 Task: Open Card Fashion Review in Board Sales Performance Improvement to Workspace Human Resources Consulting and add a team member Softage.2@softage.net, a label Purple, a checklist Calligraphy, an attachment from your onedrive, a color Purple and finally, add a card description 'Review and update company policies and procedures' and a comment 'This task presents an opportunity to build strong relationships with our stakeholders and earn their trust.'. Add a start date 'Jan 02, 1900' with a due date 'Jan 09, 1900'
Action: Mouse moved to (647, 535)
Screenshot: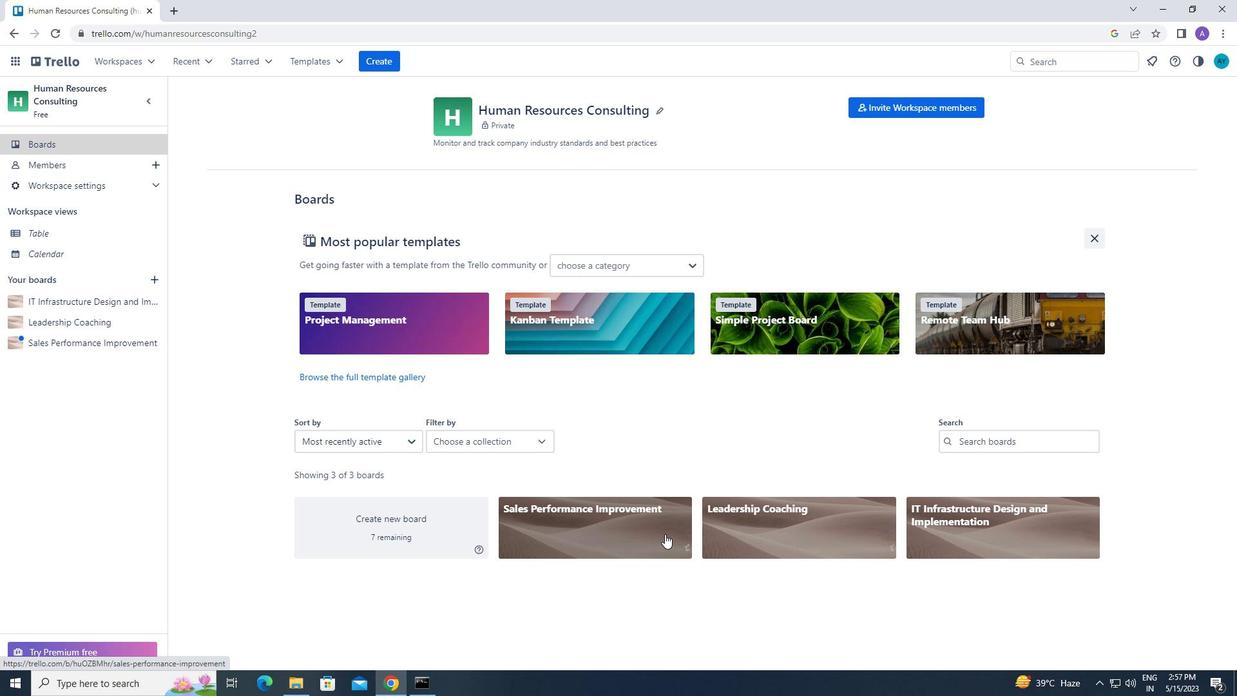
Action: Mouse pressed left at (647, 535)
Screenshot: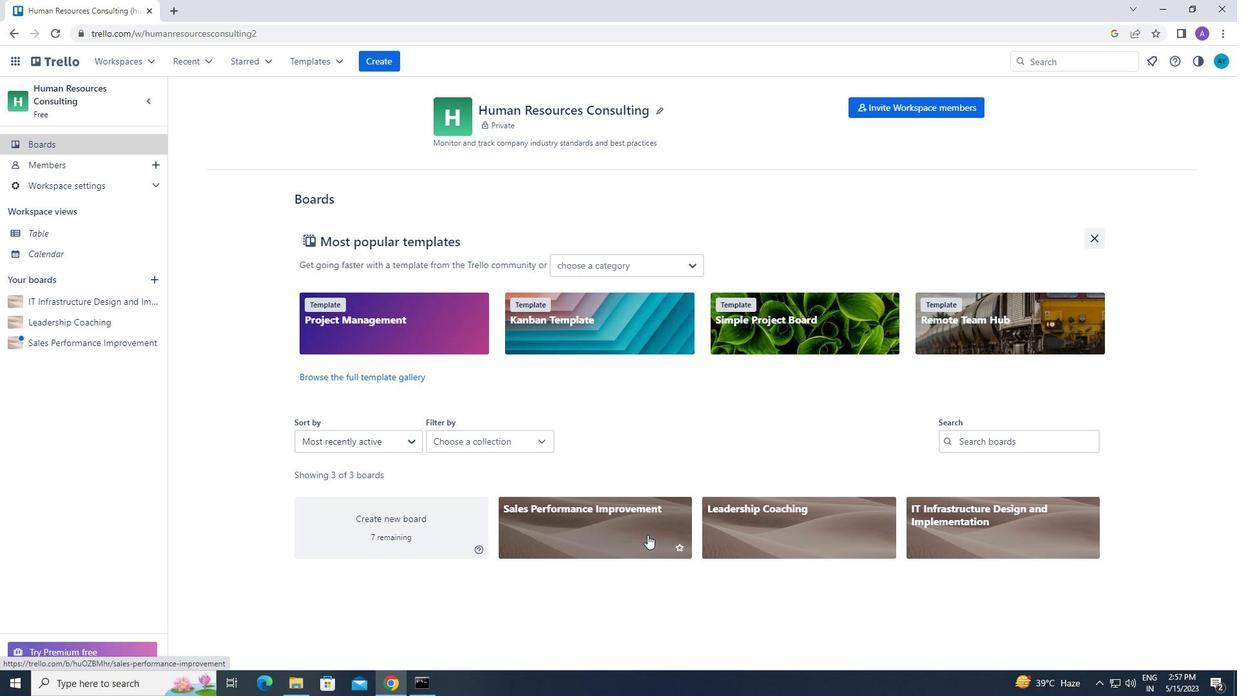 
Action: Mouse moved to (248, 160)
Screenshot: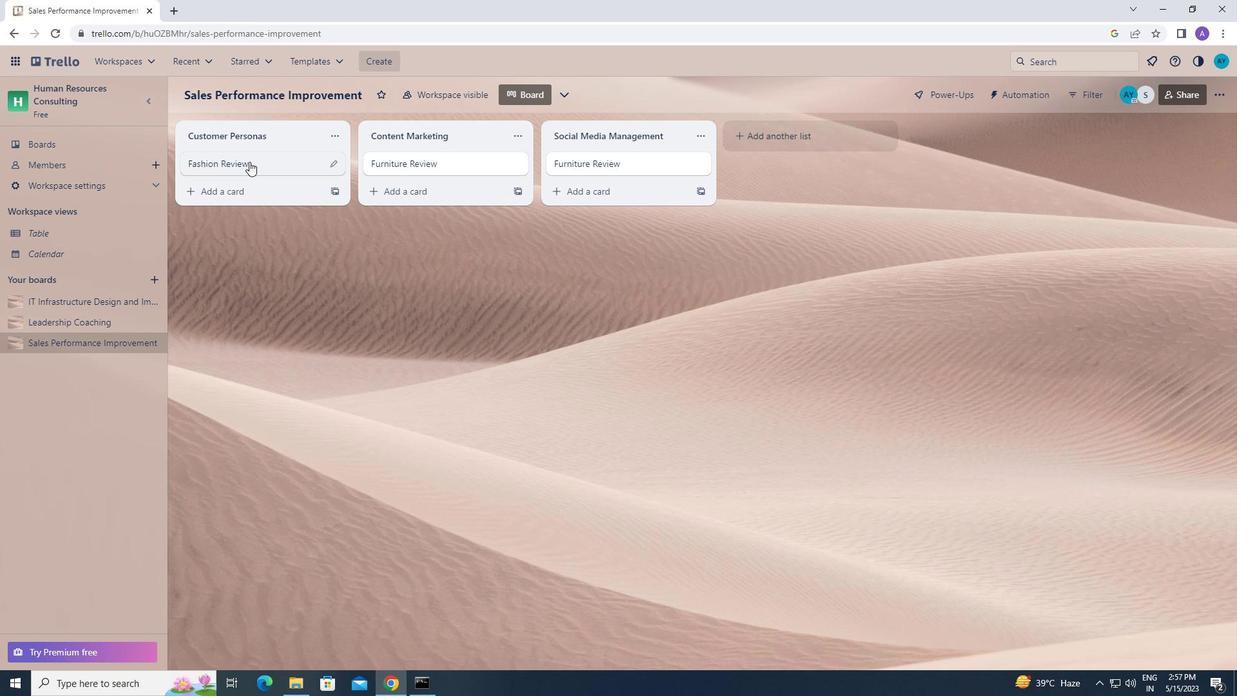 
Action: Mouse pressed left at (248, 160)
Screenshot: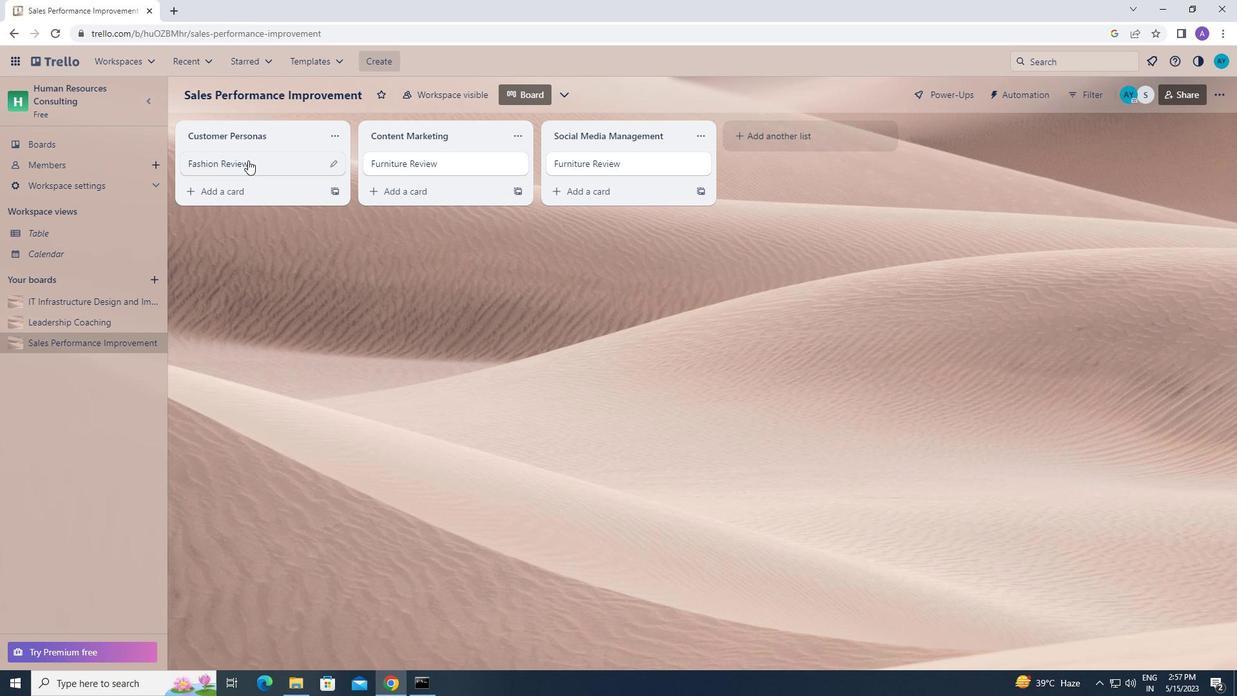 
Action: Mouse moved to (767, 207)
Screenshot: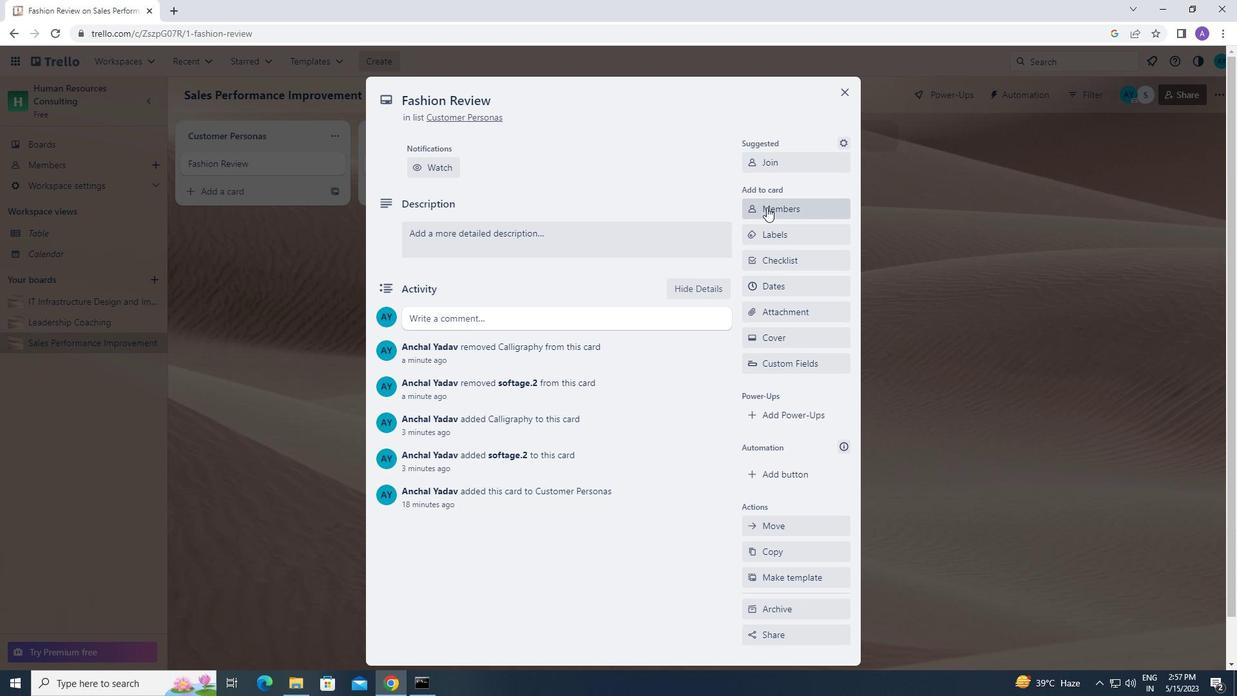 
Action: Mouse pressed left at (767, 207)
Screenshot: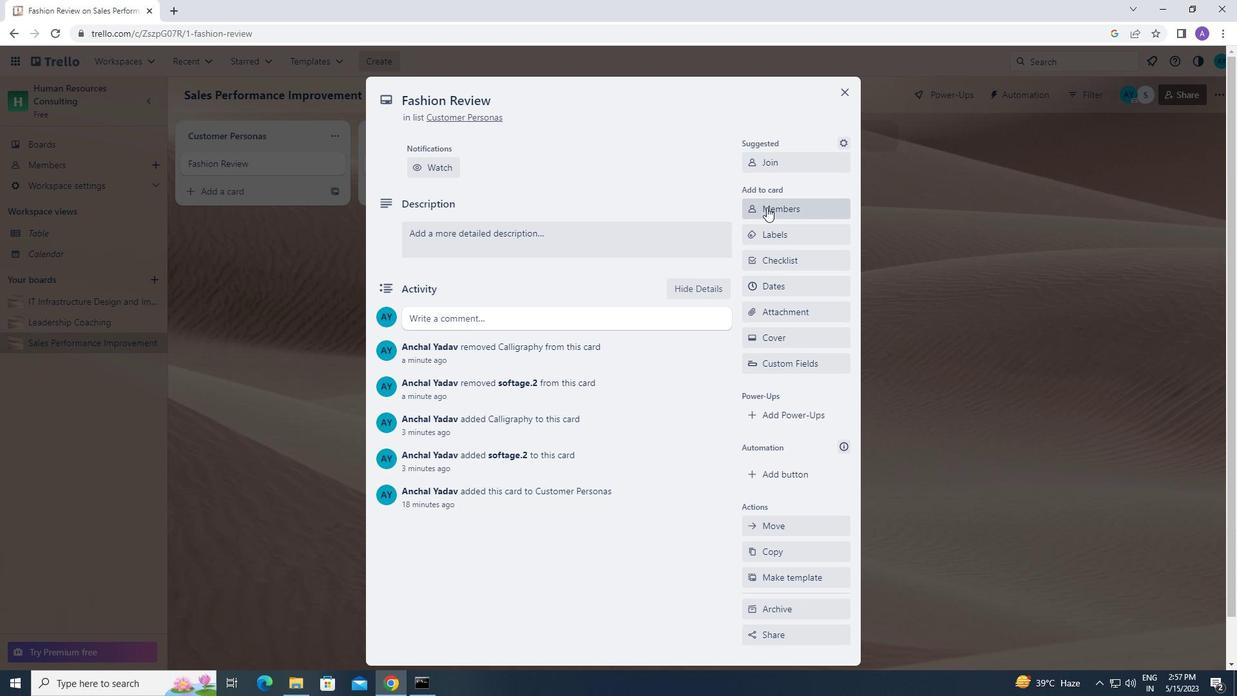 
Action: Mouse moved to (778, 263)
Screenshot: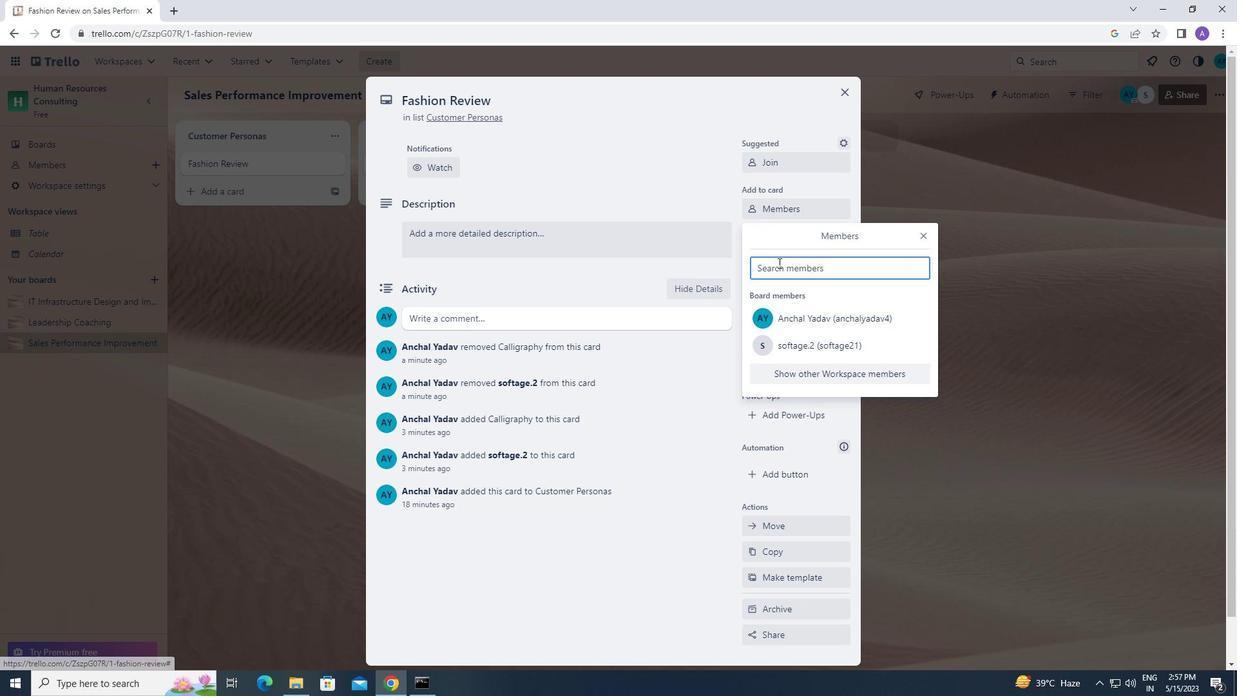 
Action: Mouse pressed left at (778, 263)
Screenshot: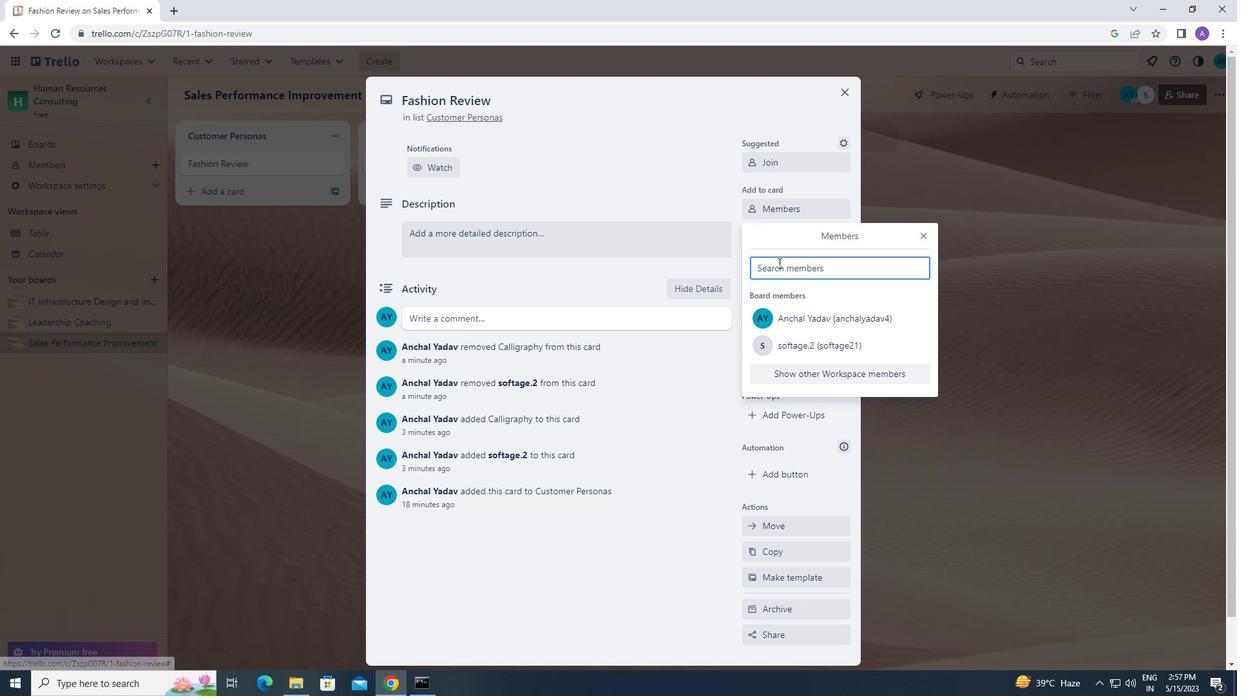
Action: Key pressed <Key.caps_lock>s<Key.caps_lock>oftage.2<Key.shift_r>@softage.net
Screenshot: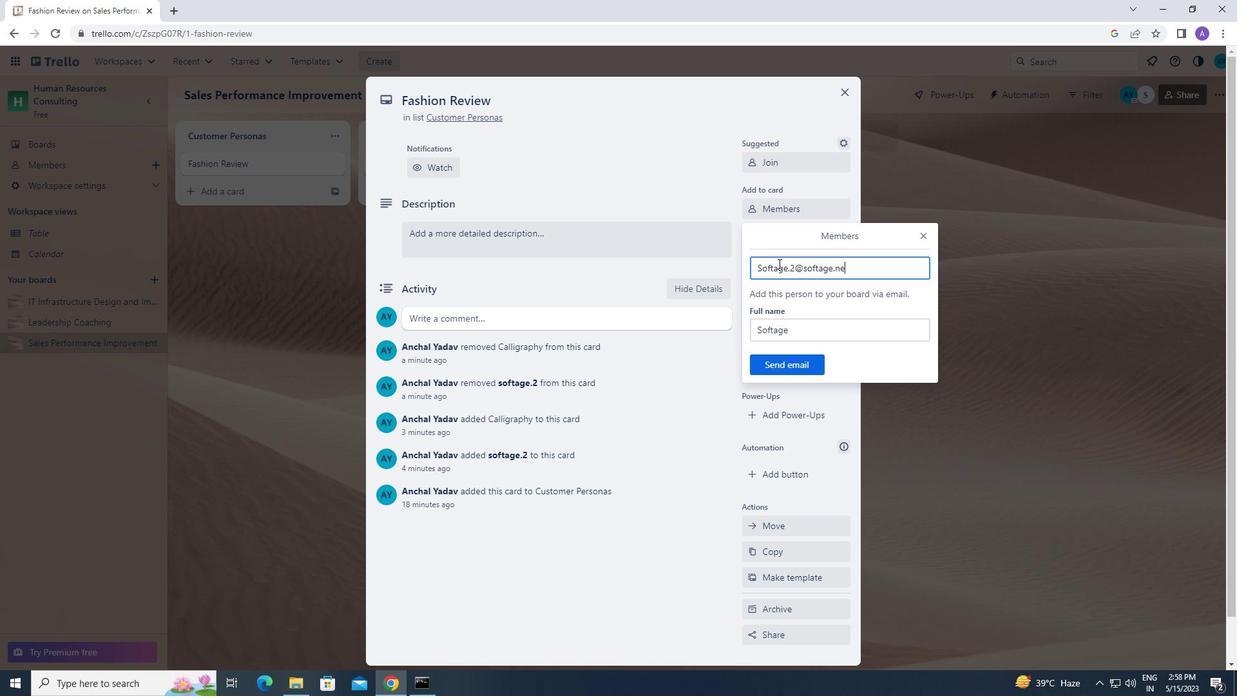 
Action: Mouse moved to (778, 365)
Screenshot: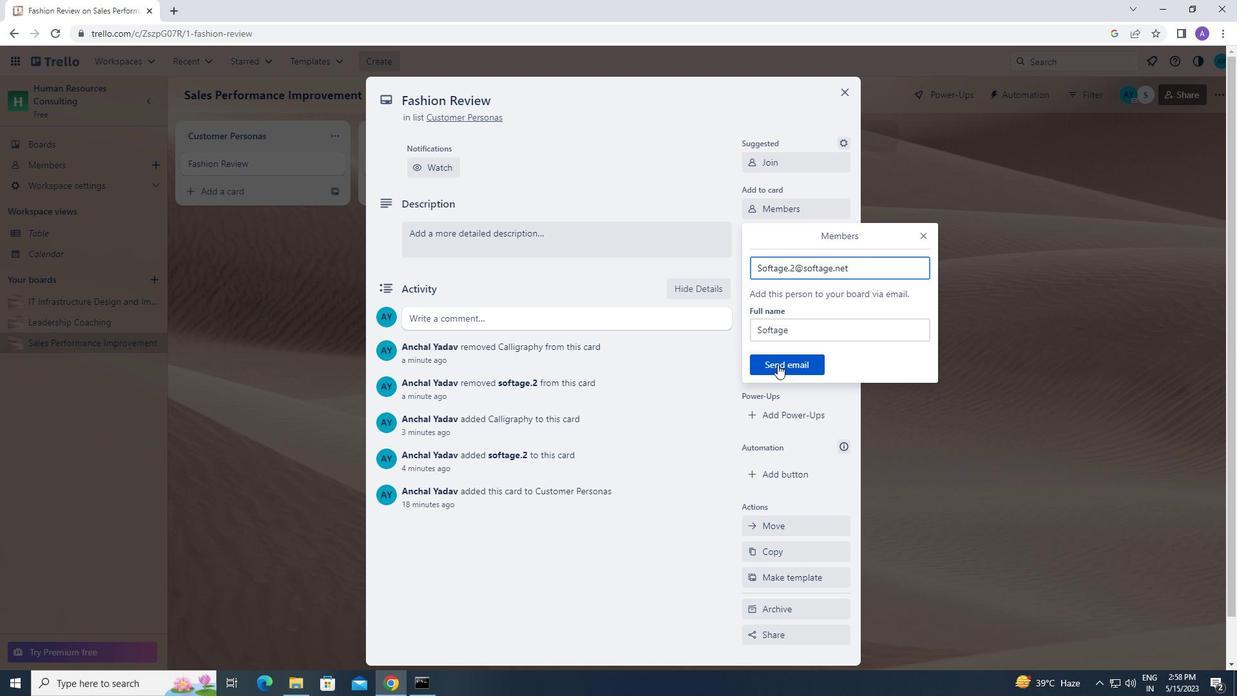 
Action: Mouse pressed left at (778, 365)
Screenshot: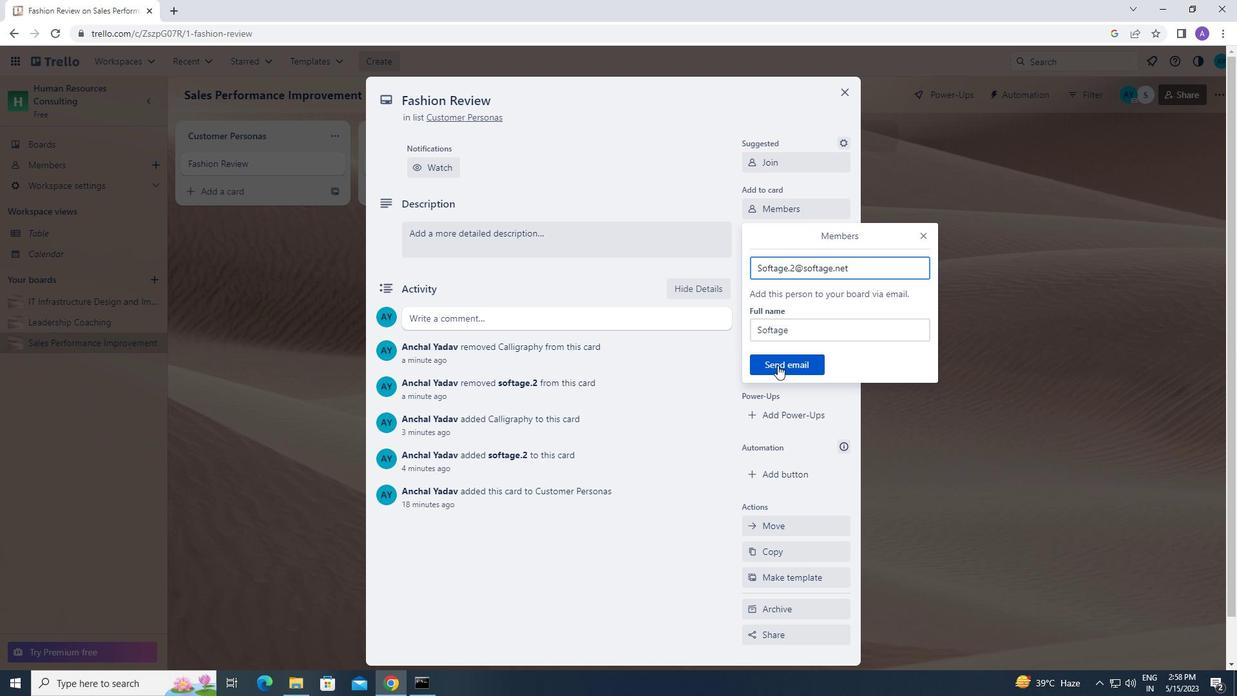 
Action: Mouse moved to (779, 230)
Screenshot: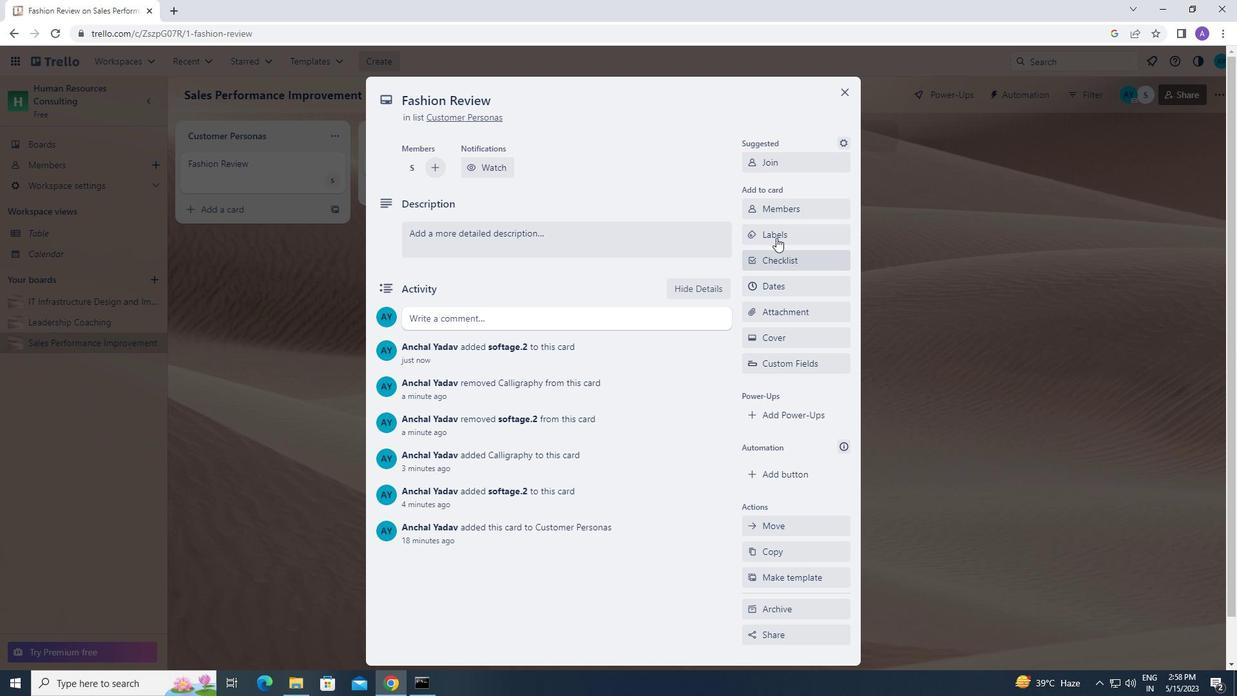 
Action: Mouse pressed left at (779, 230)
Screenshot: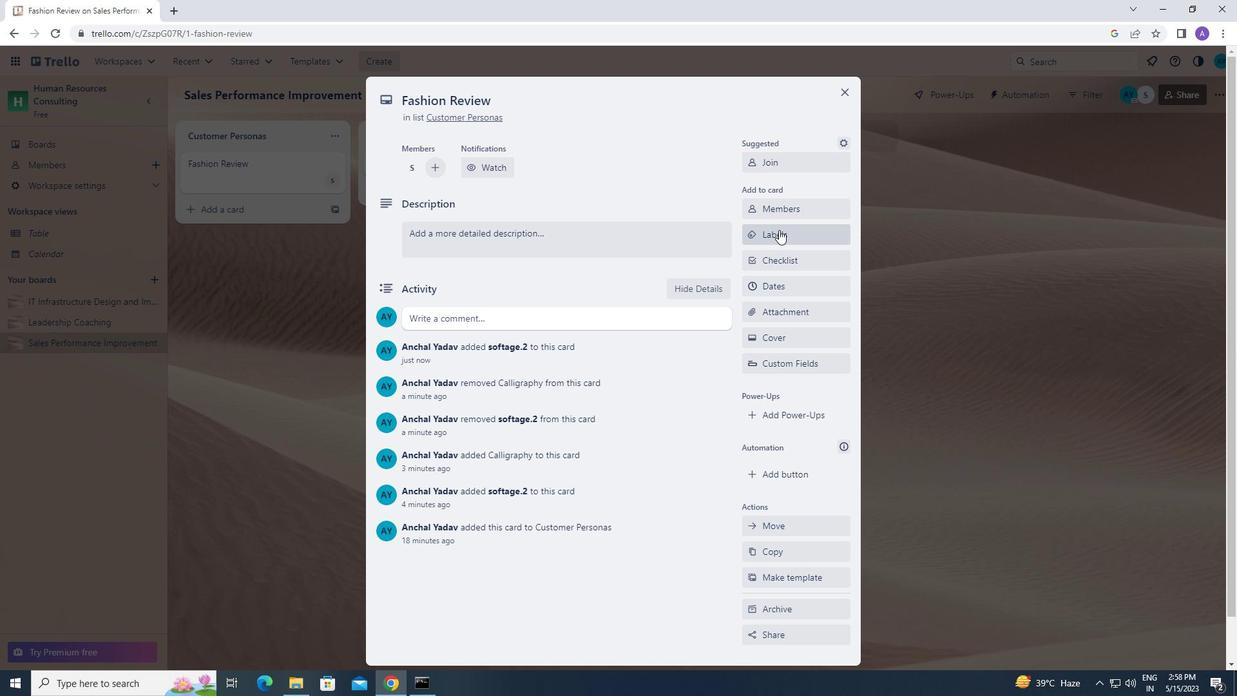 
Action: Mouse moved to (820, 483)
Screenshot: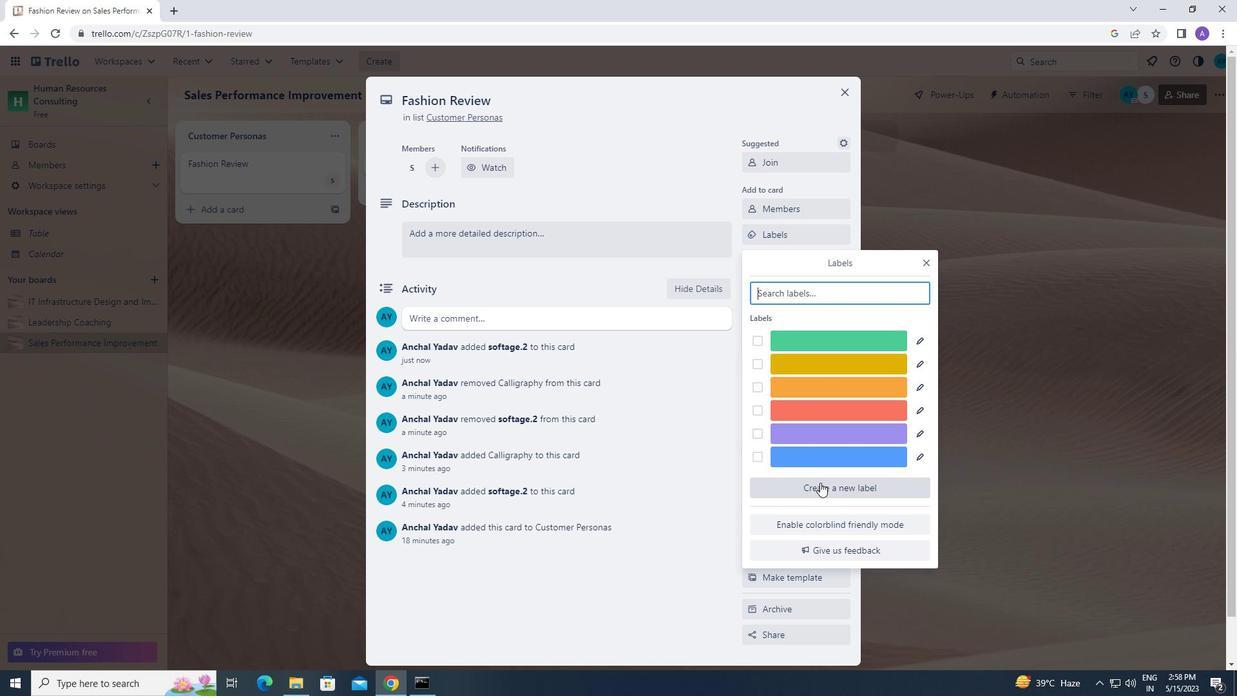 
Action: Mouse pressed left at (820, 483)
Screenshot: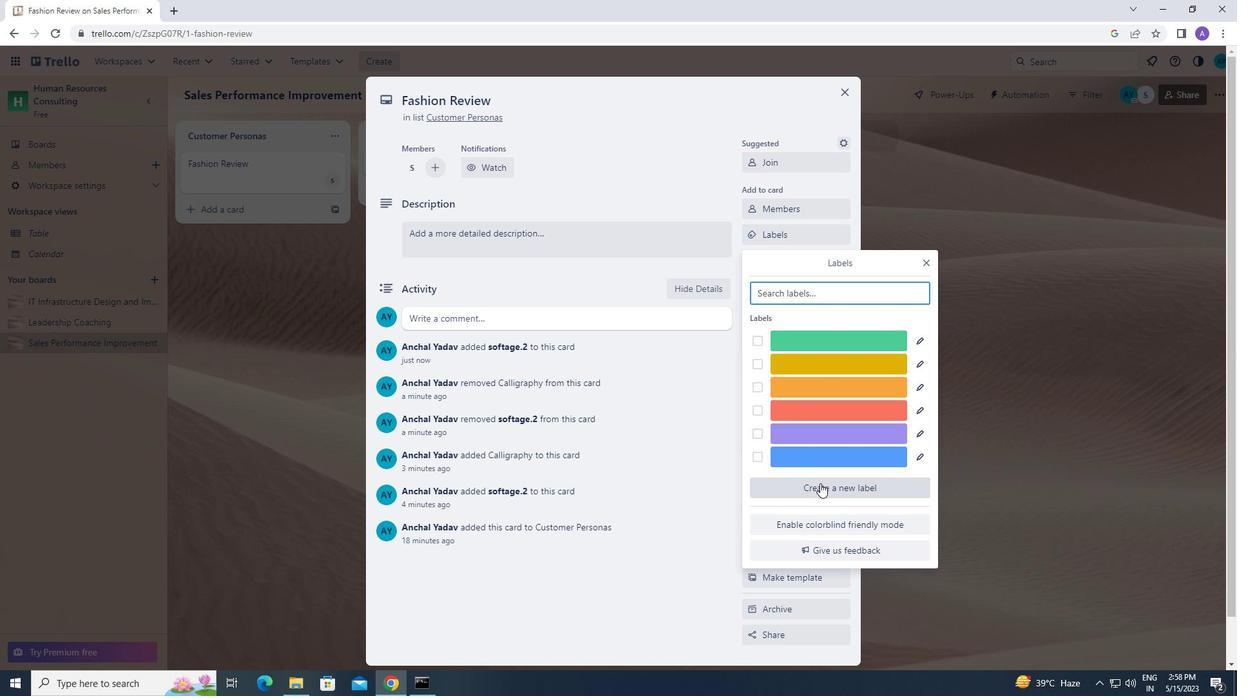 
Action: Mouse moved to (914, 450)
Screenshot: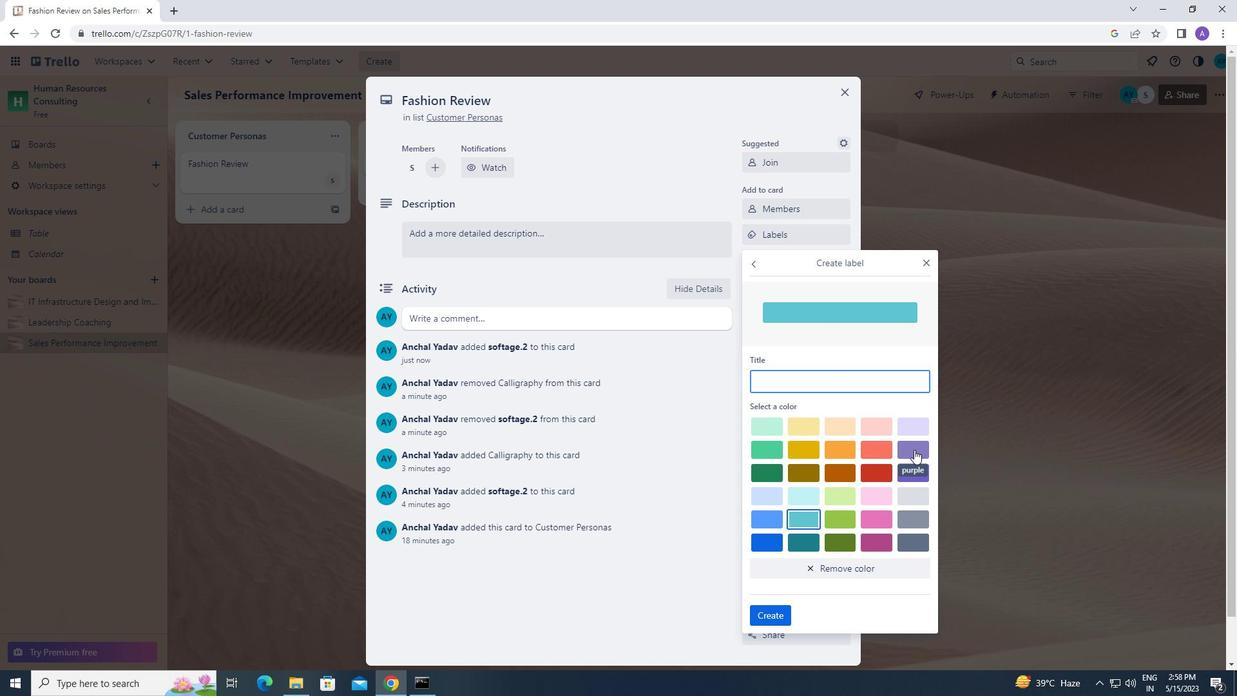 
Action: Mouse pressed left at (914, 450)
Screenshot: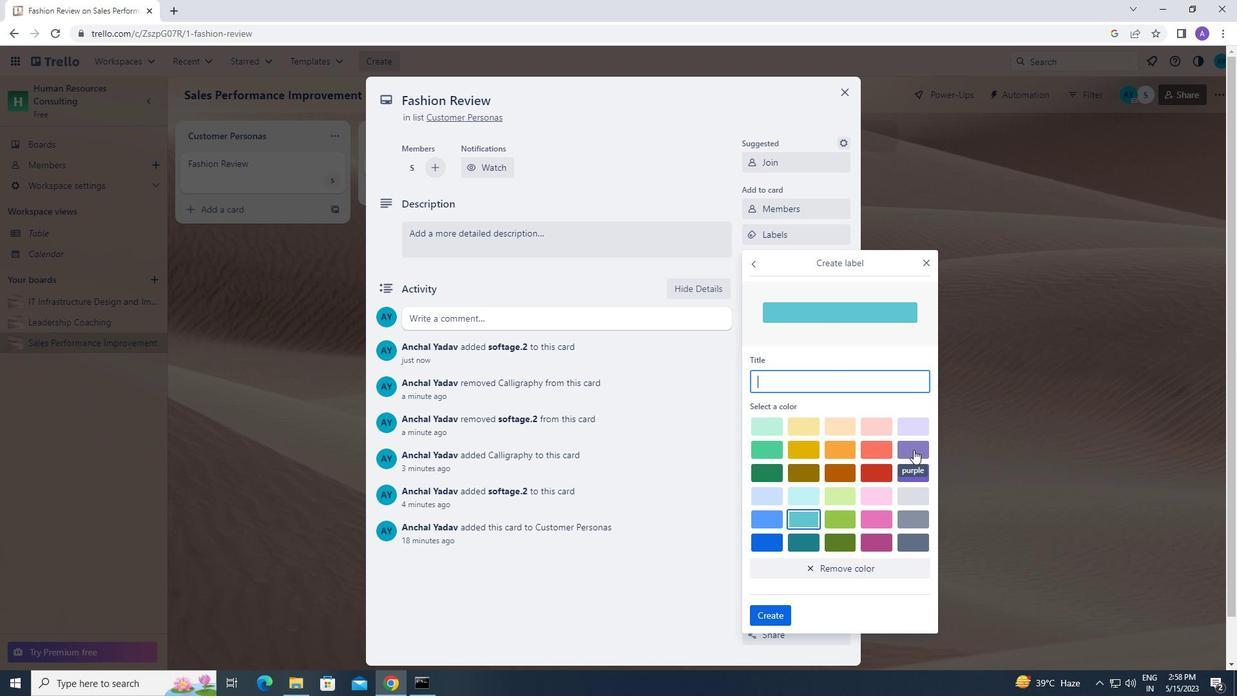 
Action: Mouse moved to (770, 611)
Screenshot: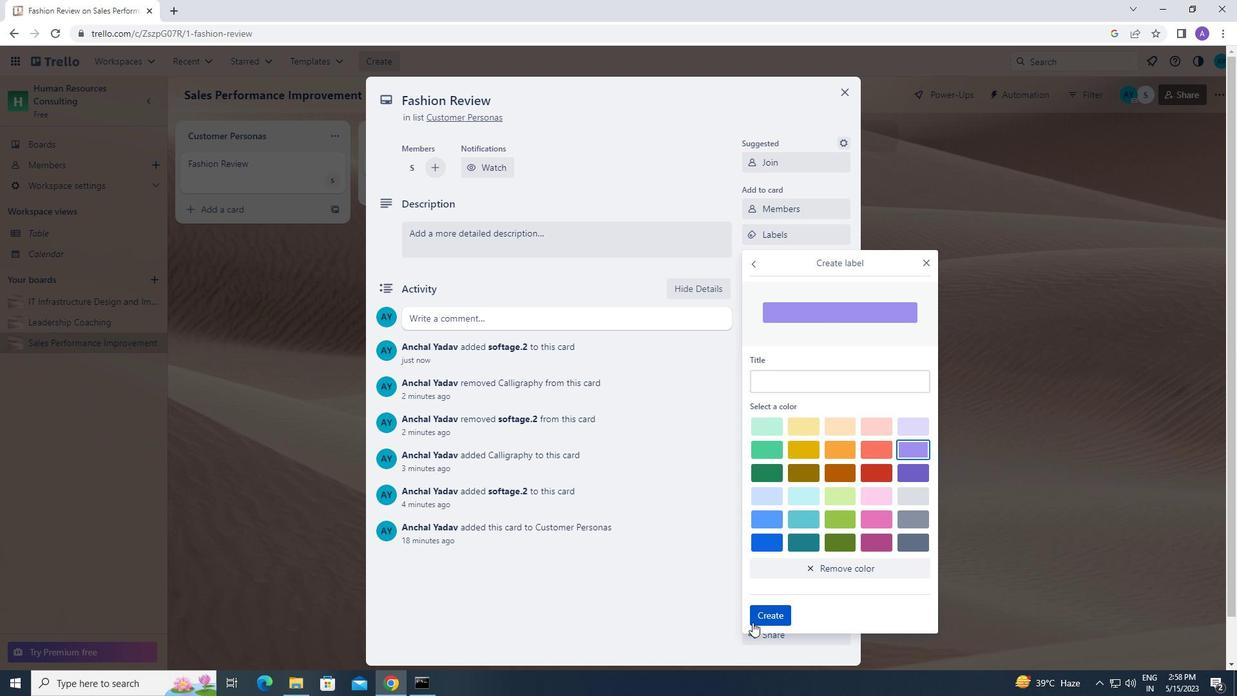 
Action: Mouse pressed left at (770, 611)
Screenshot: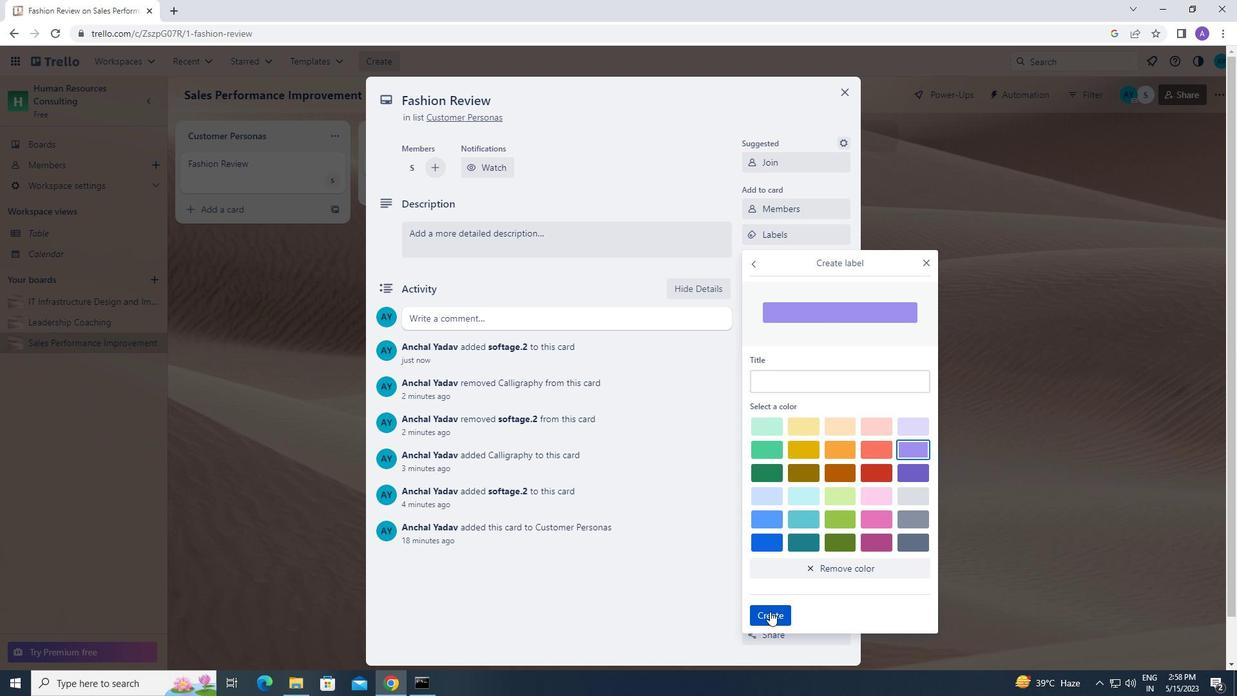 
Action: Mouse moved to (924, 256)
Screenshot: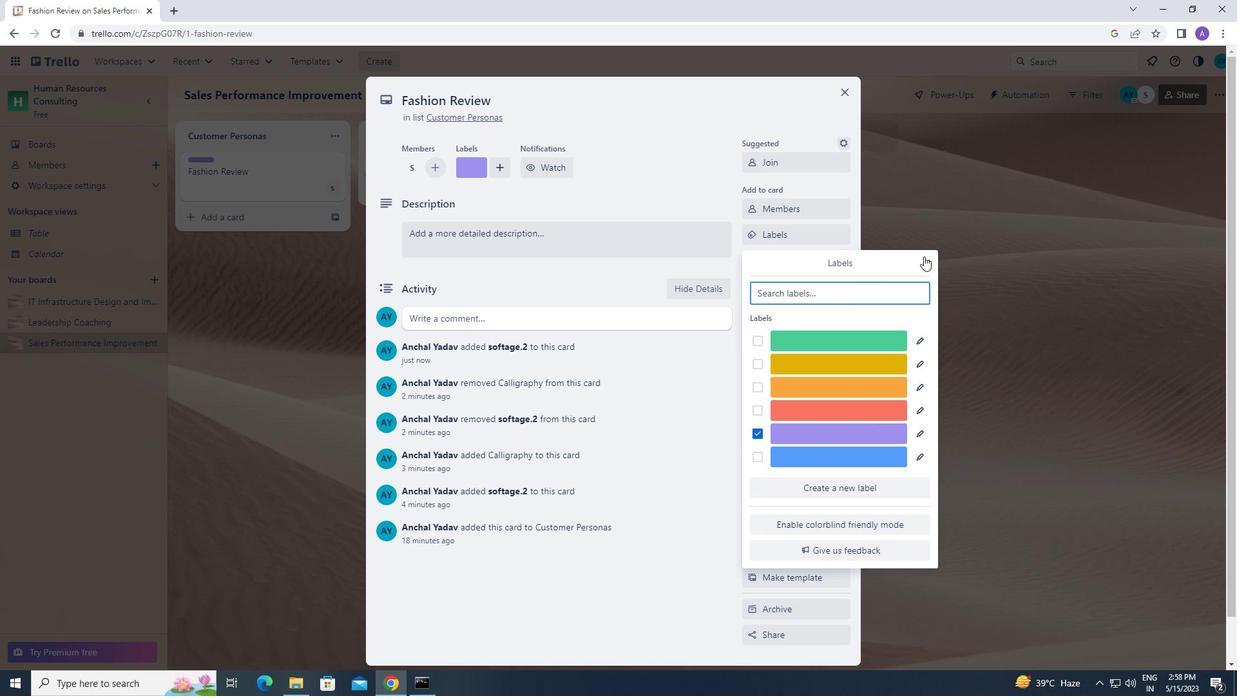 
Action: Mouse pressed left at (924, 256)
Screenshot: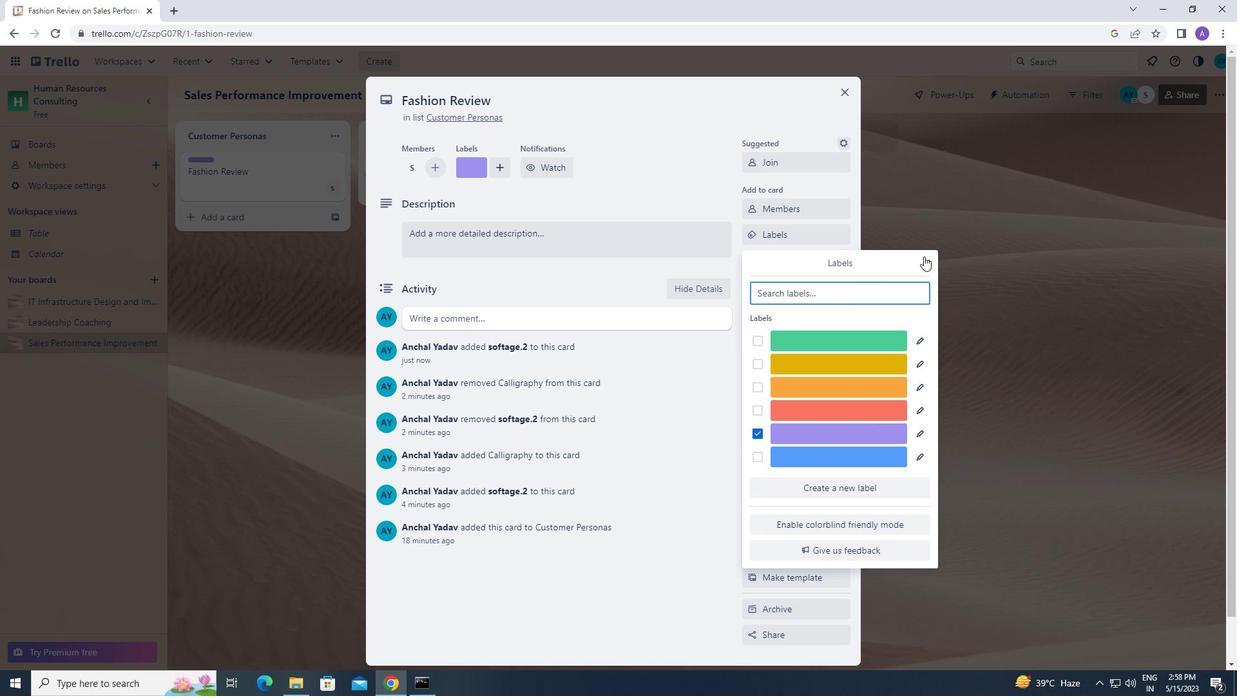 
Action: Mouse moved to (807, 256)
Screenshot: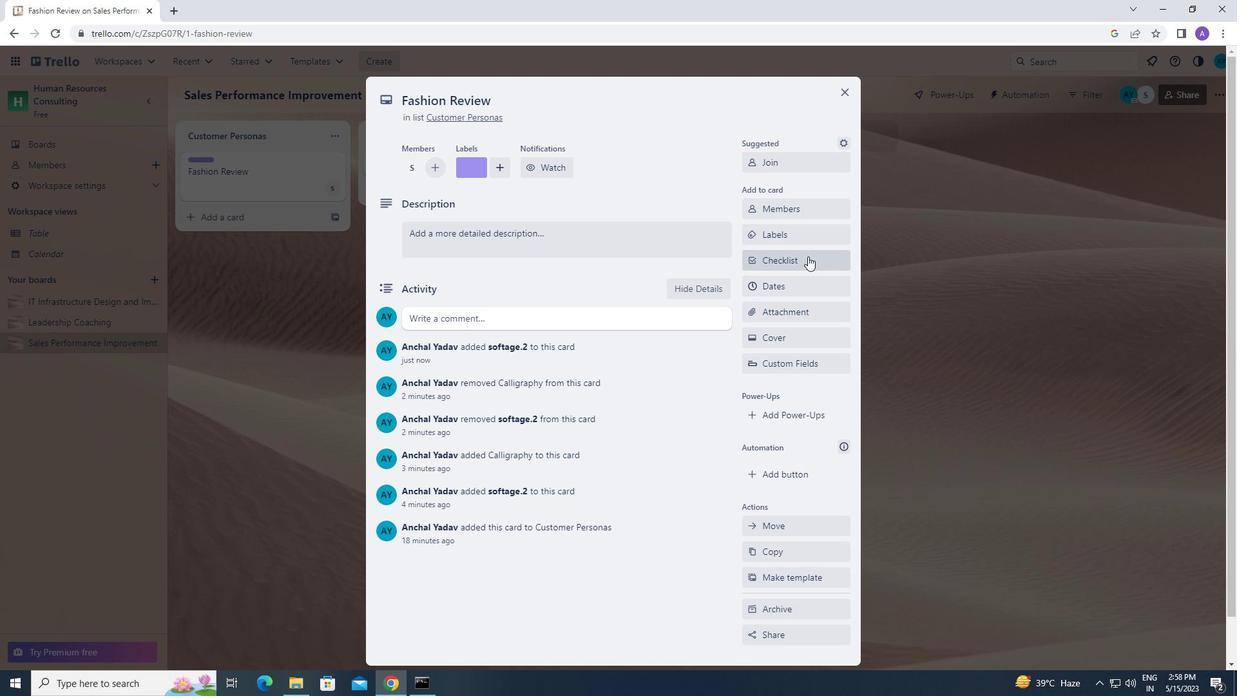 
Action: Mouse pressed left at (807, 256)
Screenshot: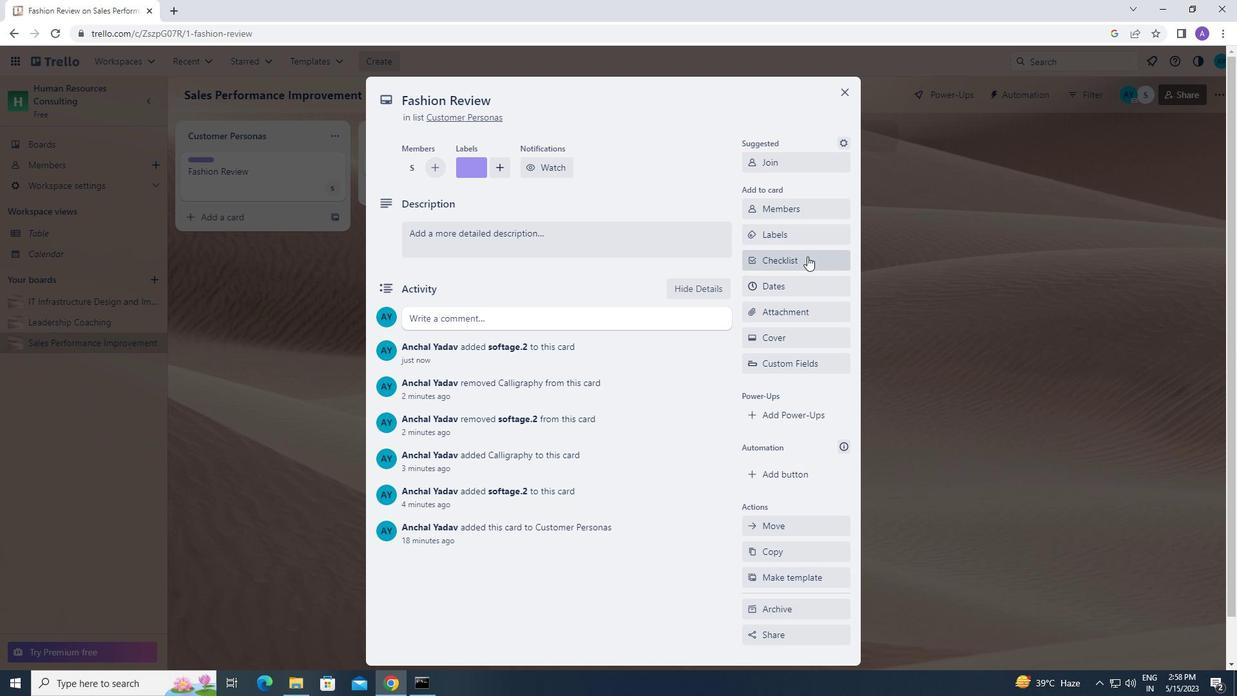 
Action: Mouse moved to (802, 275)
Screenshot: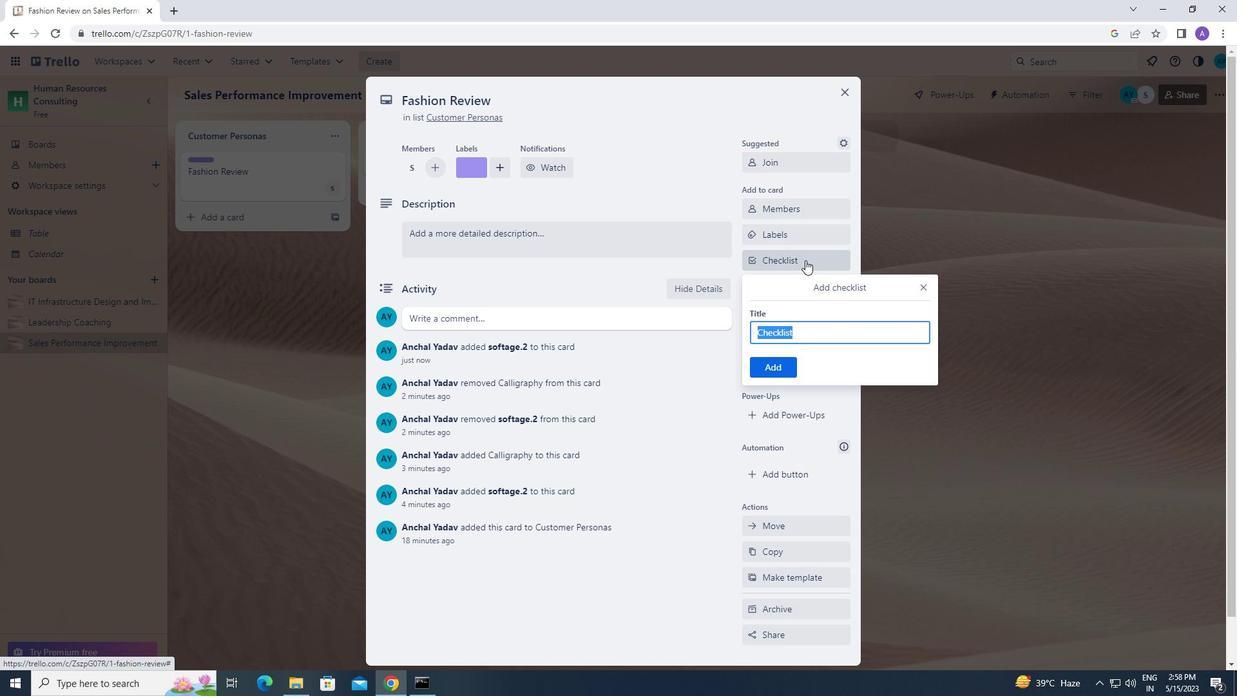 
Action: Key pressed <Key.caps_lock>c<Key.caps_lock>alligraphy
Screenshot: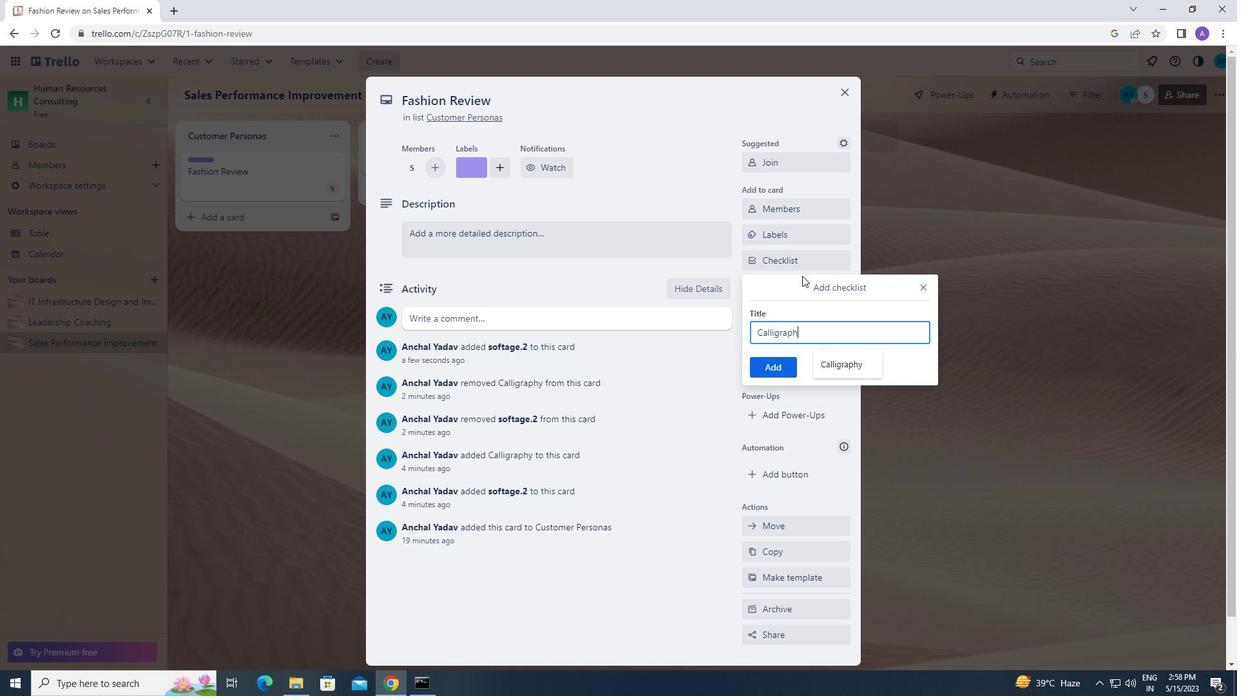 
Action: Mouse moved to (776, 361)
Screenshot: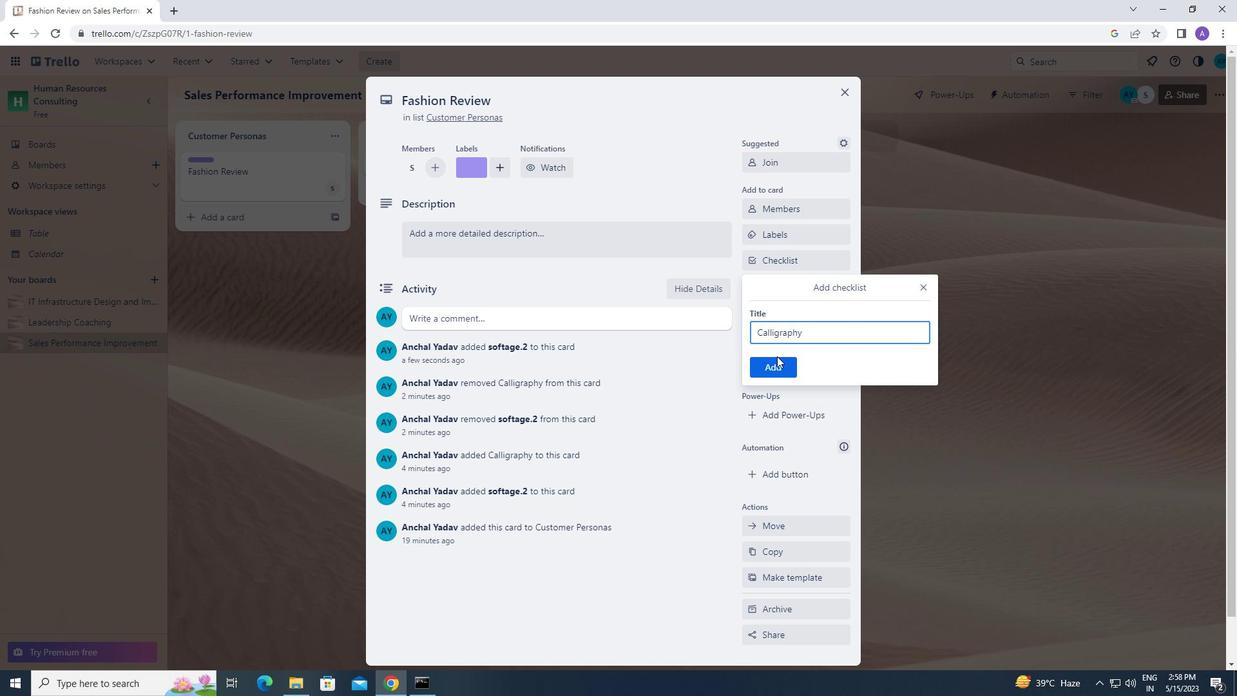 
Action: Mouse pressed left at (776, 361)
Screenshot: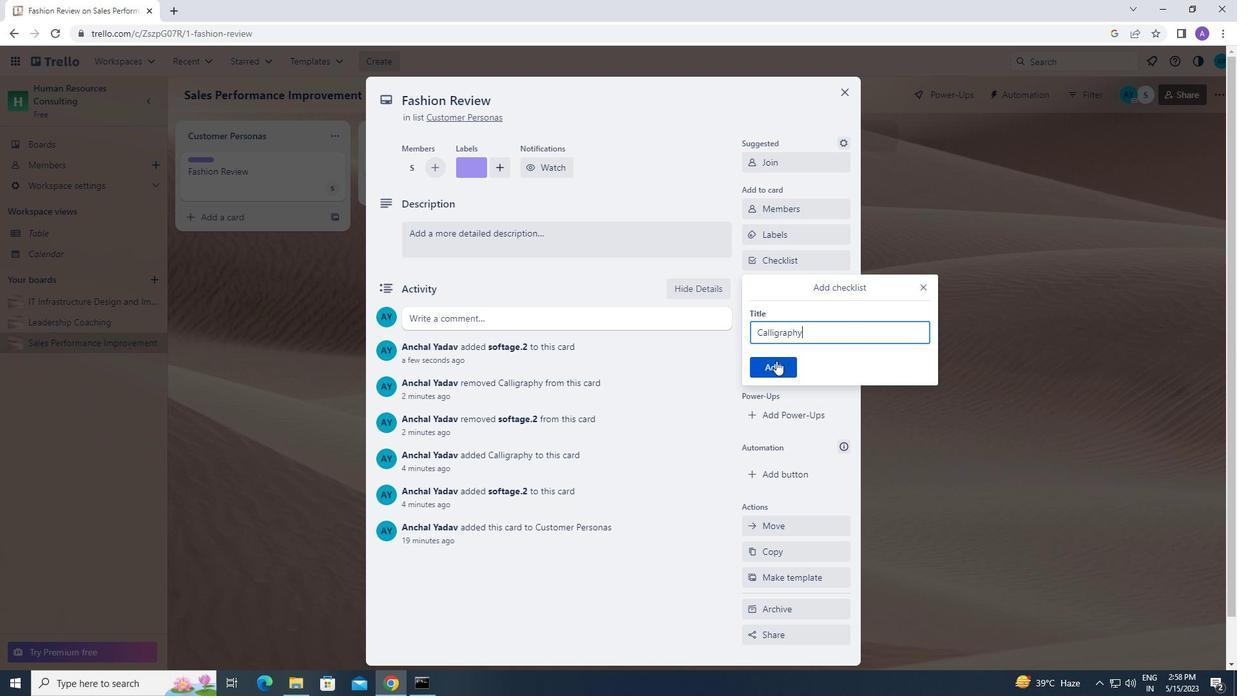 
Action: Mouse moved to (771, 313)
Screenshot: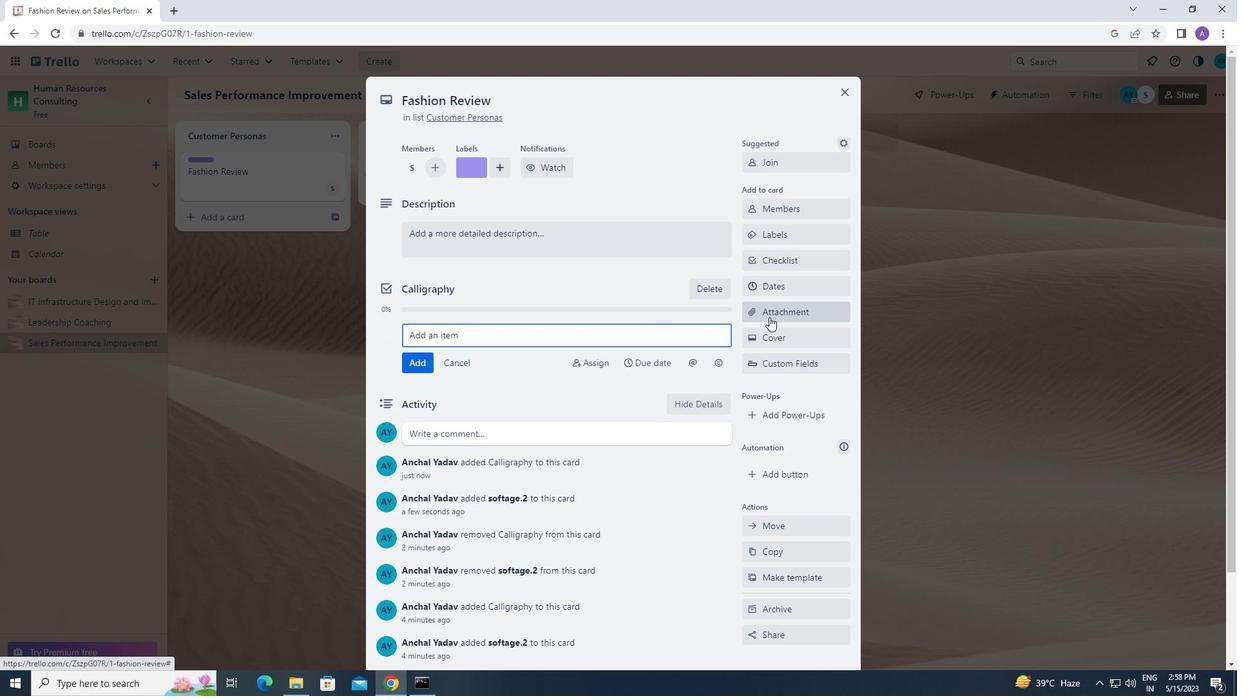 
Action: Mouse pressed left at (771, 313)
Screenshot: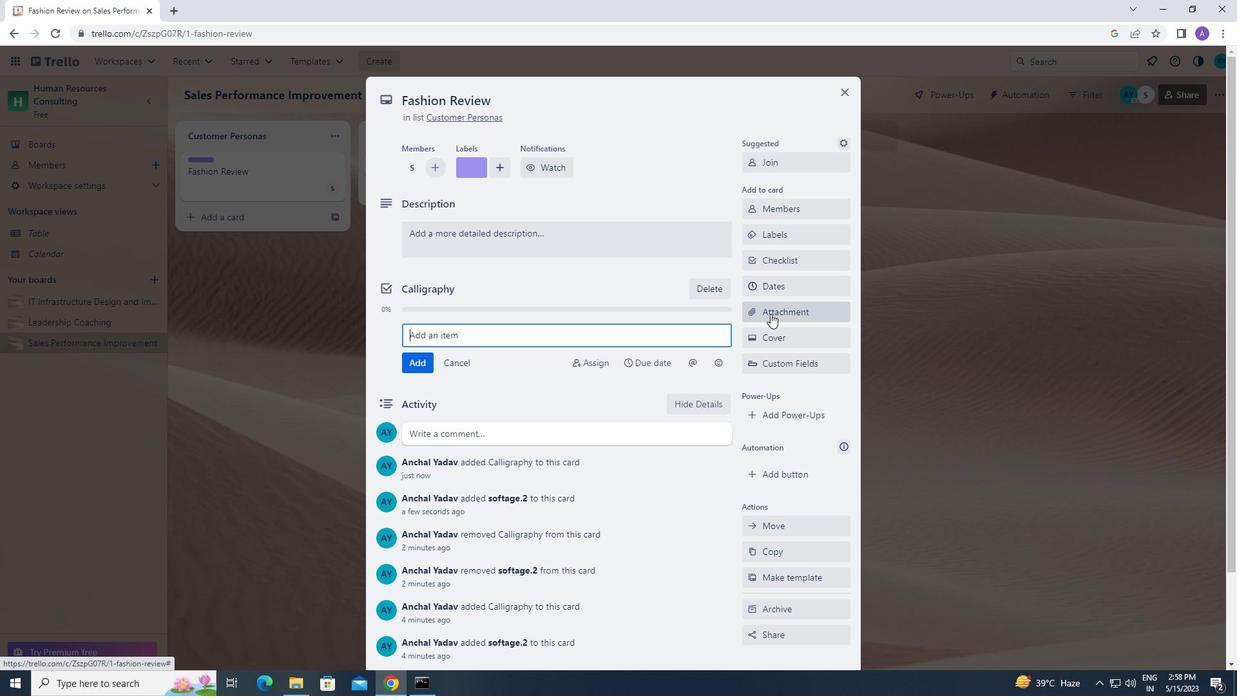 
Action: Mouse moved to (785, 470)
Screenshot: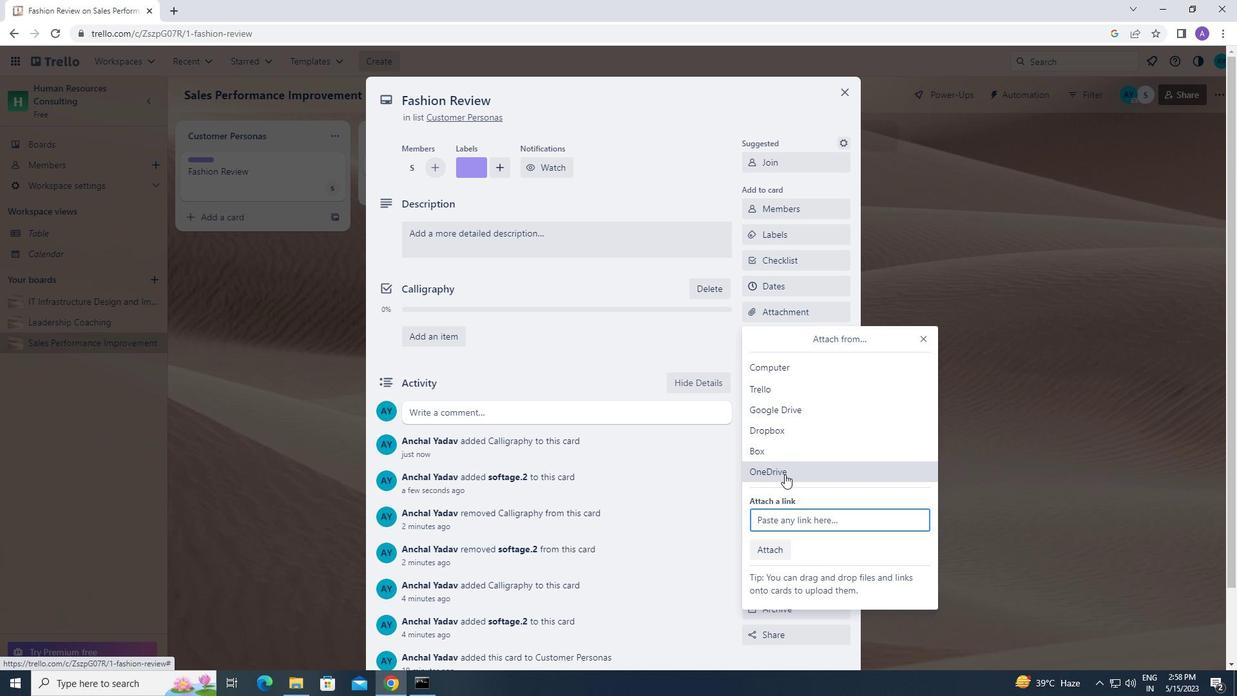 
Action: Mouse pressed left at (785, 470)
Screenshot: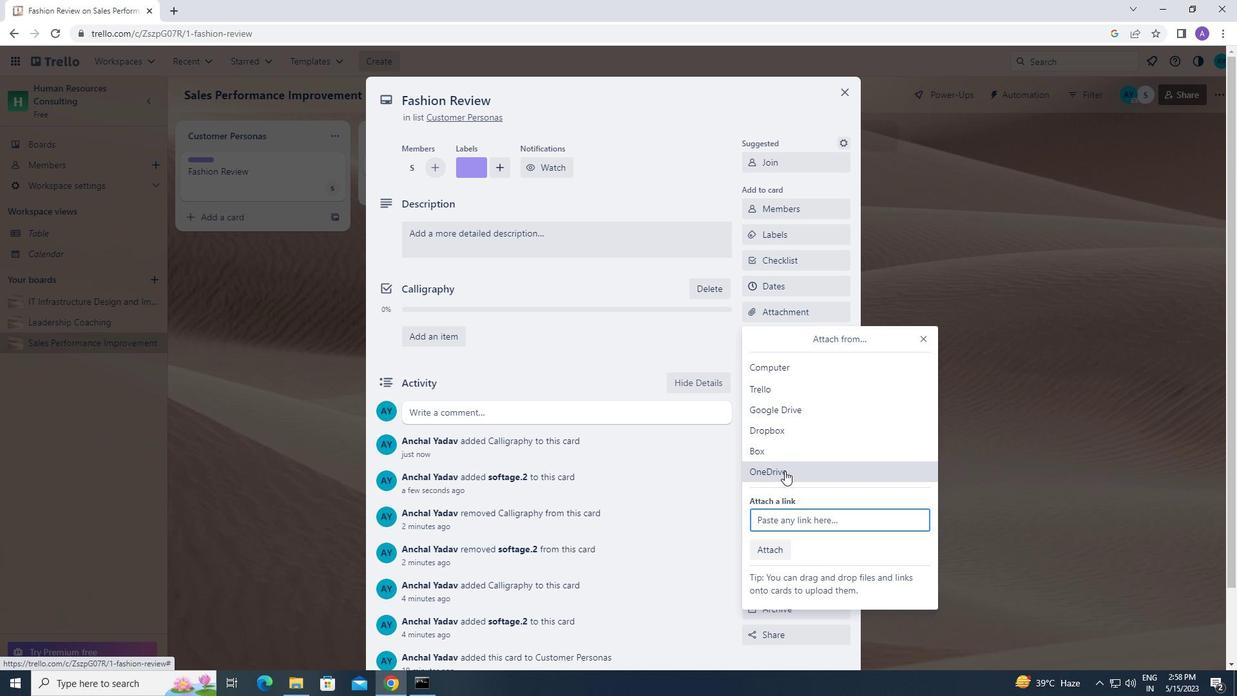
Action: Mouse moved to (539, 302)
Screenshot: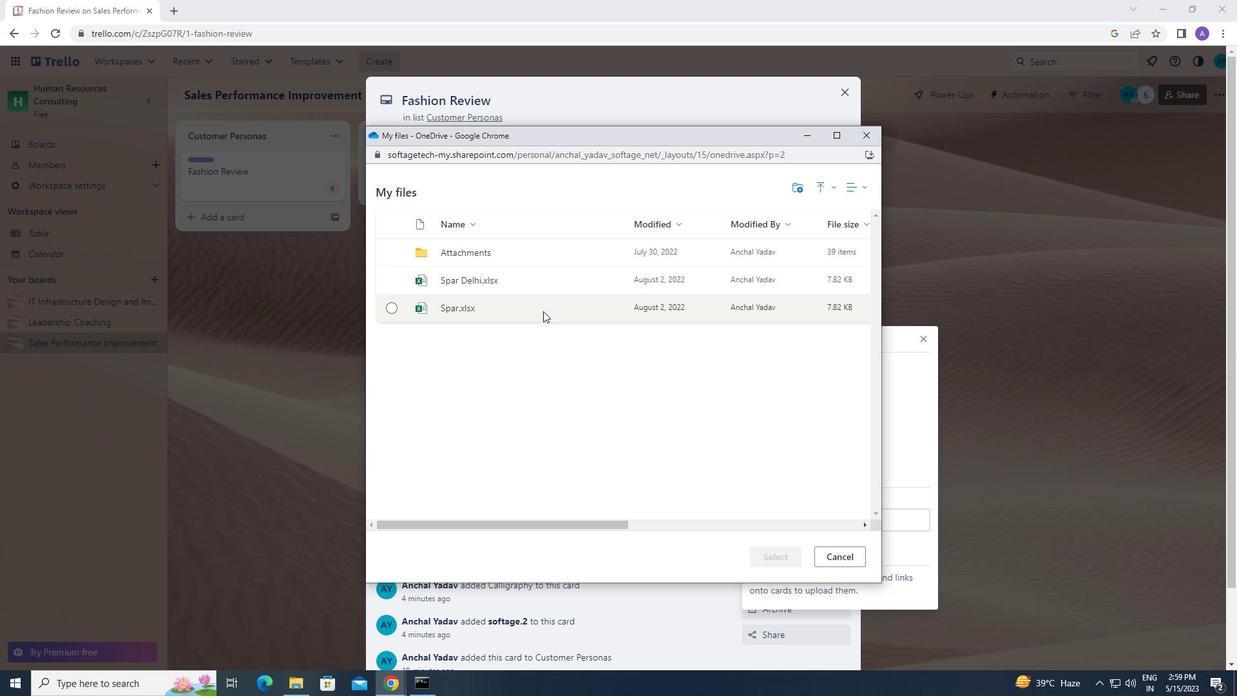 
Action: Mouse pressed left at (539, 302)
Screenshot: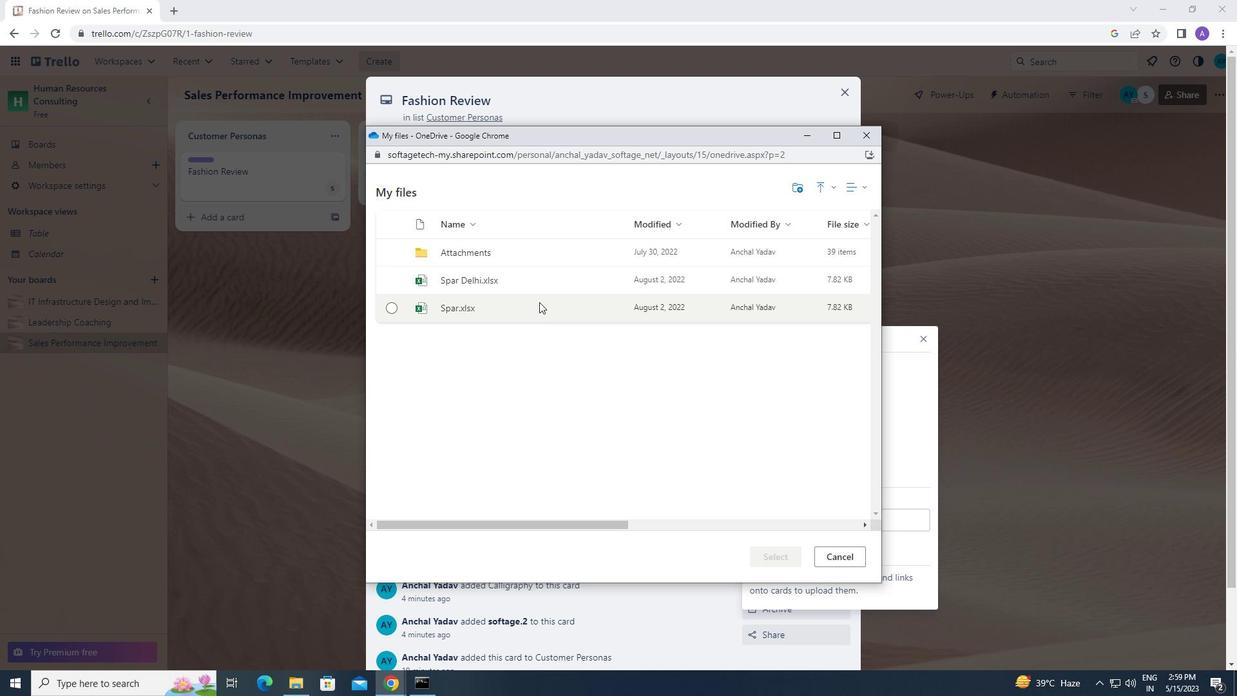 
Action: Mouse moved to (778, 554)
Screenshot: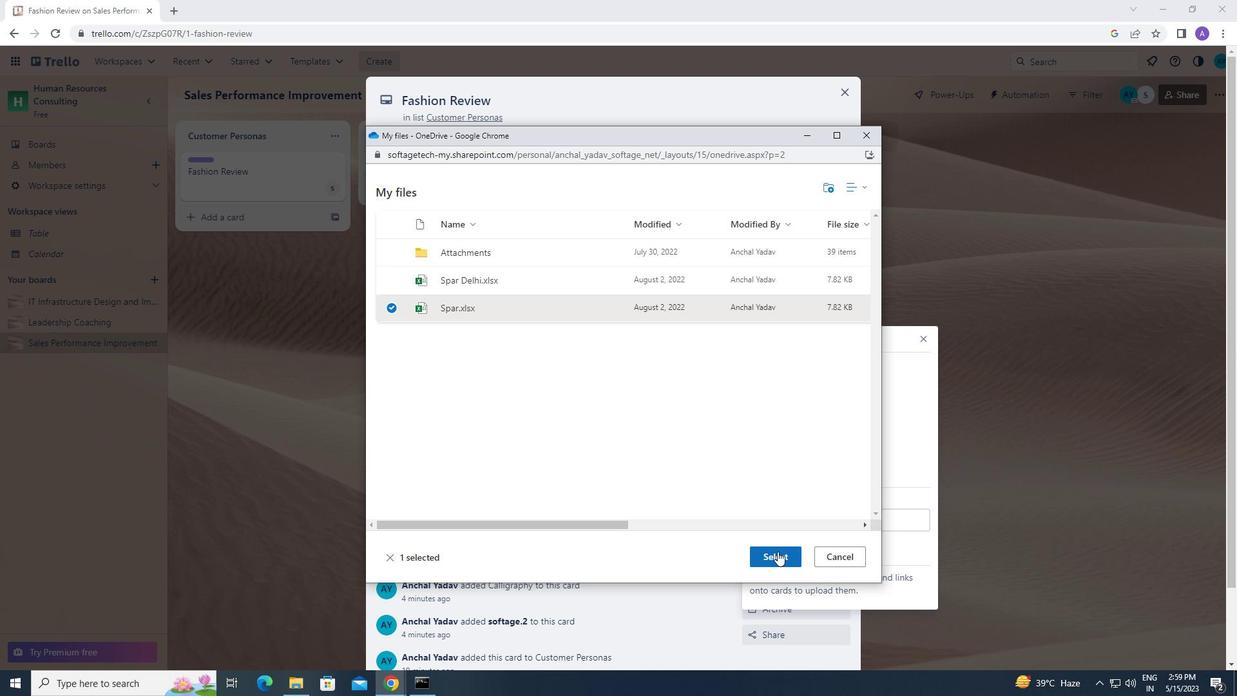 
Action: Mouse pressed left at (778, 554)
Screenshot: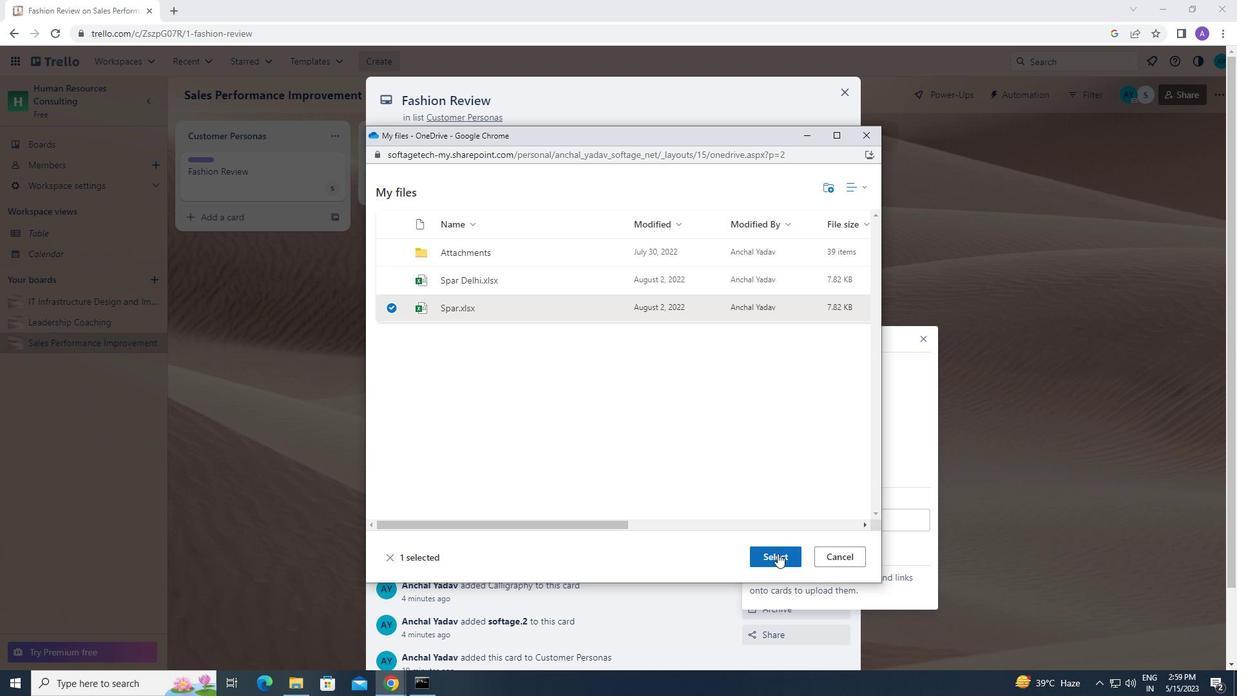 
Action: Mouse moved to (772, 342)
Screenshot: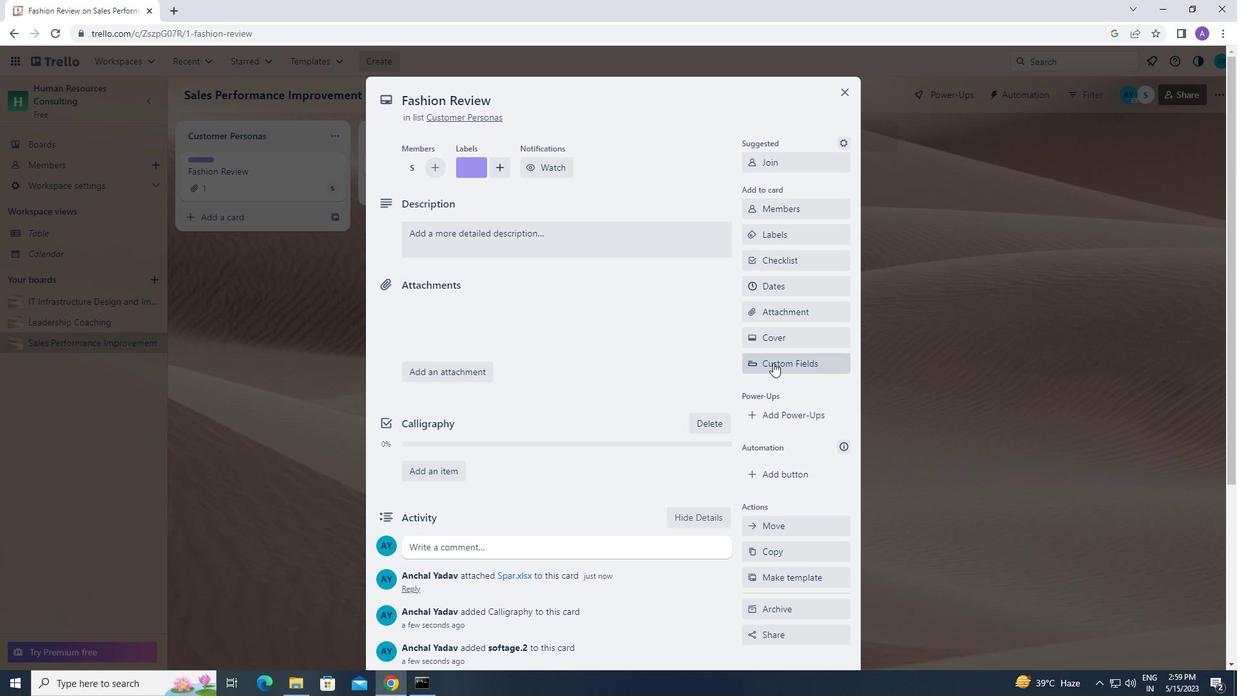 
Action: Mouse pressed left at (772, 342)
Screenshot: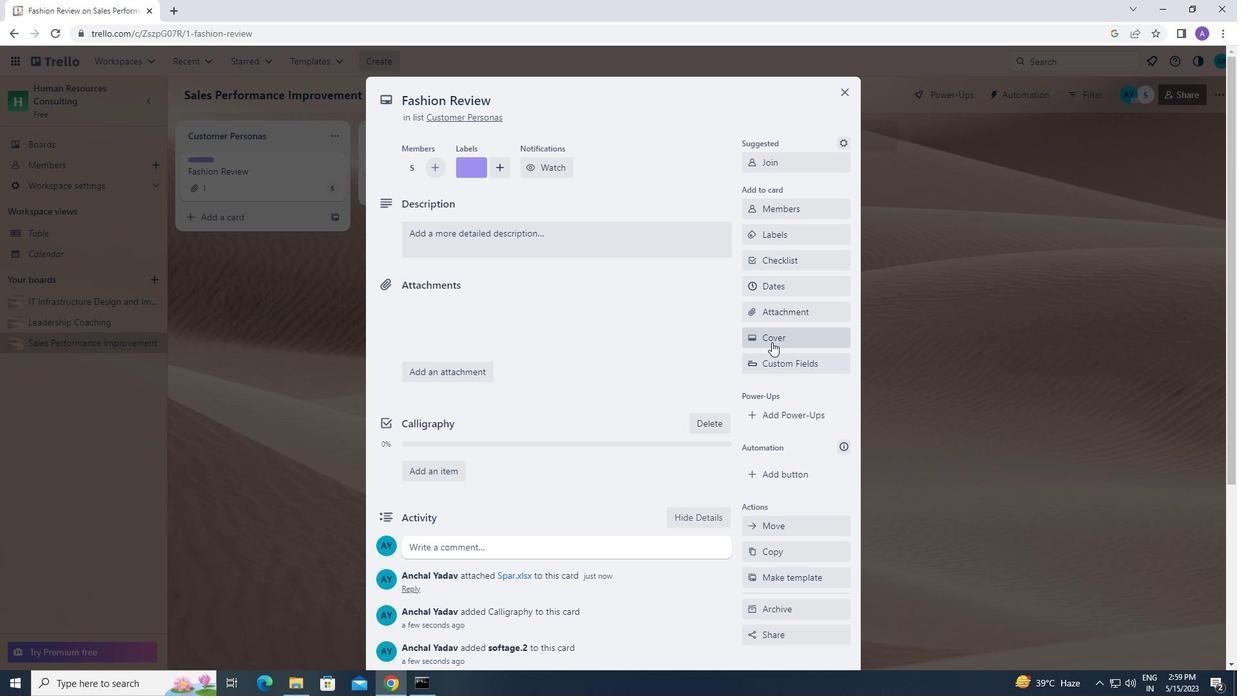 
Action: Mouse moved to (910, 407)
Screenshot: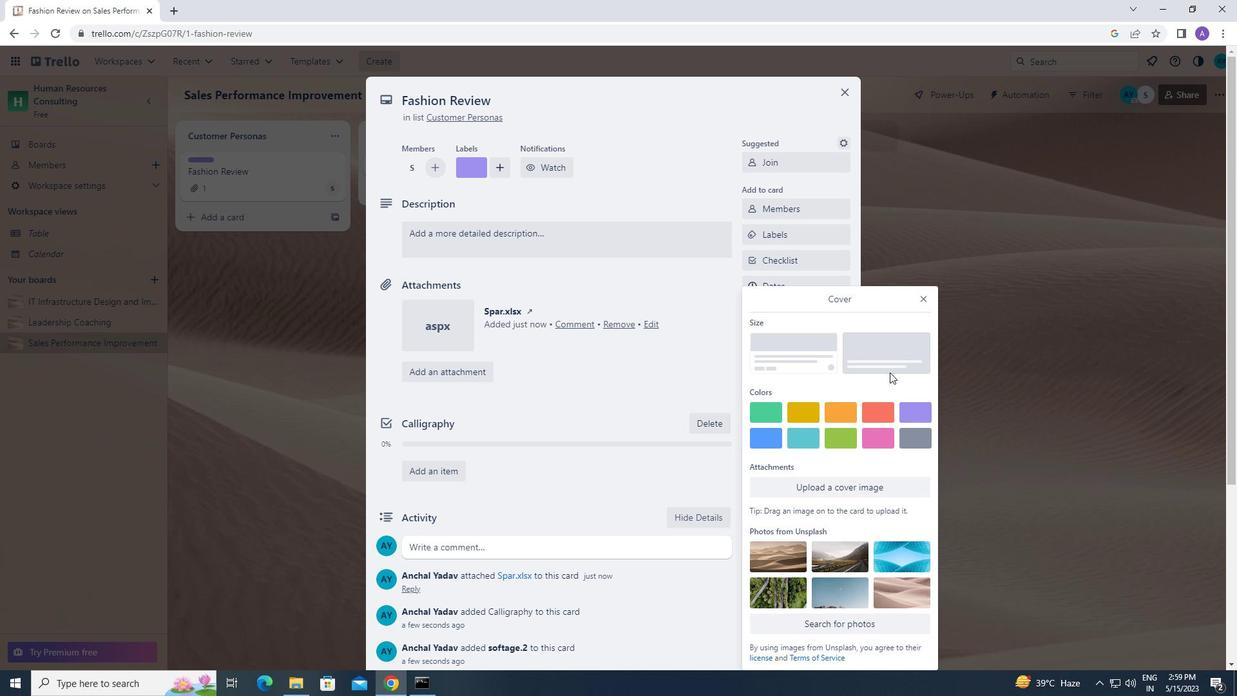 
Action: Mouse pressed left at (910, 407)
Screenshot: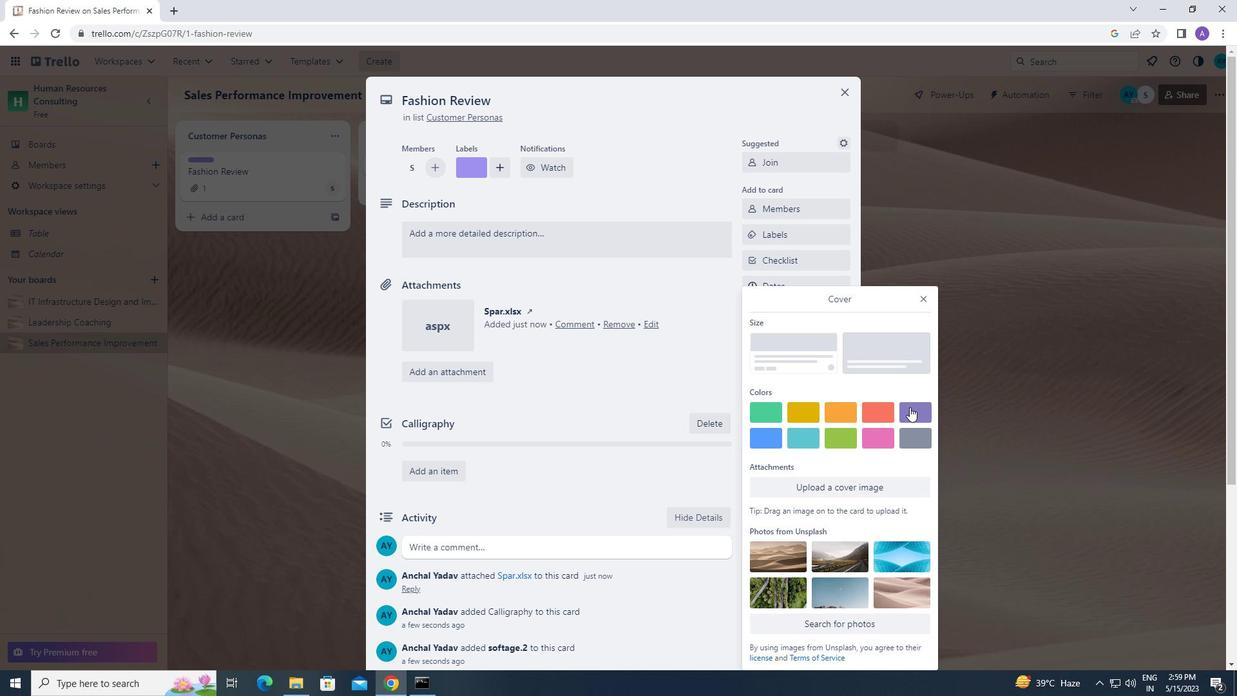 
Action: Mouse moved to (924, 269)
Screenshot: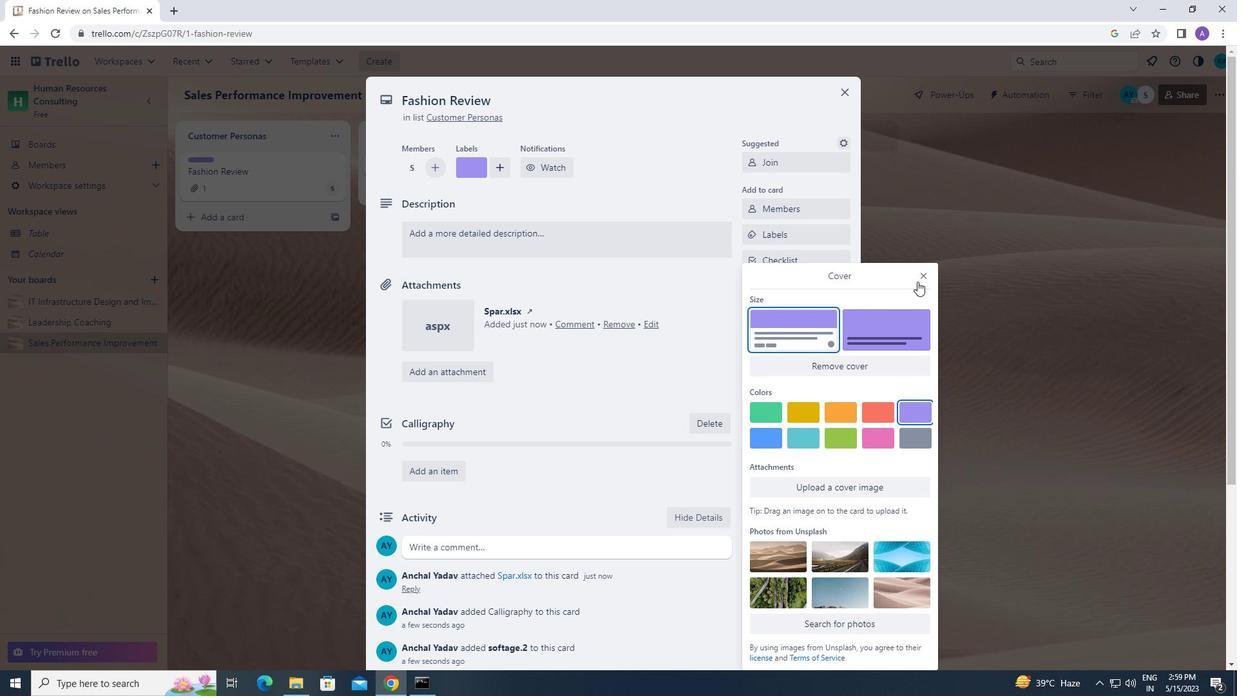 
Action: Mouse pressed left at (924, 269)
Screenshot: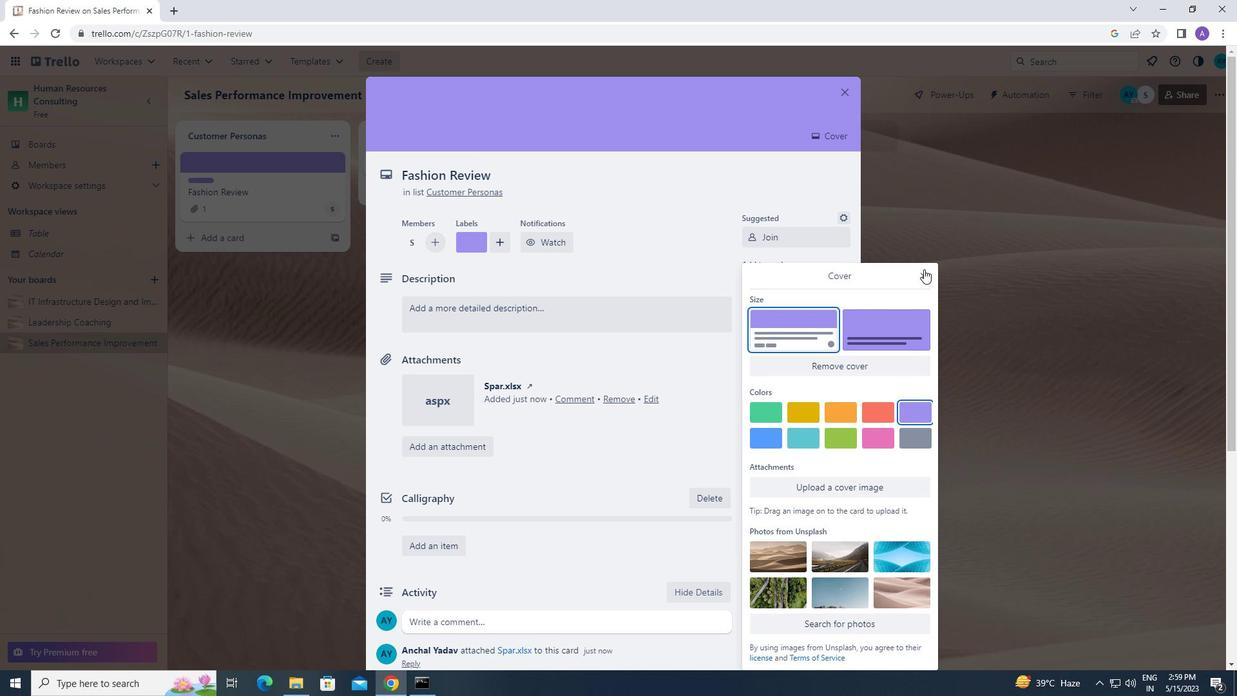 
Action: Mouse moved to (584, 312)
Screenshot: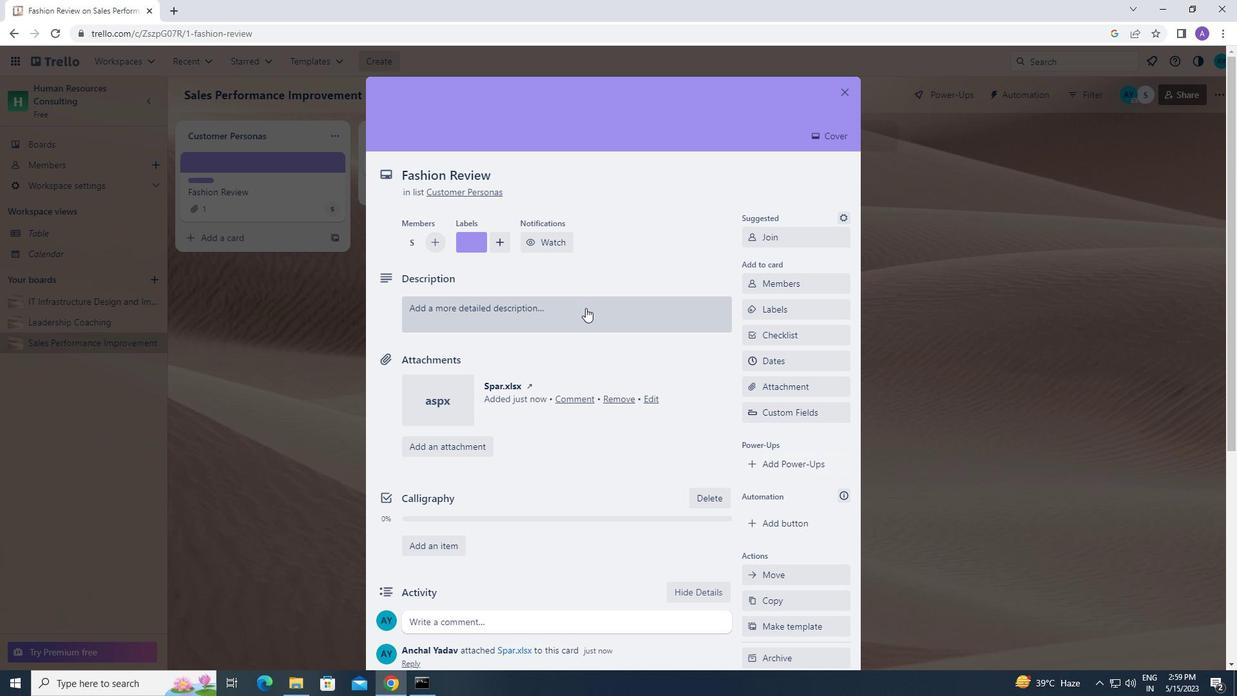 
Action: Mouse pressed left at (584, 312)
Screenshot: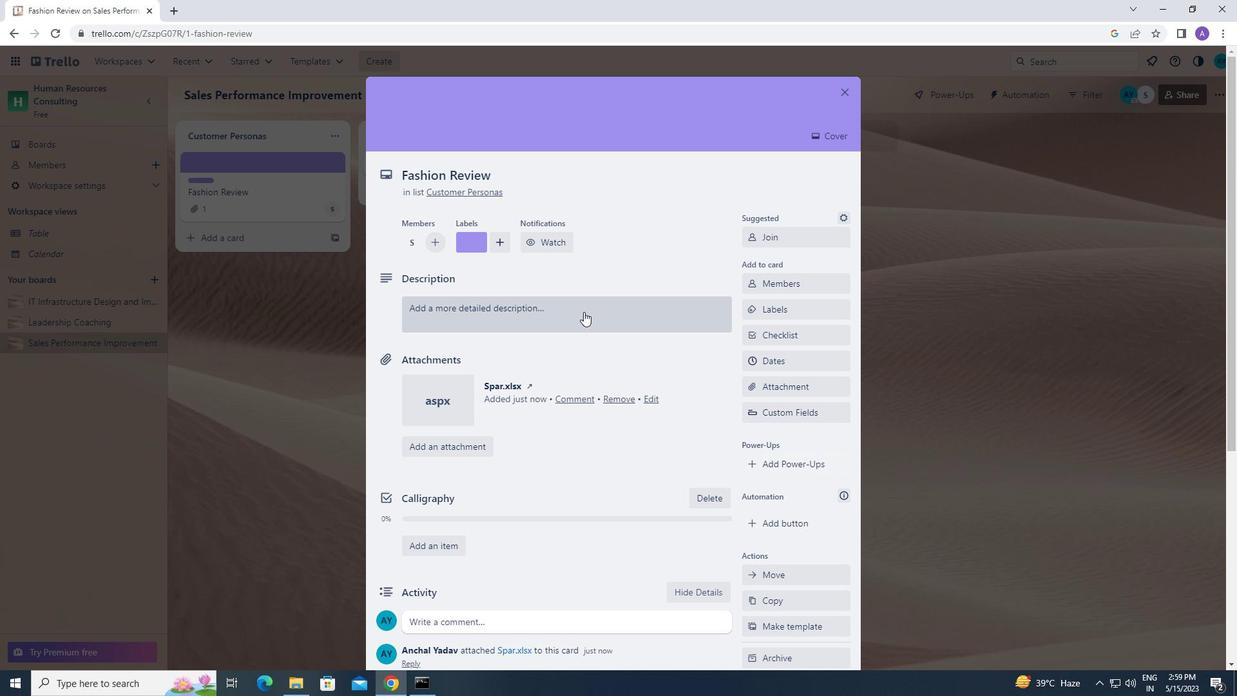
Action: Mouse moved to (540, 361)
Screenshot: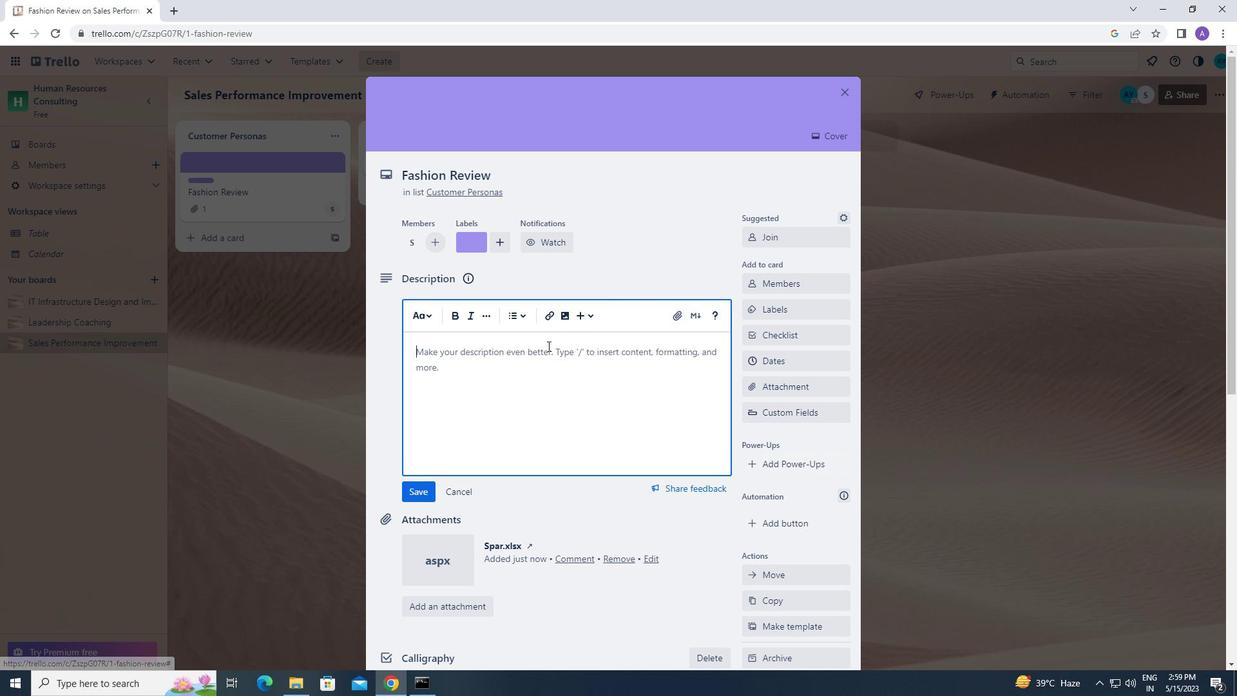 
Action: Mouse pressed left at (540, 361)
Screenshot: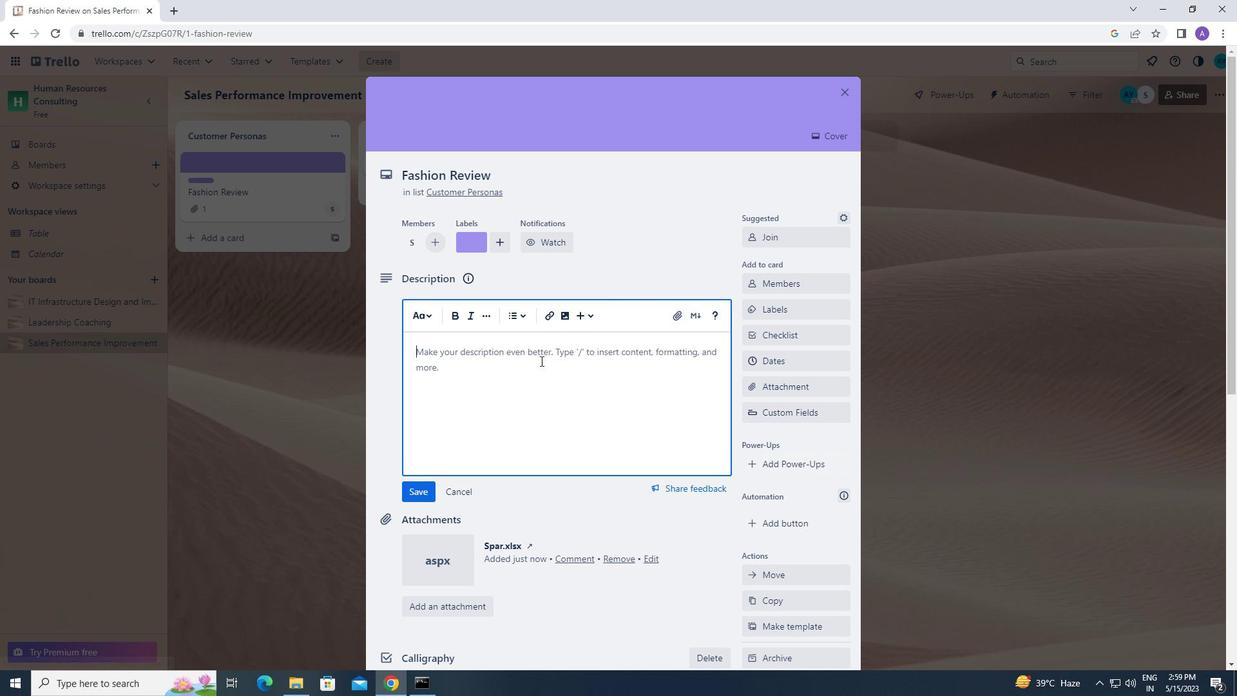 
Action: Mouse moved to (546, 362)
Screenshot: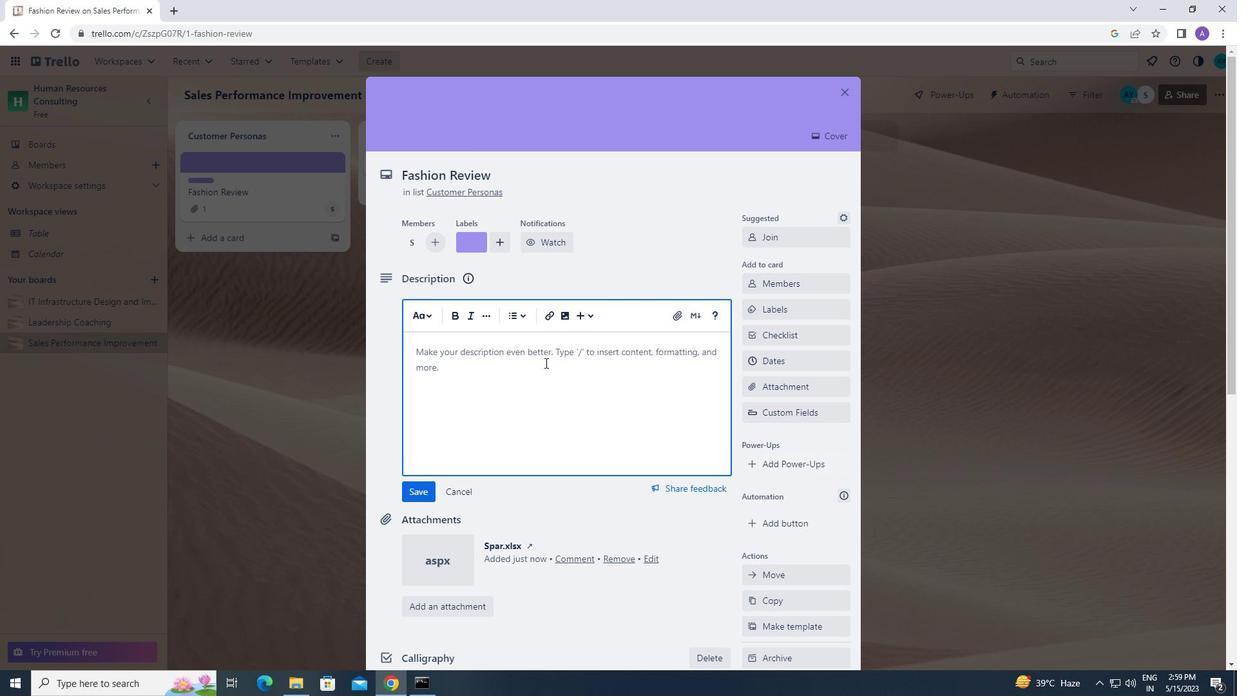 
Action: Key pressed <Key.caps_lock>r<Key.caps_lock>eview<Key.space>and<Key.space>update<Key.space>company<Key.space>policies<Key.space>and<Key.space>procedures
Screenshot: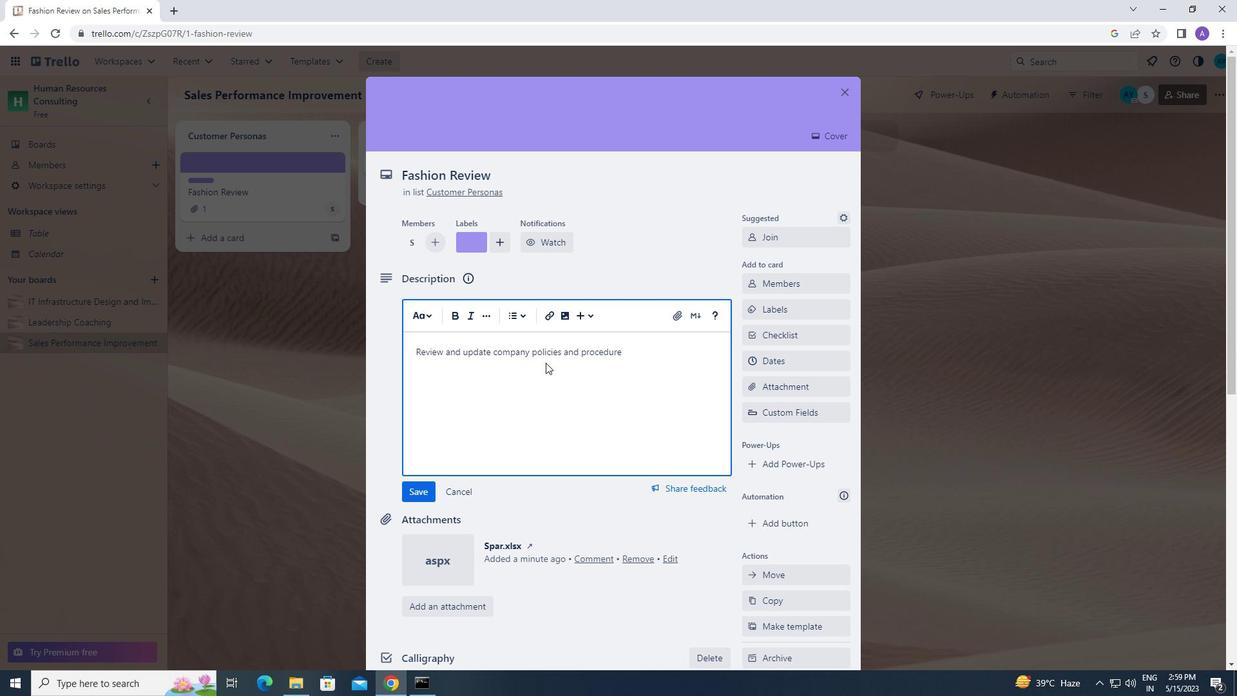 
Action: Mouse moved to (413, 490)
Screenshot: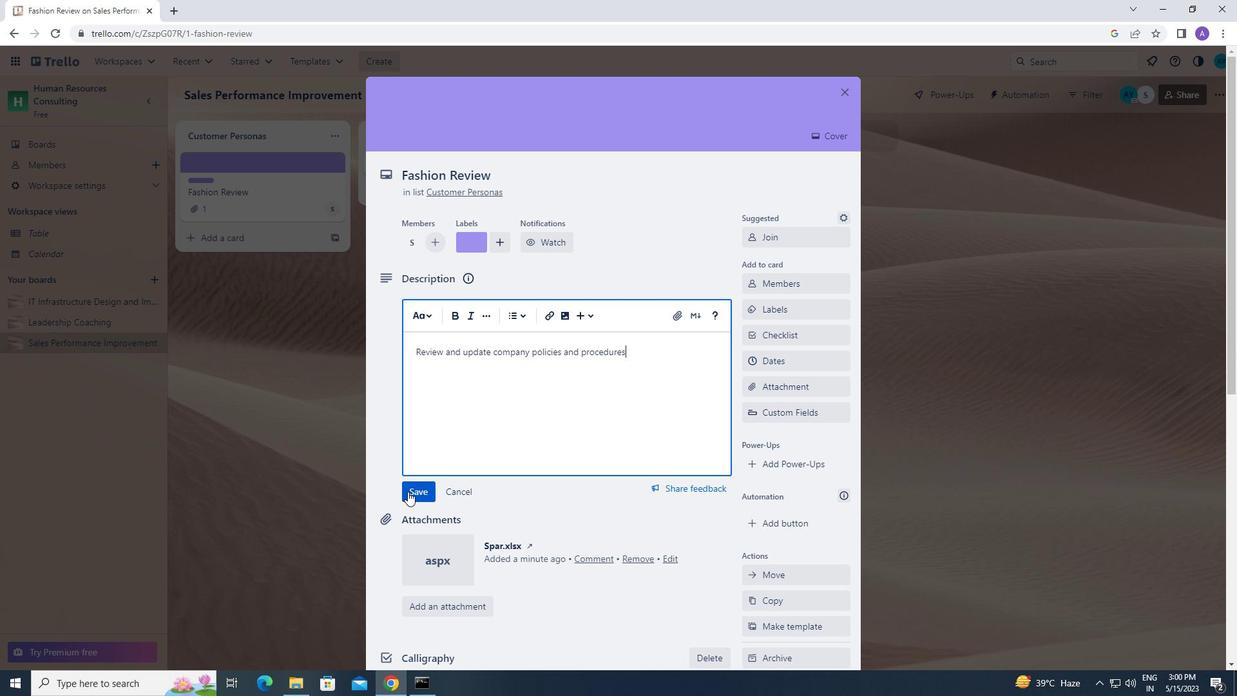 
Action: Mouse pressed left at (413, 490)
Screenshot: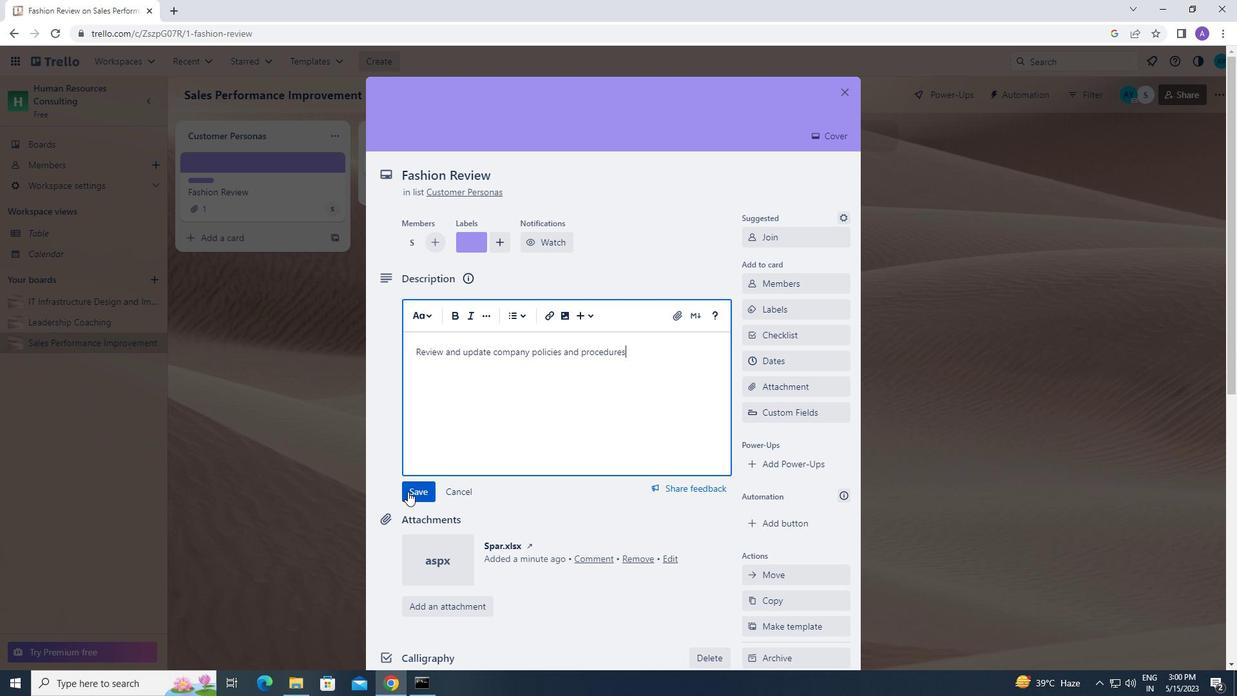 
Action: Mouse moved to (475, 476)
Screenshot: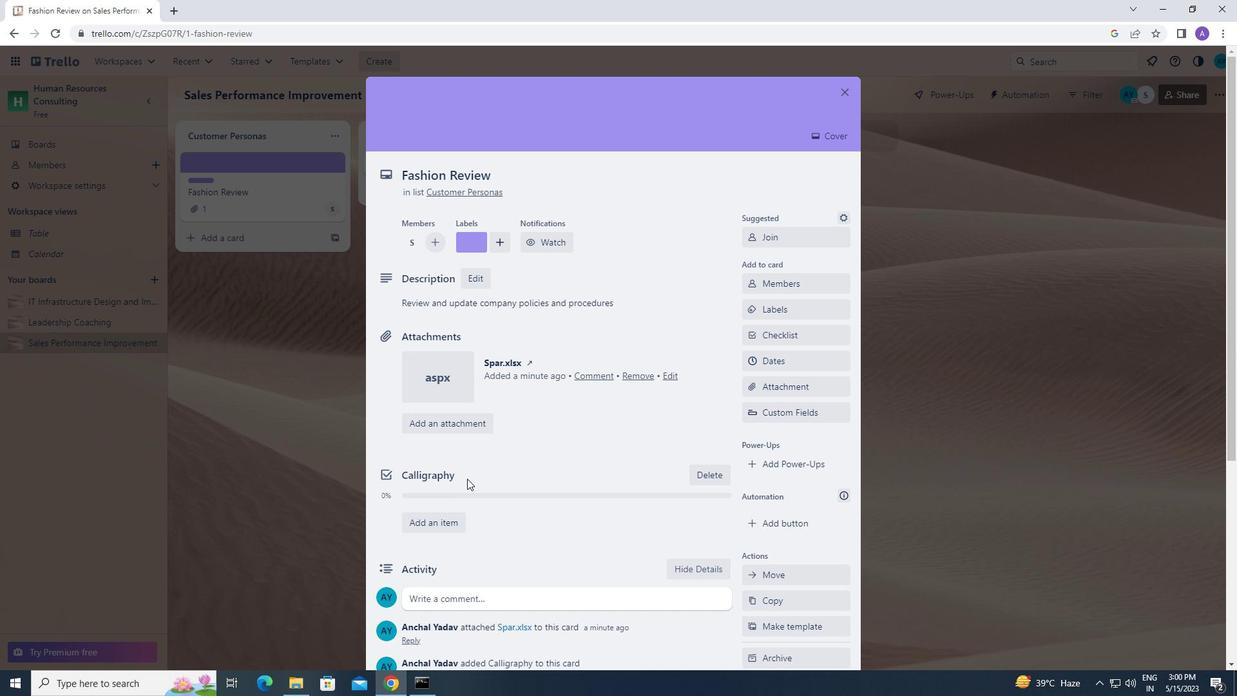
Action: Mouse scrolled (475, 475) with delta (0, 0)
Screenshot: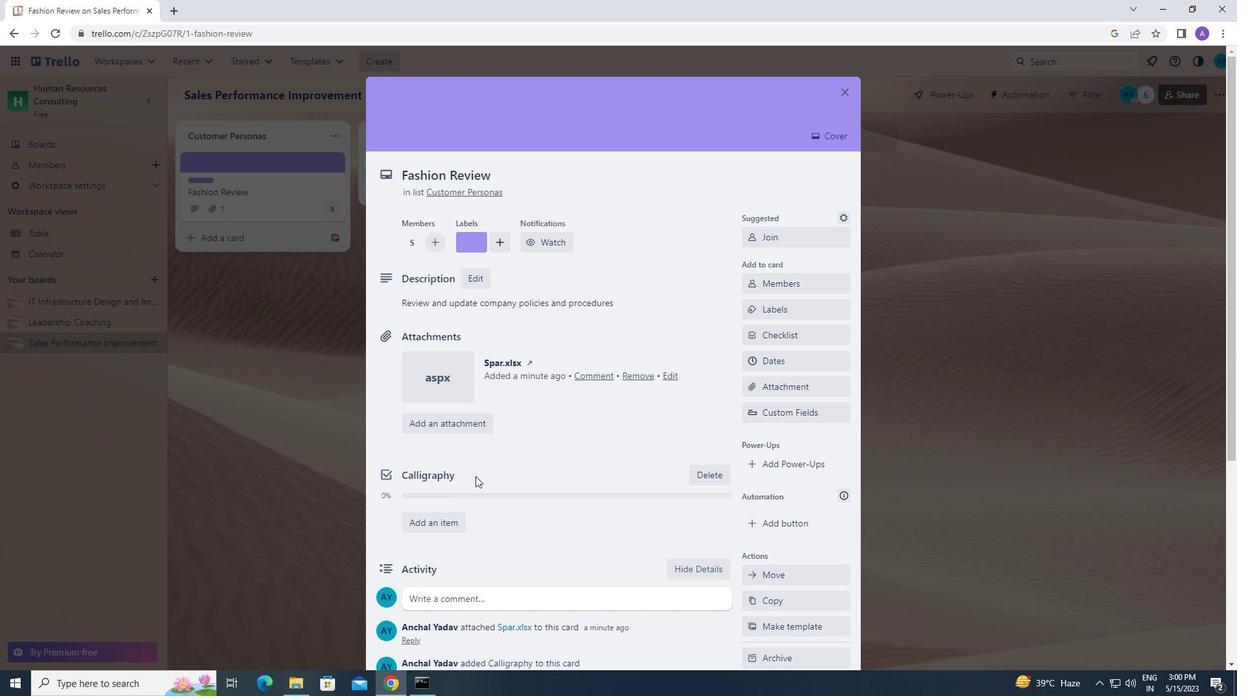 
Action: Mouse scrolled (475, 475) with delta (0, 0)
Screenshot: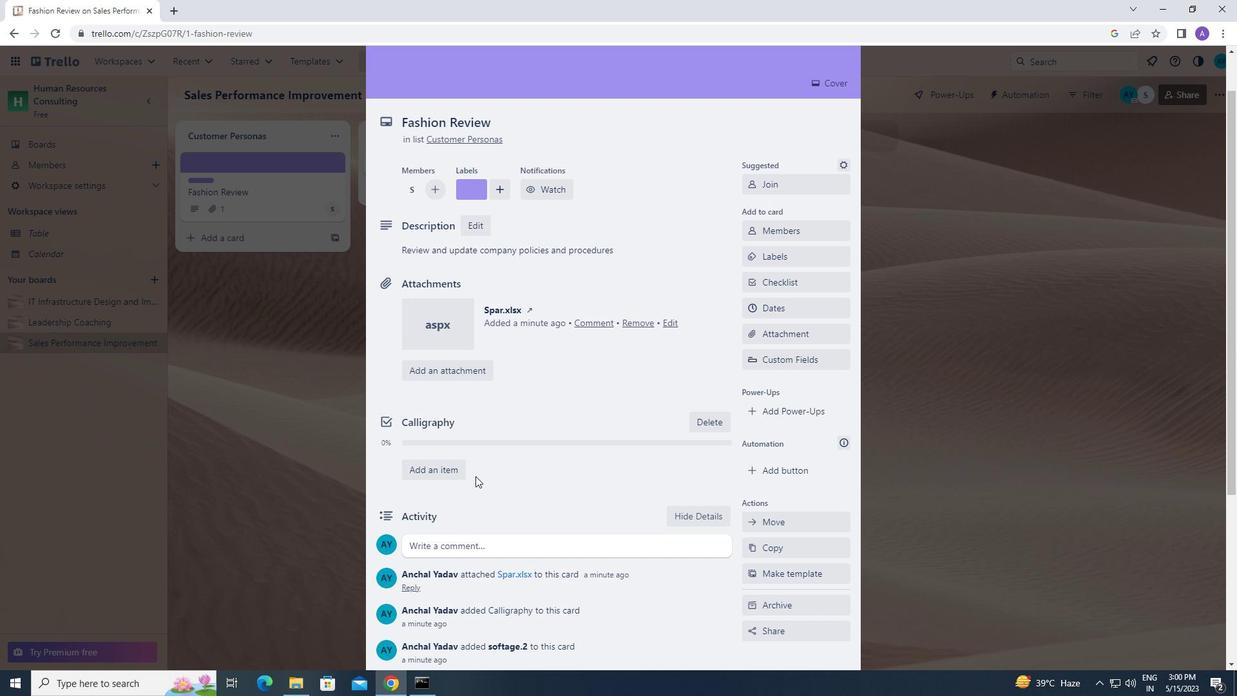 
Action: Mouse scrolled (475, 475) with delta (0, 0)
Screenshot: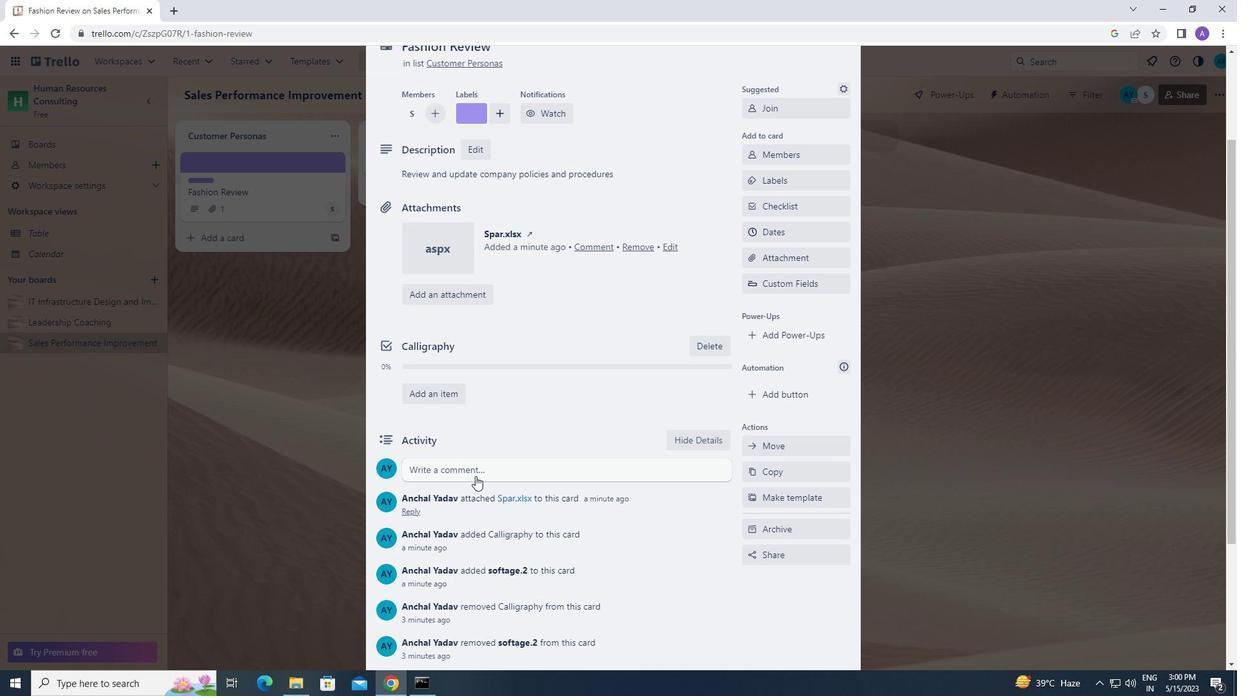 
Action: Mouse scrolled (475, 475) with delta (0, 0)
Screenshot: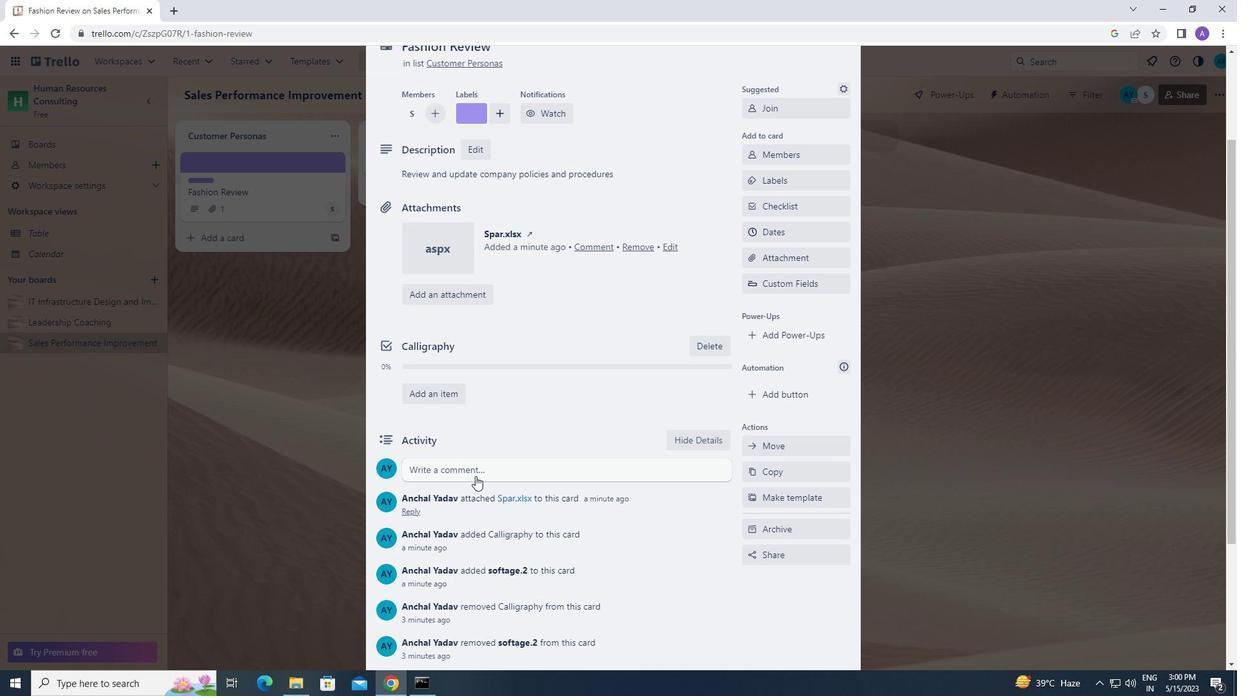 
Action: Mouse scrolled (475, 475) with delta (0, 0)
Screenshot: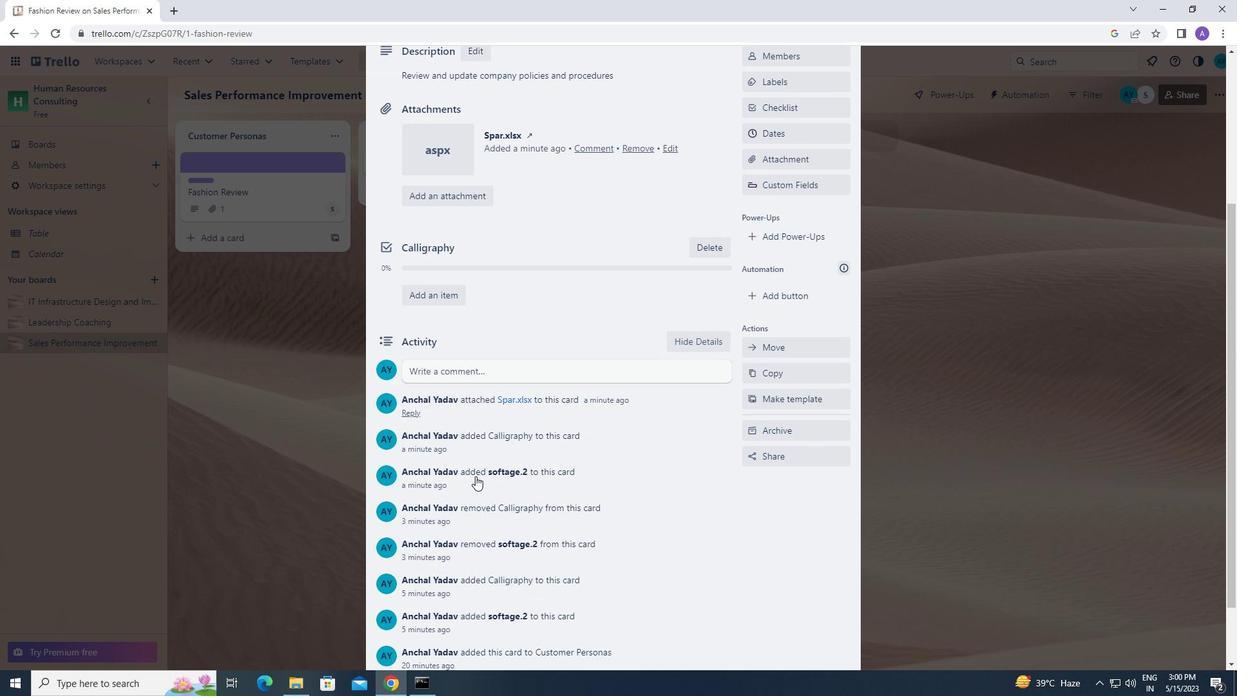 
Action: Mouse moved to (439, 286)
Screenshot: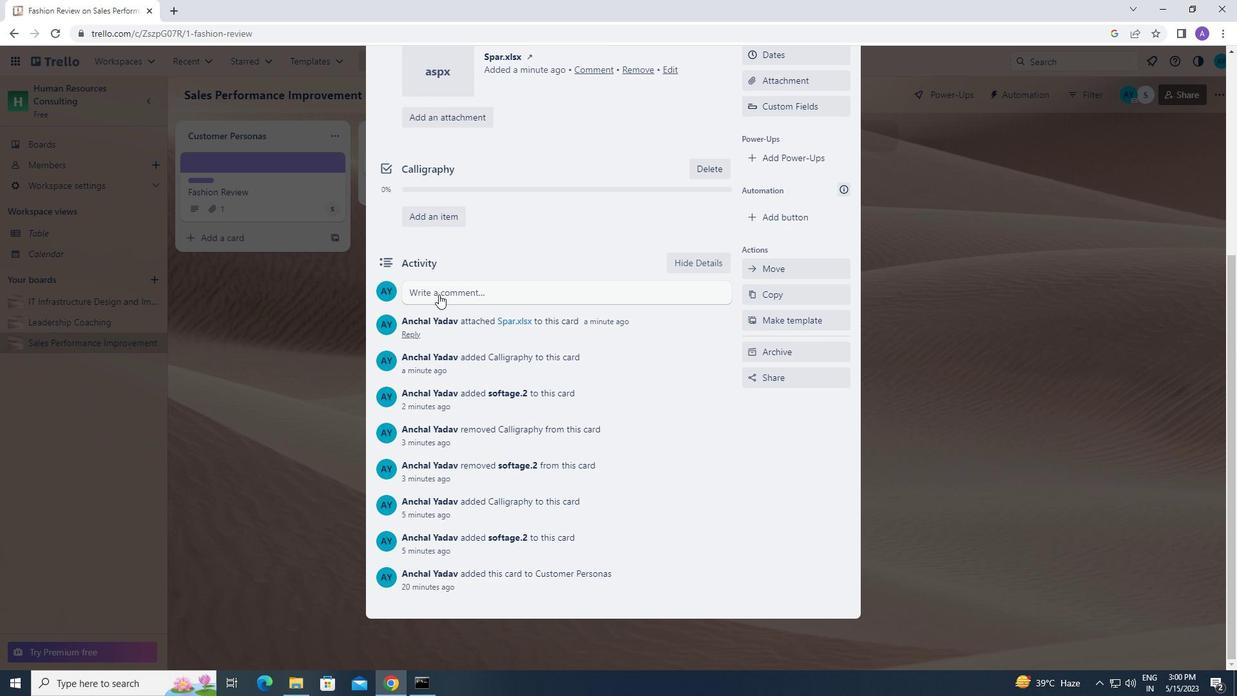 
Action: Mouse pressed left at (439, 286)
Screenshot: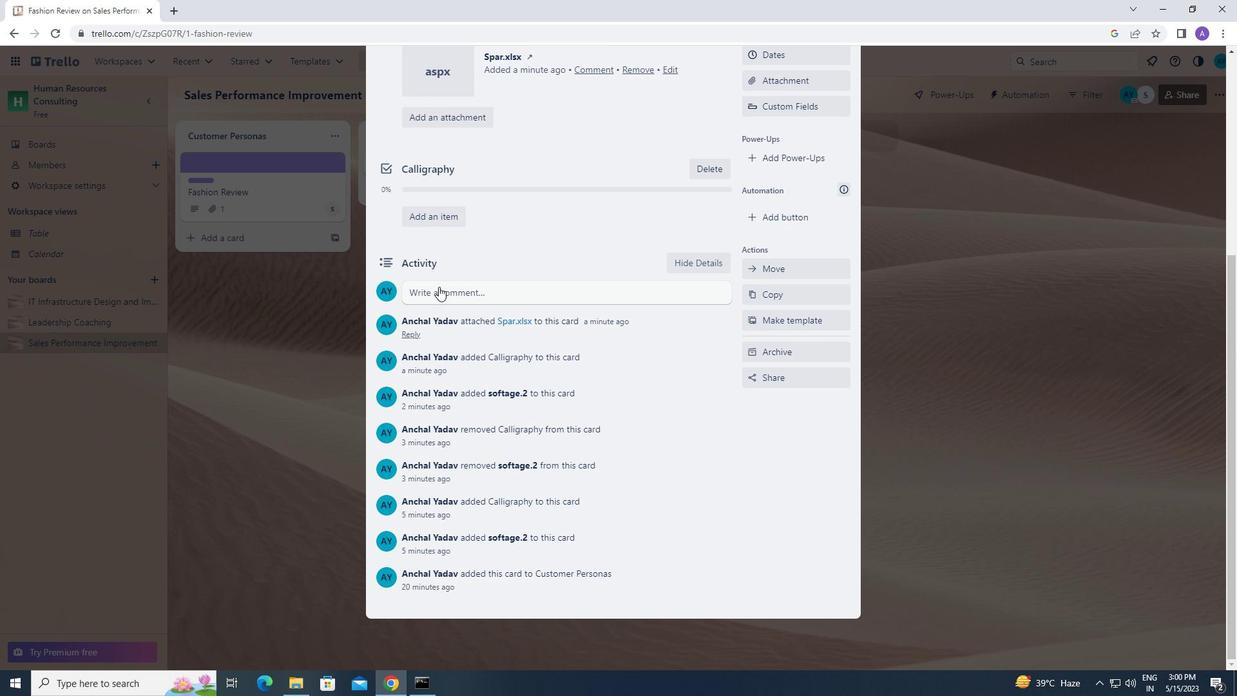 
Action: Mouse moved to (441, 332)
Screenshot: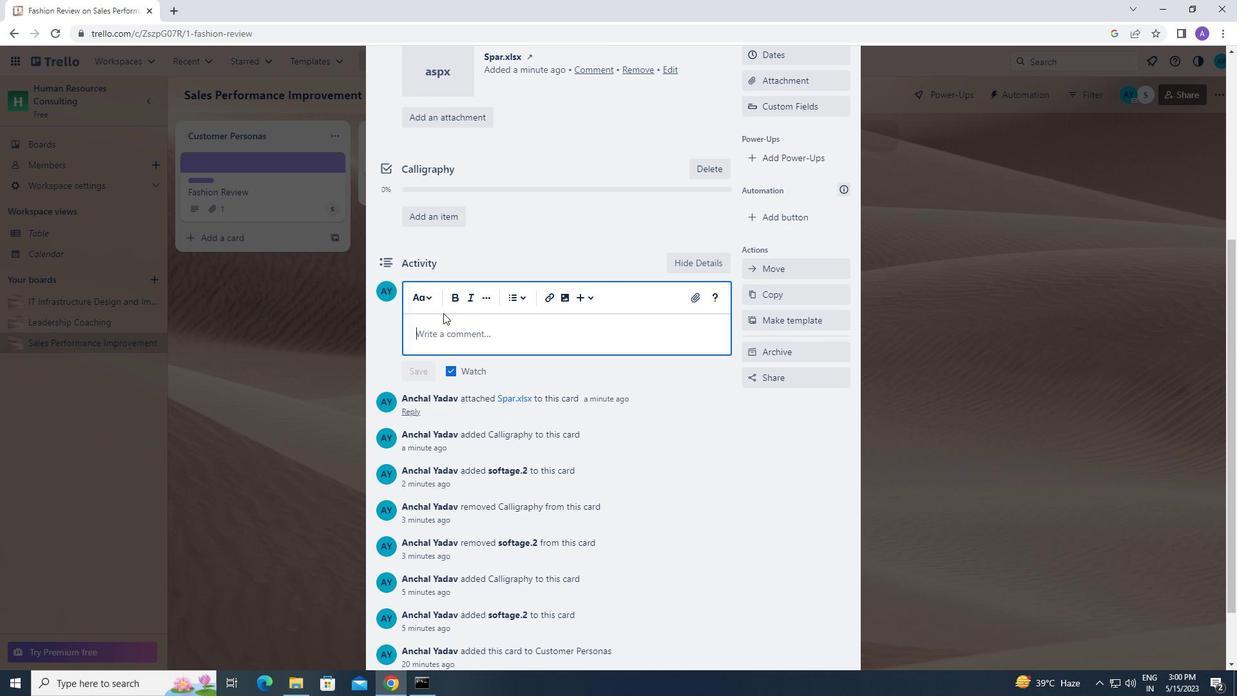 
Action: Mouse pressed left at (441, 332)
Screenshot: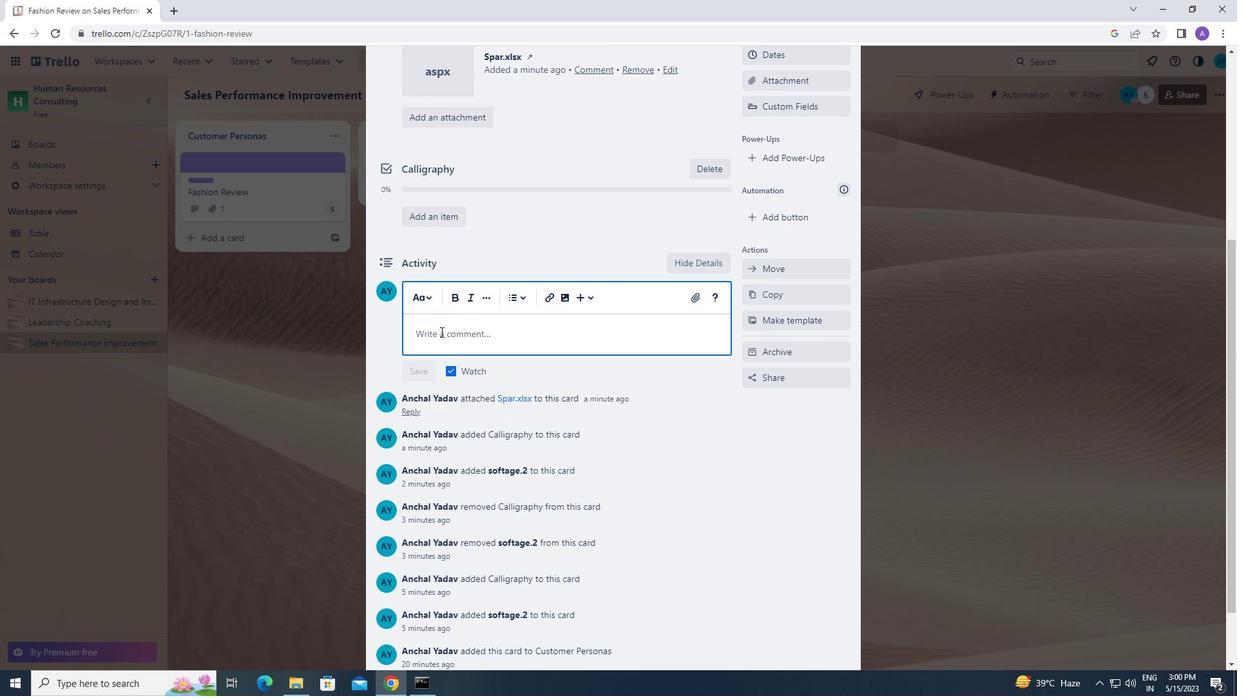 
Action: Mouse moved to (401, 343)
Screenshot: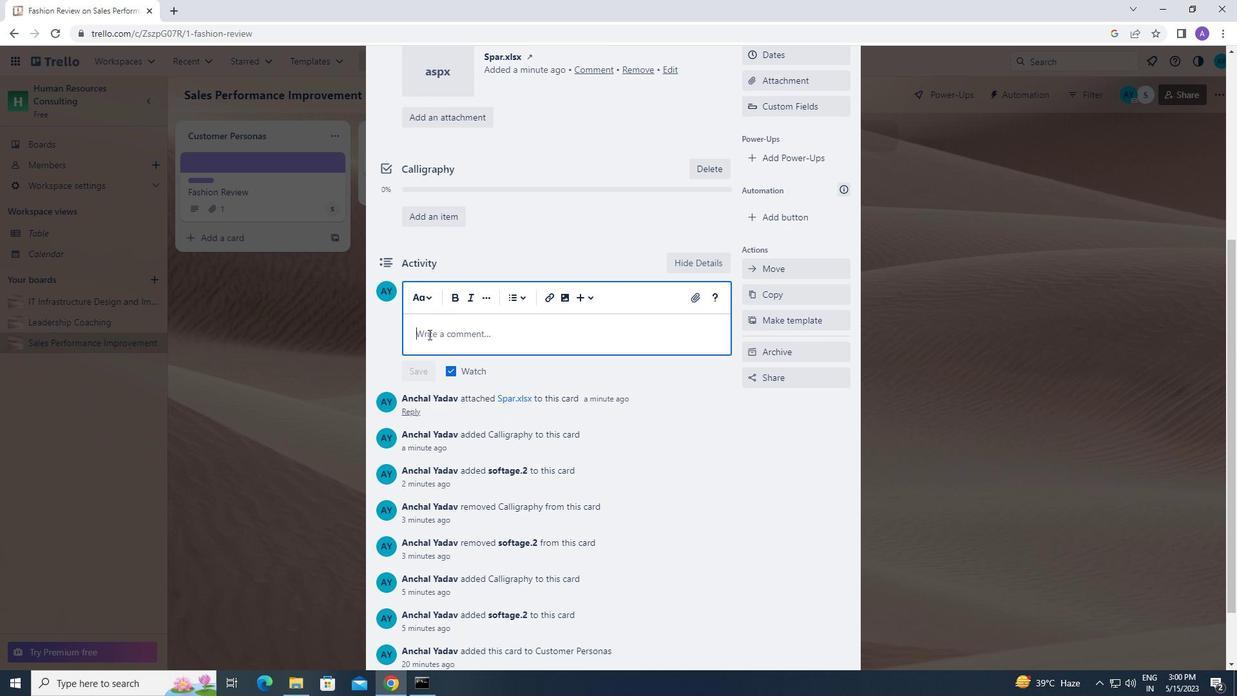 
Action: Key pressed <Key.caps_lock>t<Key.caps_lock>his<Key.space>task<Key.space>presents<Key.space>an<Key.space>opportunity<Key.space>to<Key.space>build<Key.space>strong<Key.space>relationships<Key.space>with<Key.space>our<Key.space>stakeholders<Key.space>and<Key.space>earn<Key.space>their<Key.space>trust
Screenshot: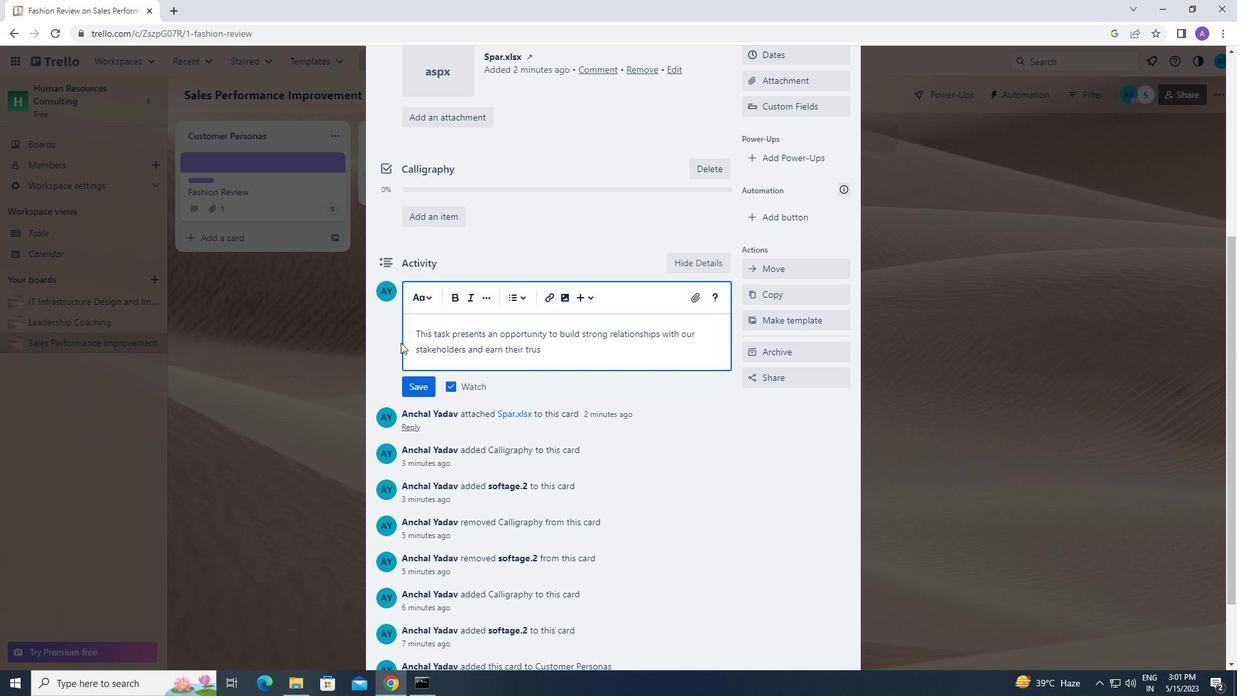 
Action: Mouse moved to (416, 386)
Screenshot: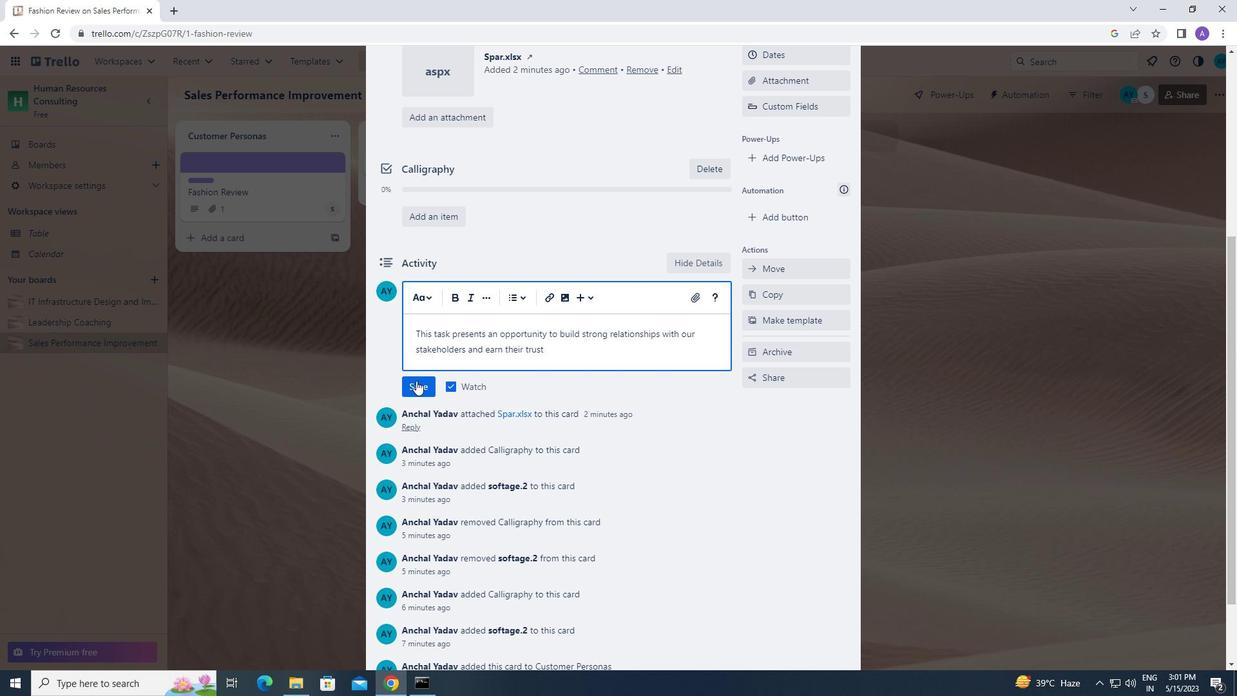 
Action: Mouse pressed left at (416, 386)
Screenshot: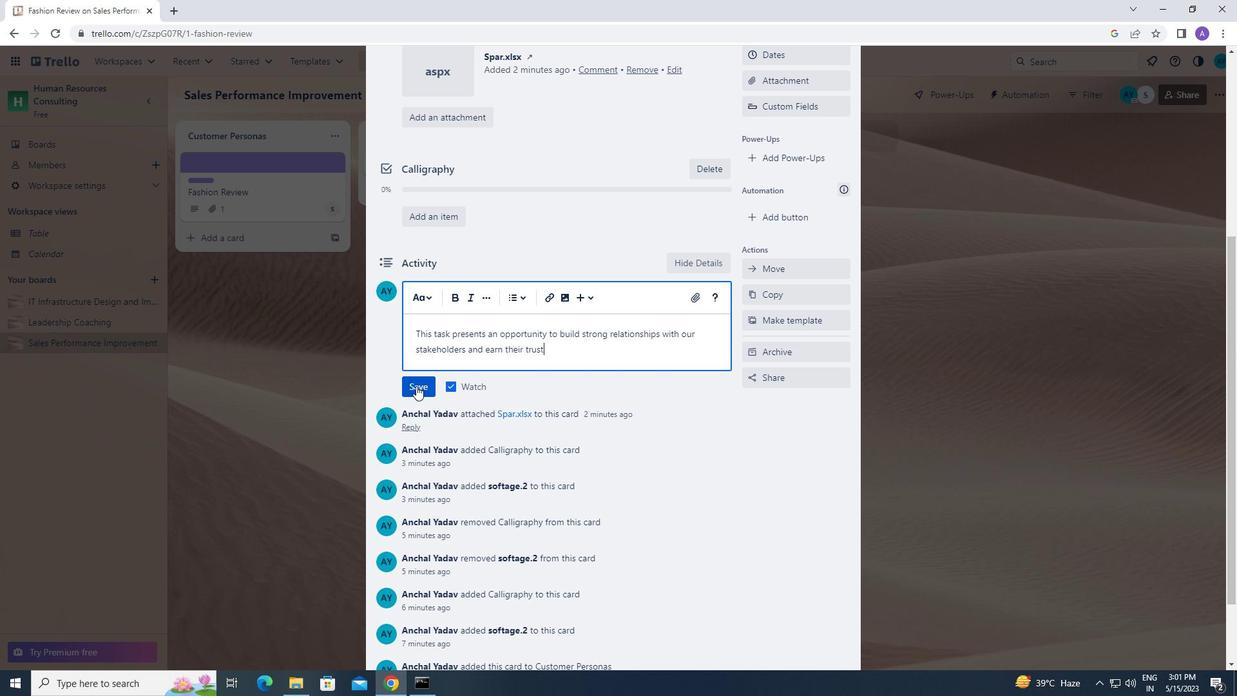 
Action: Mouse moved to (691, 300)
Screenshot: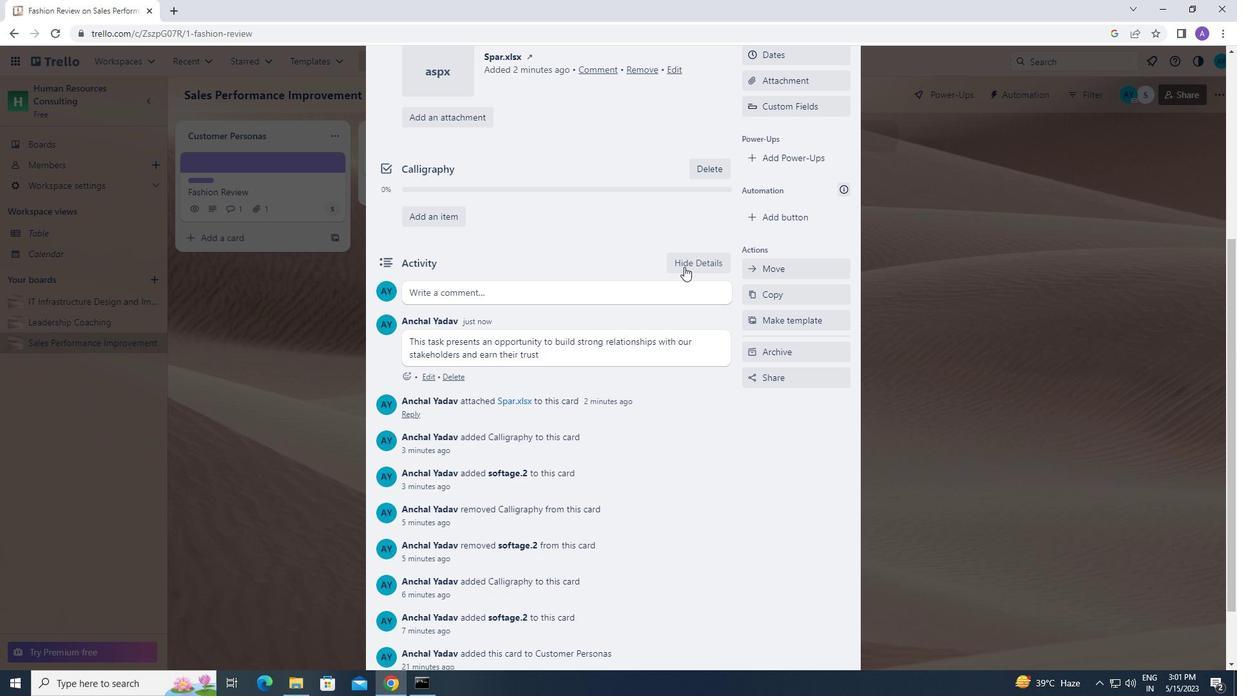 
Action: Mouse scrolled (691, 301) with delta (0, 0)
Screenshot: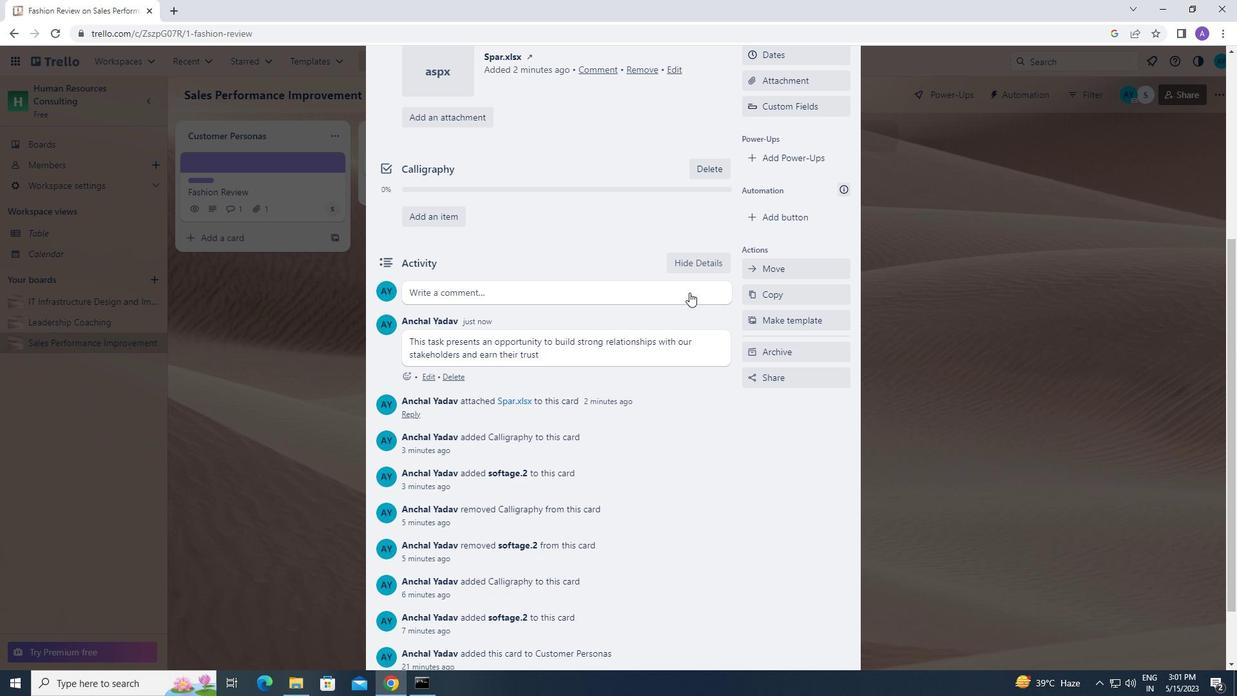 
Action: Mouse scrolled (691, 301) with delta (0, 0)
Screenshot: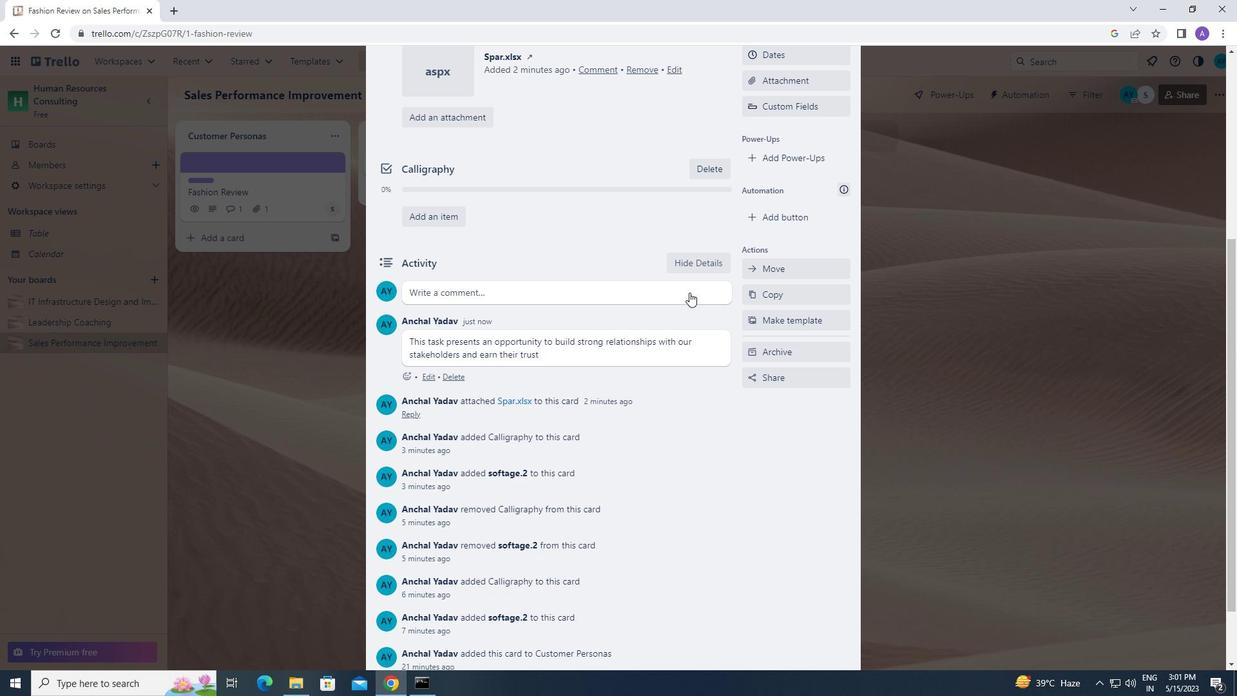 
Action: Mouse scrolled (691, 301) with delta (0, 0)
Screenshot: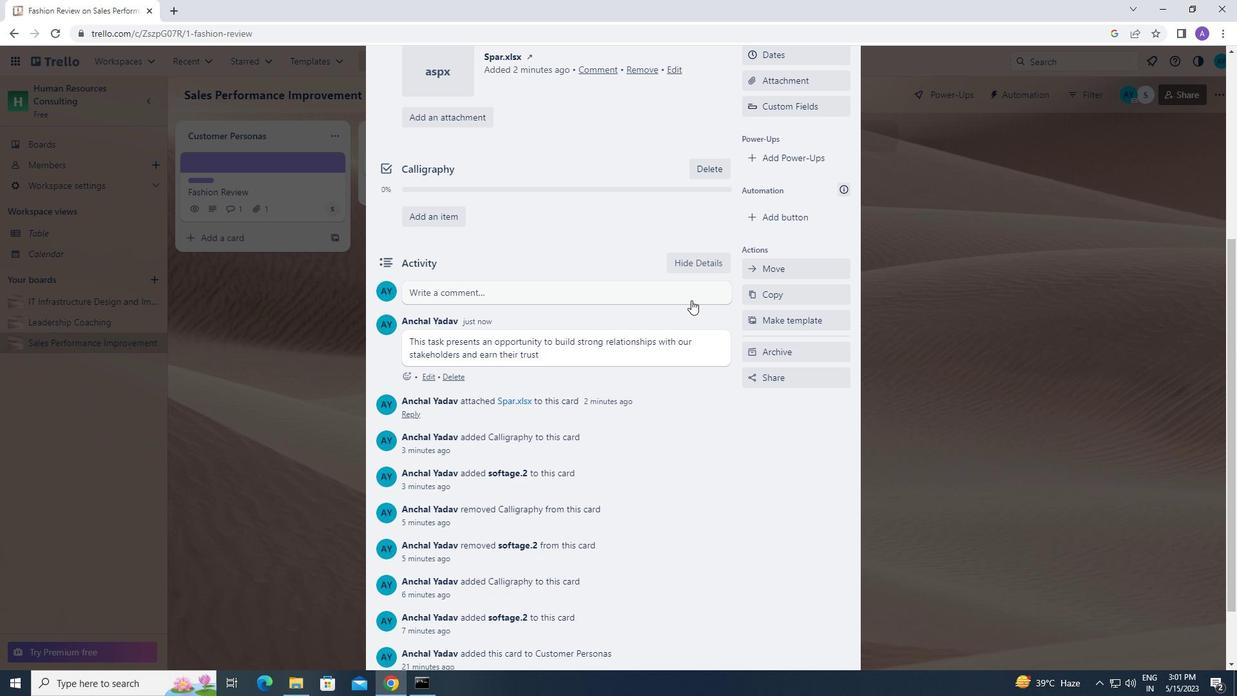
Action: Mouse moved to (710, 277)
Screenshot: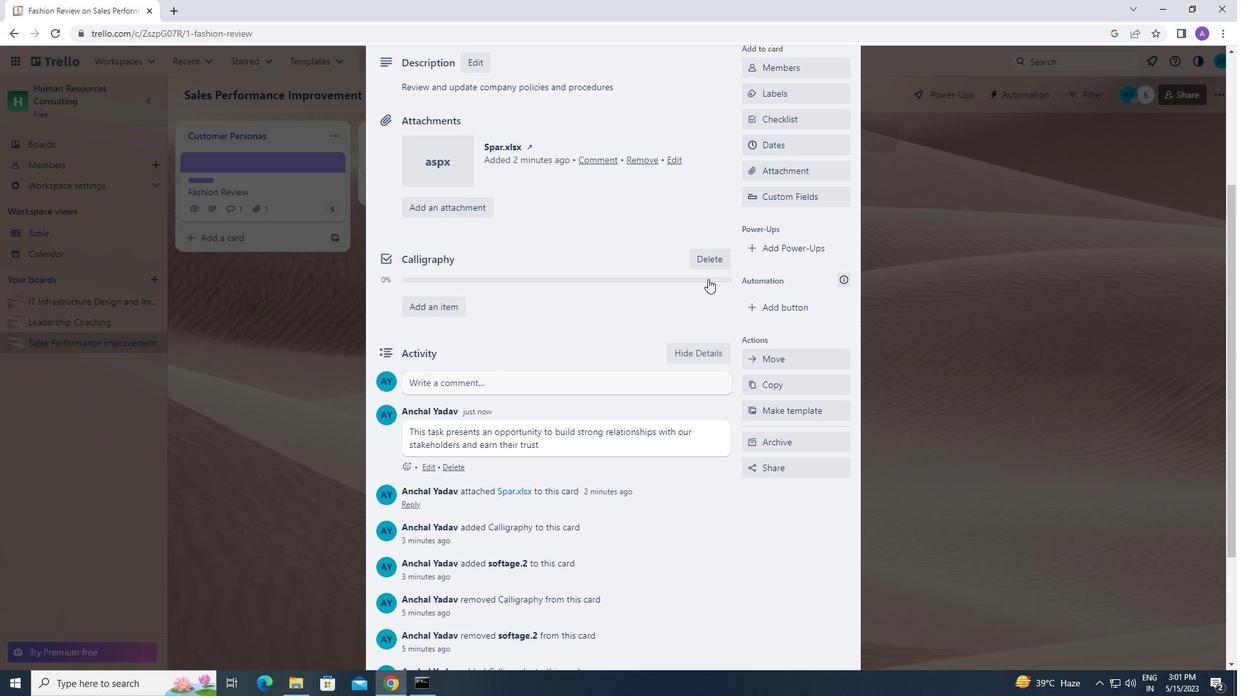
Action: Mouse scrolled (710, 278) with delta (0, 0)
Screenshot: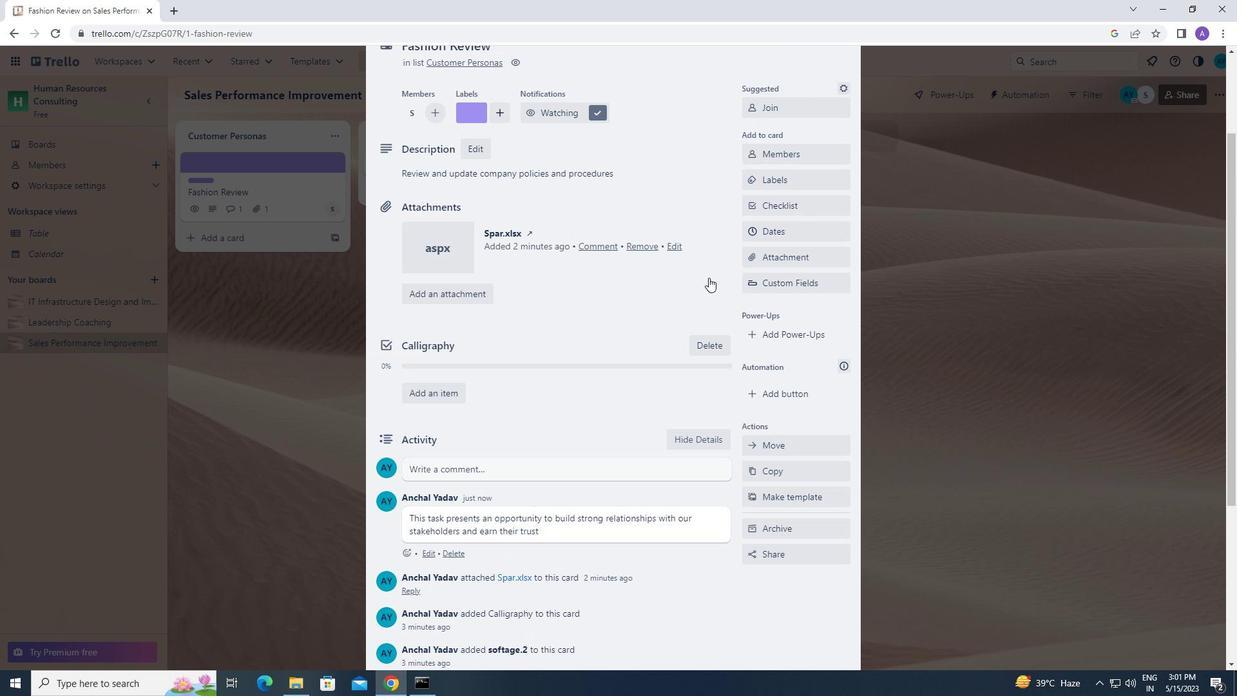 
Action: Mouse moved to (764, 310)
Screenshot: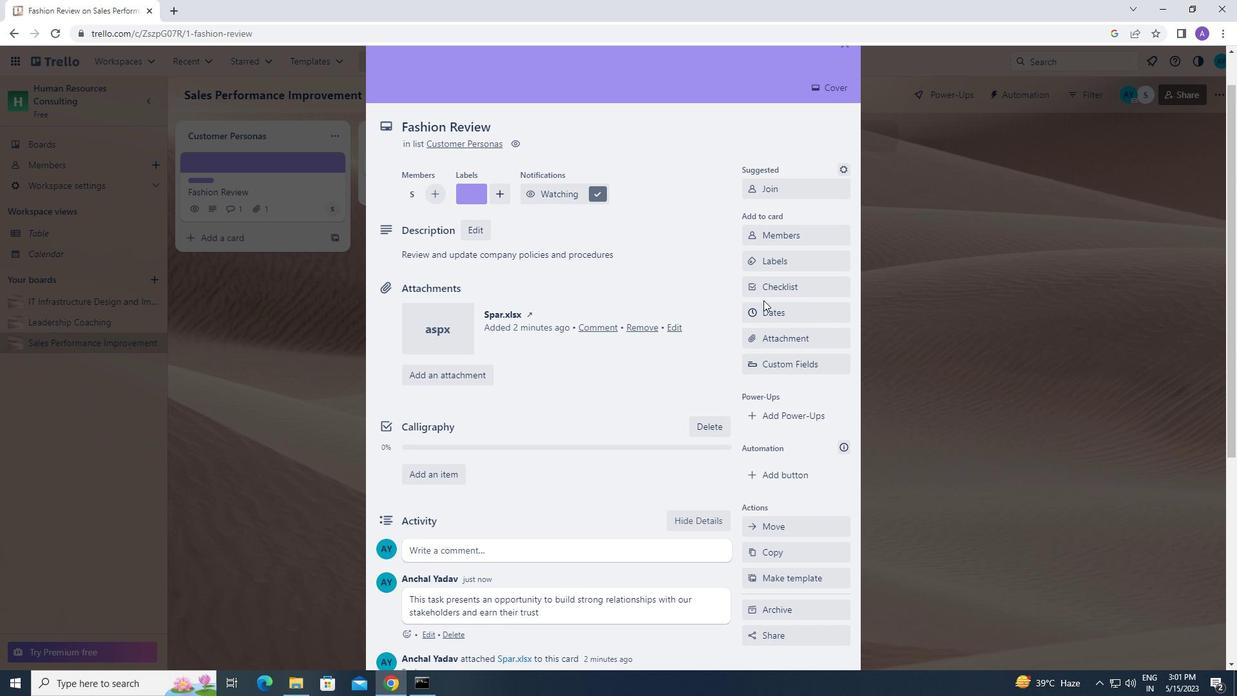 
Action: Mouse pressed left at (764, 310)
Screenshot: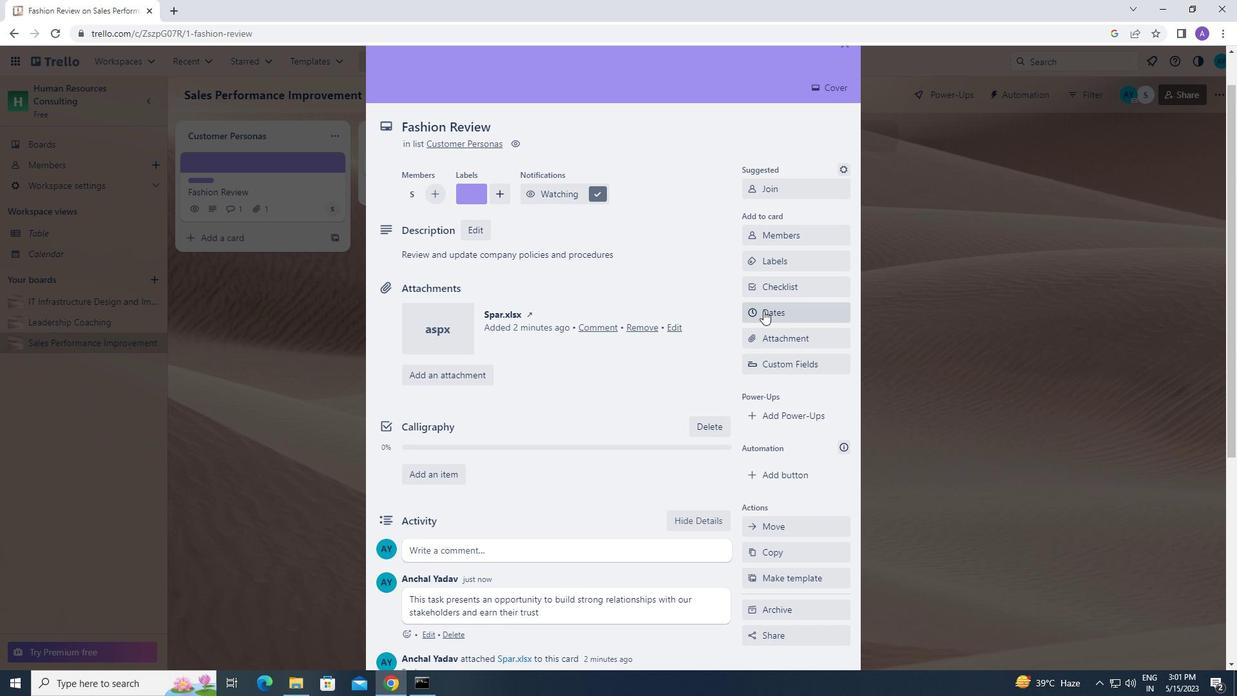 
Action: Mouse moved to (757, 326)
Screenshot: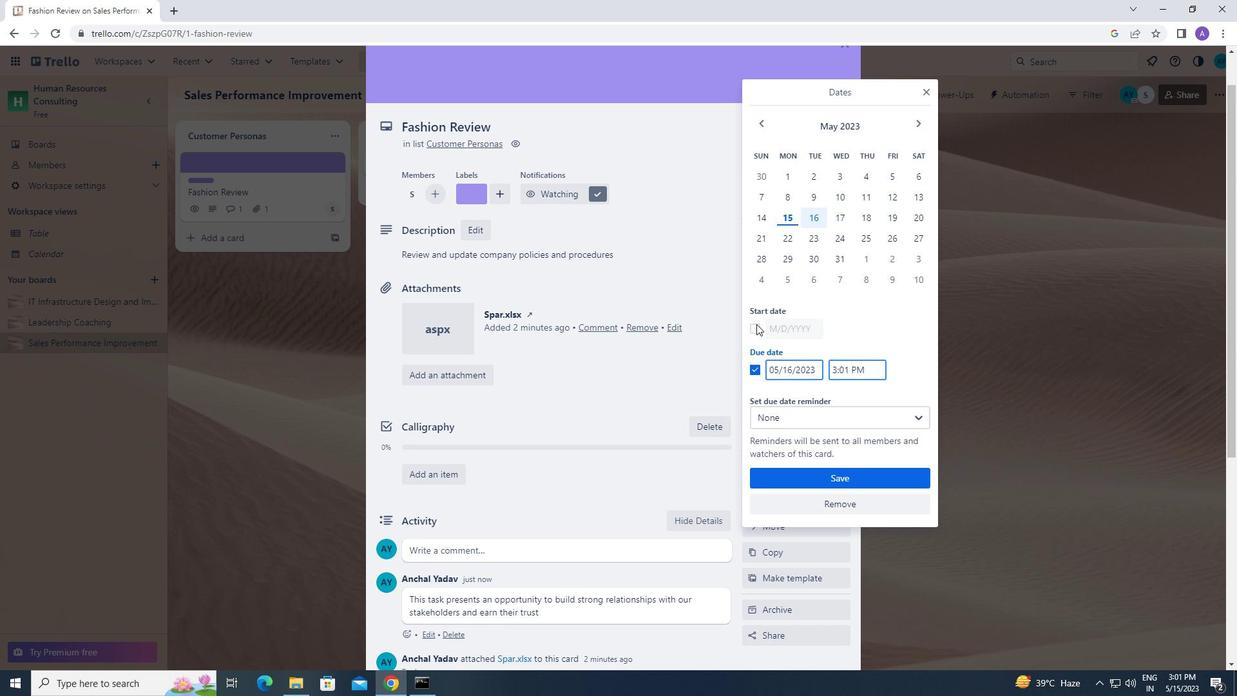 
Action: Mouse pressed left at (757, 326)
Screenshot: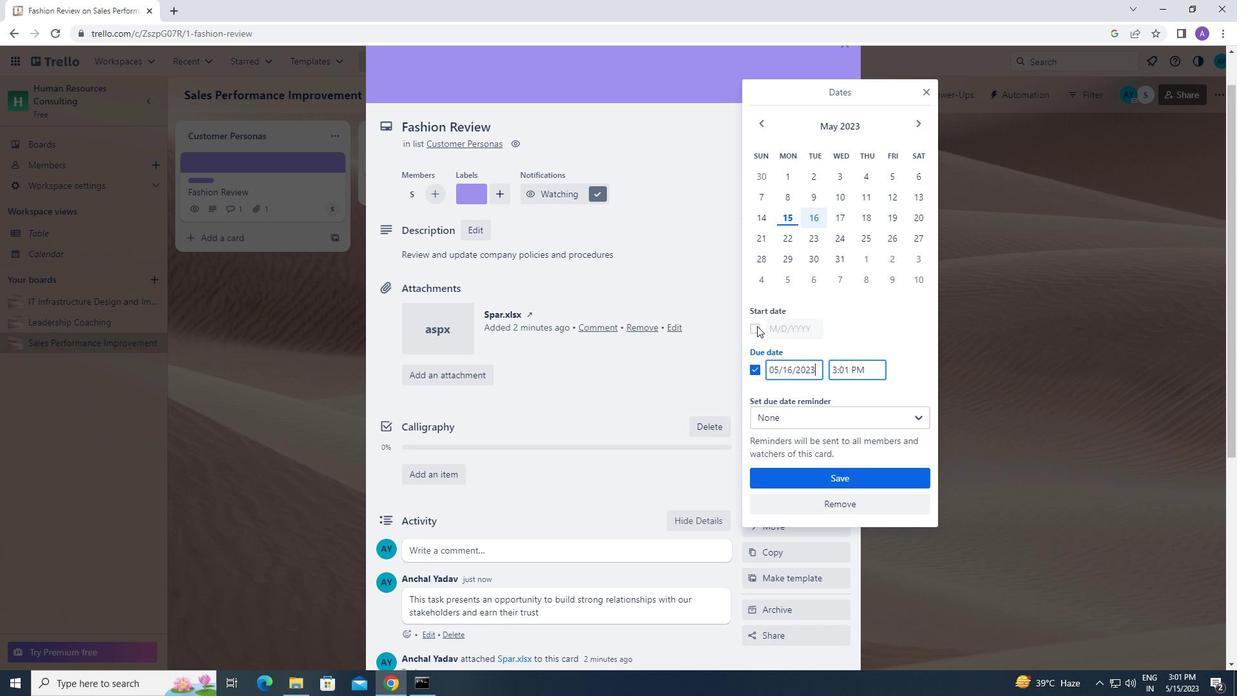 
Action: Mouse moved to (789, 328)
Screenshot: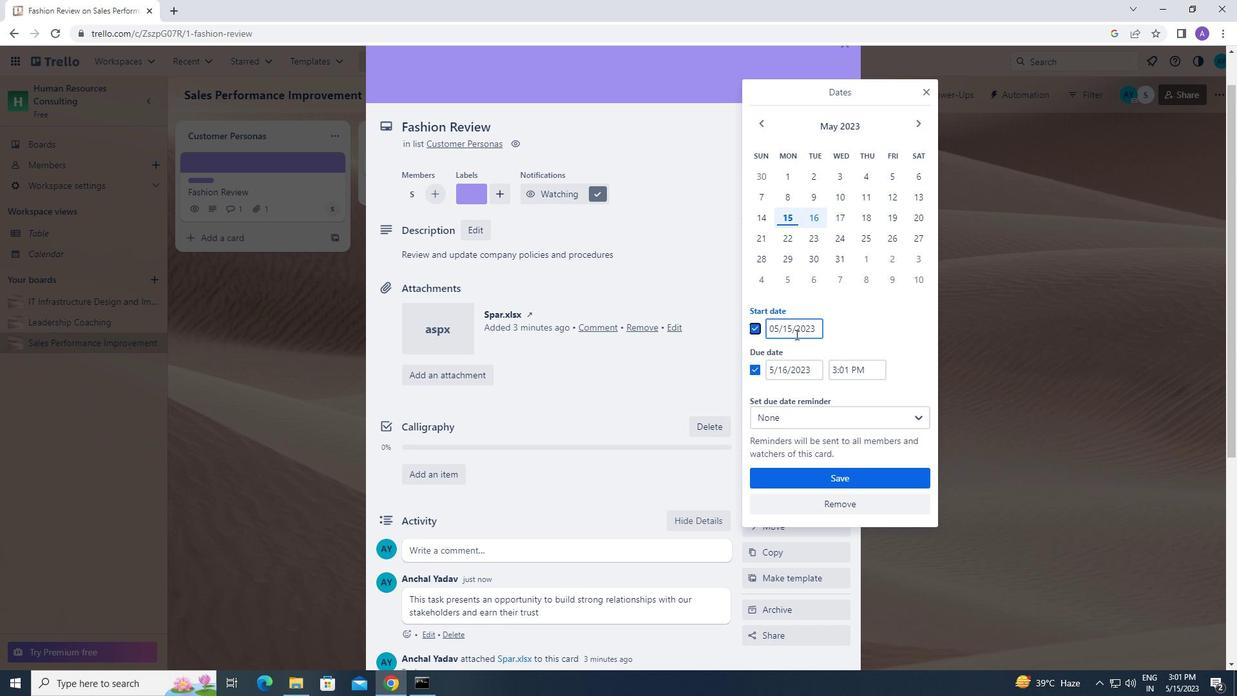 
Action: Mouse pressed left at (789, 328)
Screenshot: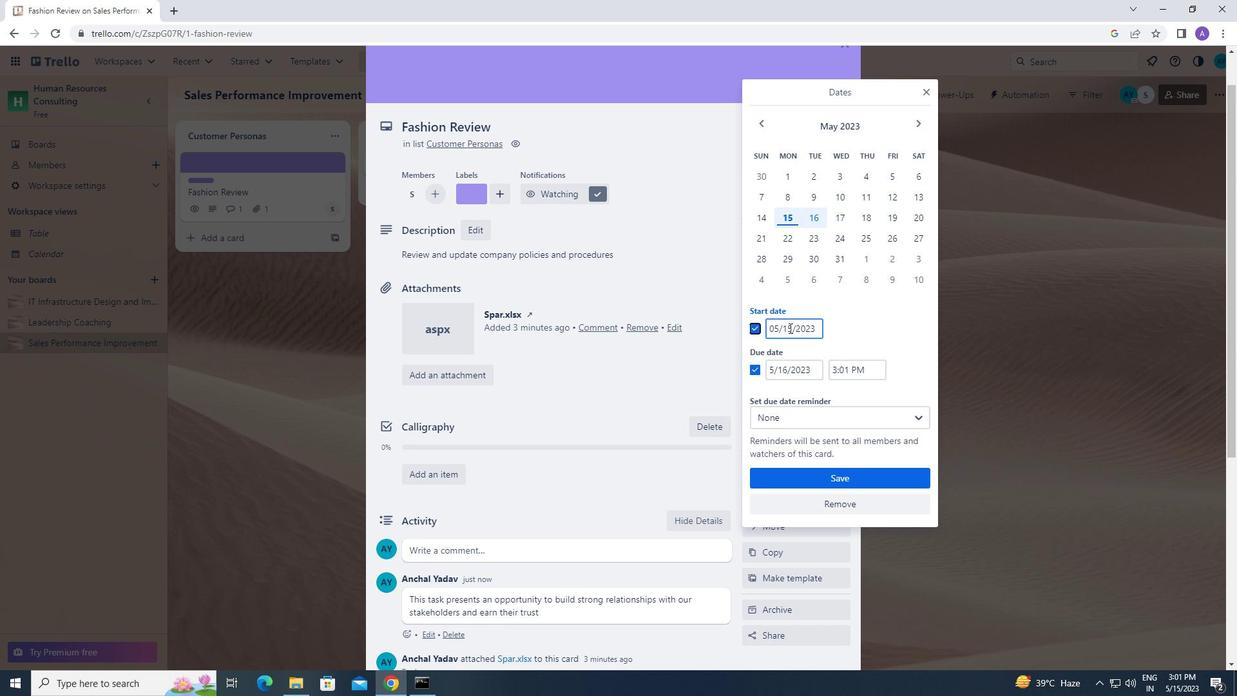 
Action: Mouse moved to (787, 328)
Screenshot: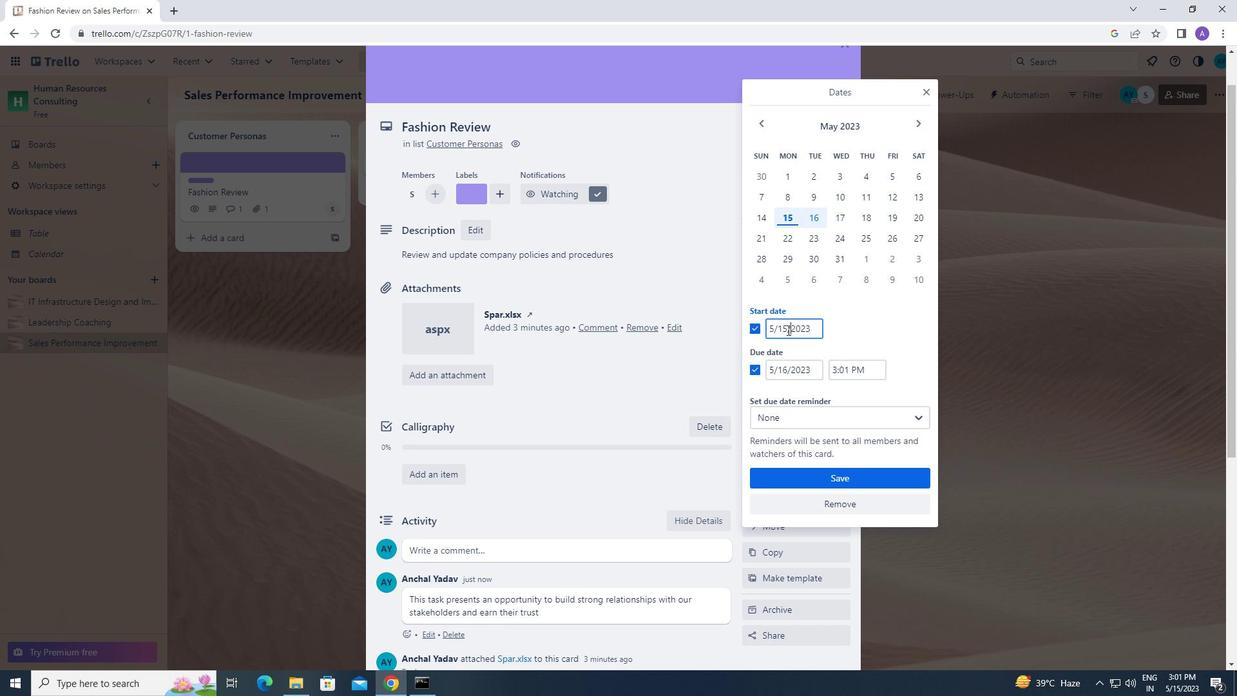 
Action: Mouse pressed left at (787, 328)
Screenshot: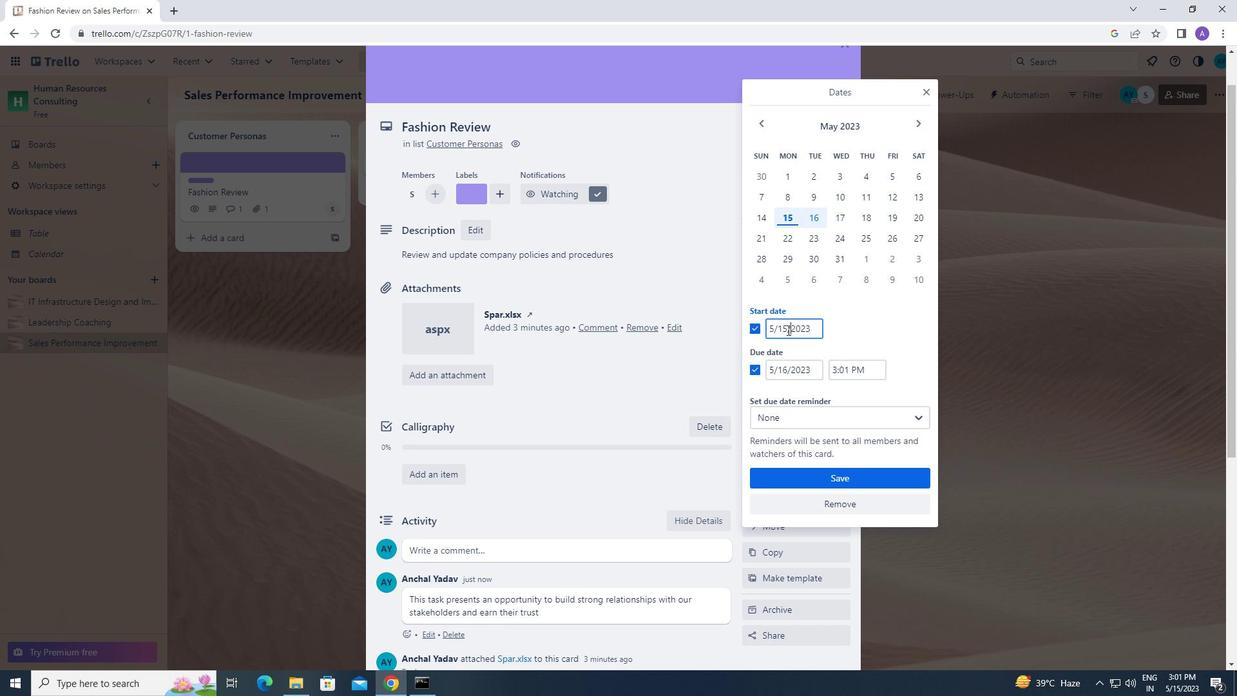 
Action: Mouse moved to (780, 330)
Screenshot: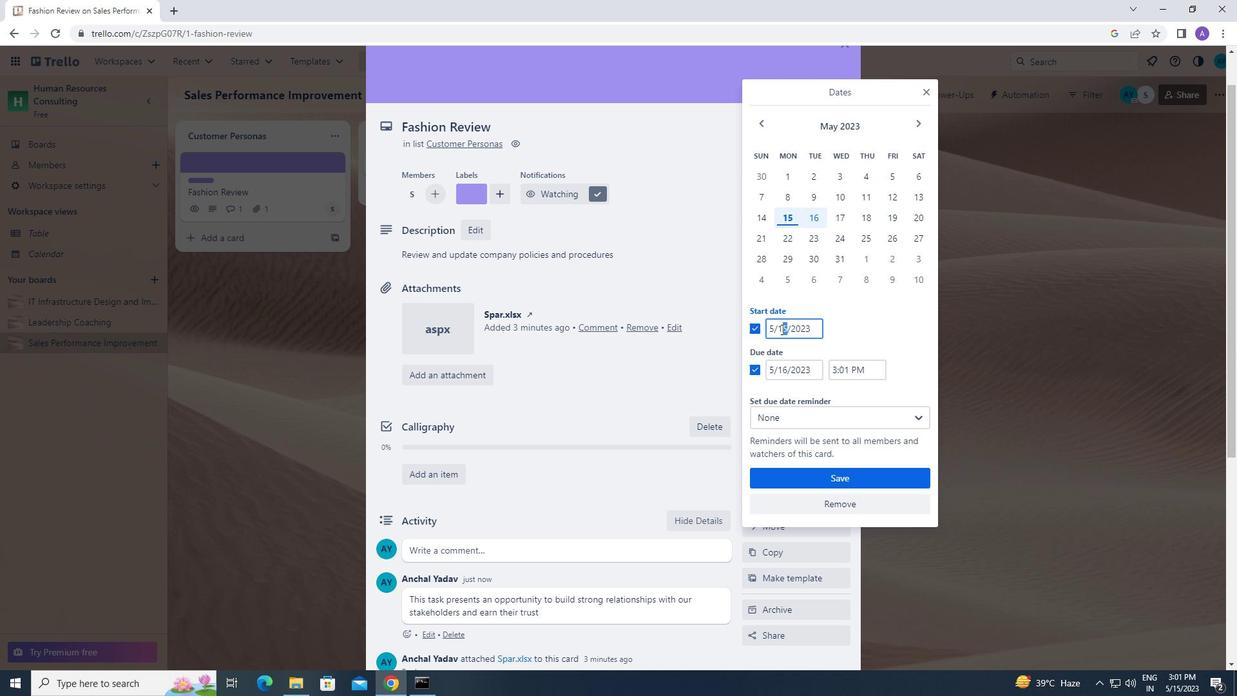 
Action: Key pressed <Key.backspace><Key.backspace>02<Key.left><Key.left><Key.left><Key.backspace>01<Key.right><Key.right><Key.right><Key.right><Key.right><Key.right><Key.right><Key.right><Key.right><Key.right><Key.right><Key.right><Key.backspace><Key.backspace><Key.backspace><Key.backspace>1900
Screenshot: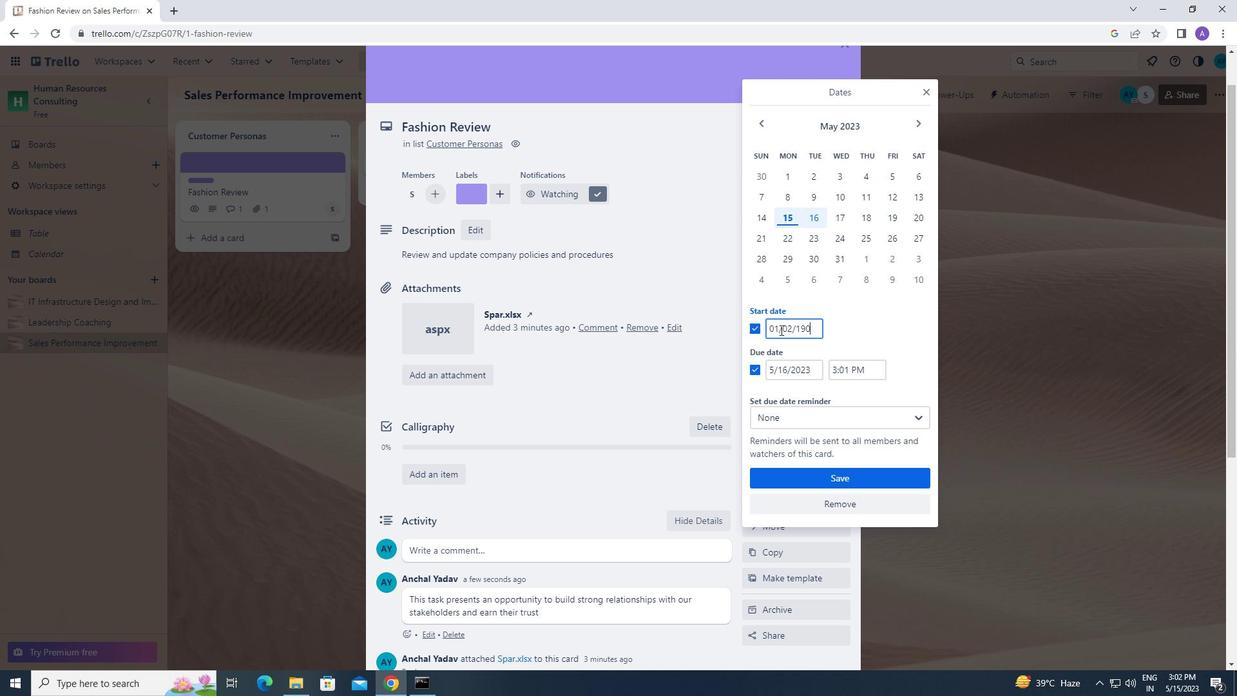 
Action: Mouse moved to (758, 371)
Screenshot: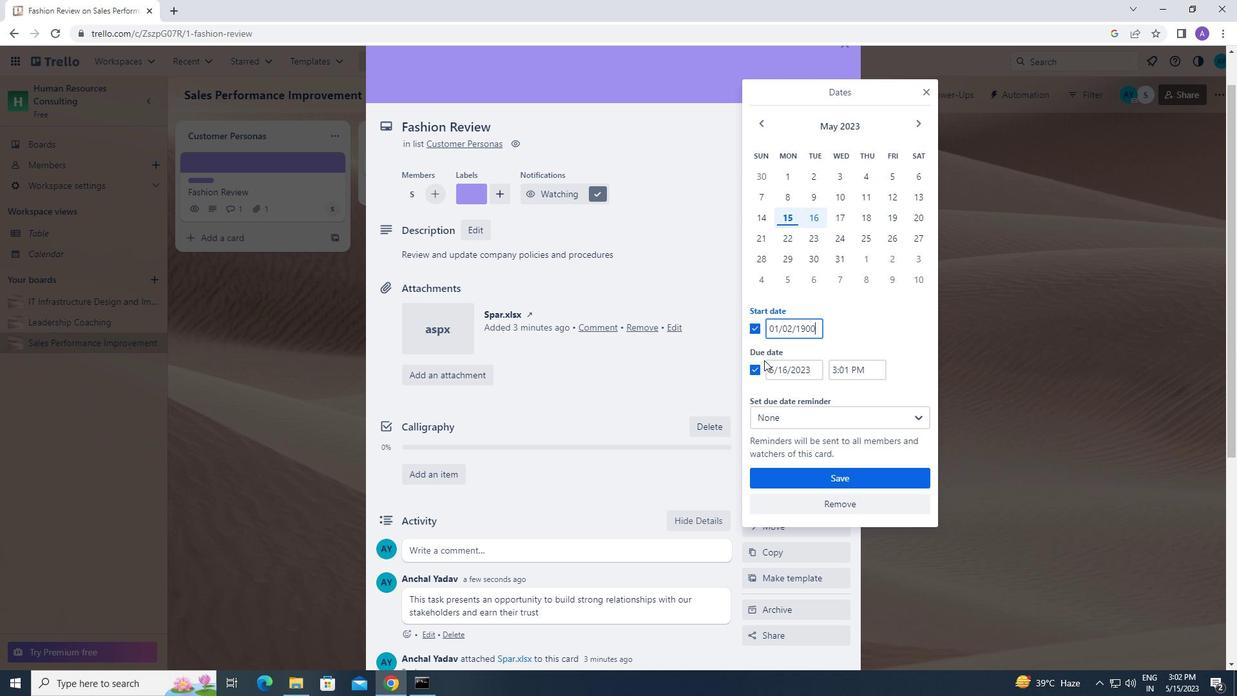 
Action: Mouse pressed left at (758, 371)
Screenshot: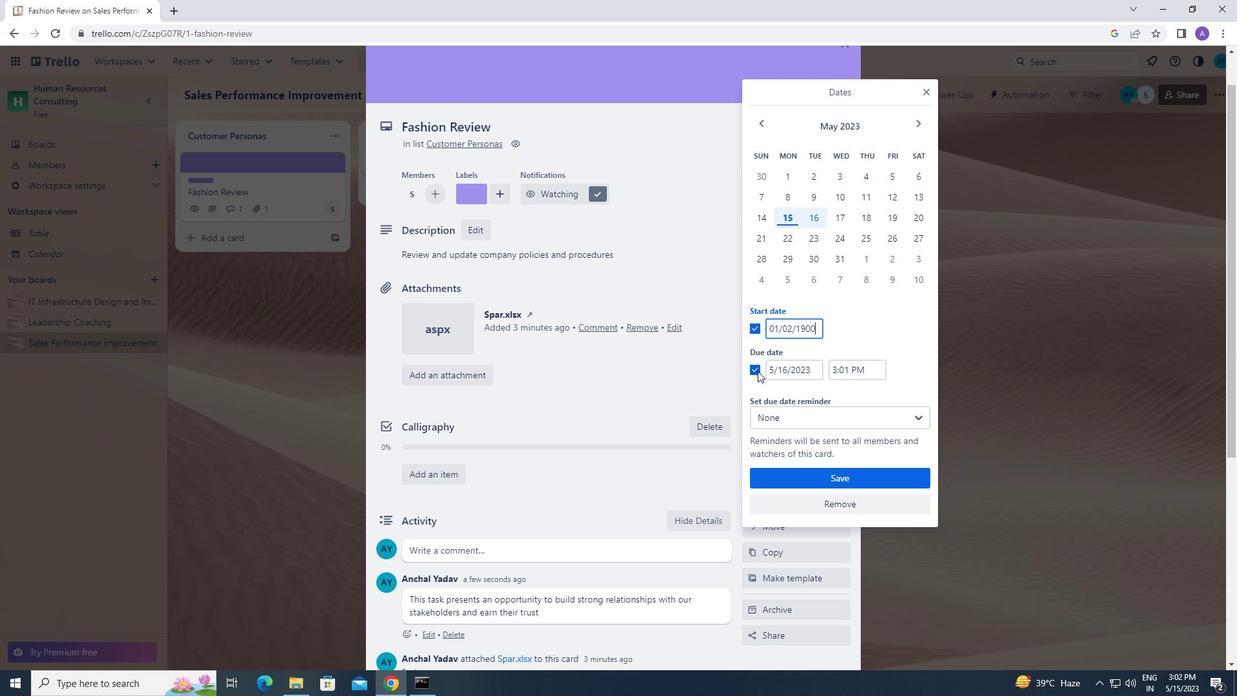 
Action: Mouse moved to (757, 371)
Screenshot: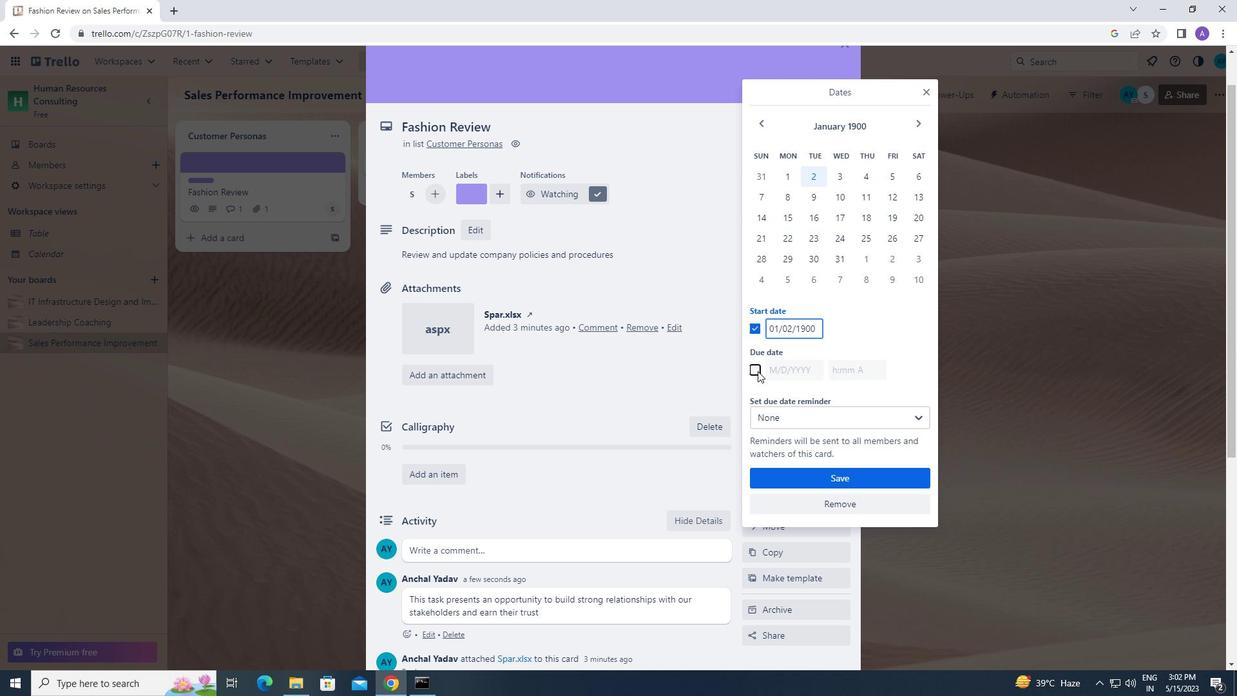 
Action: Mouse pressed left at (757, 371)
Screenshot: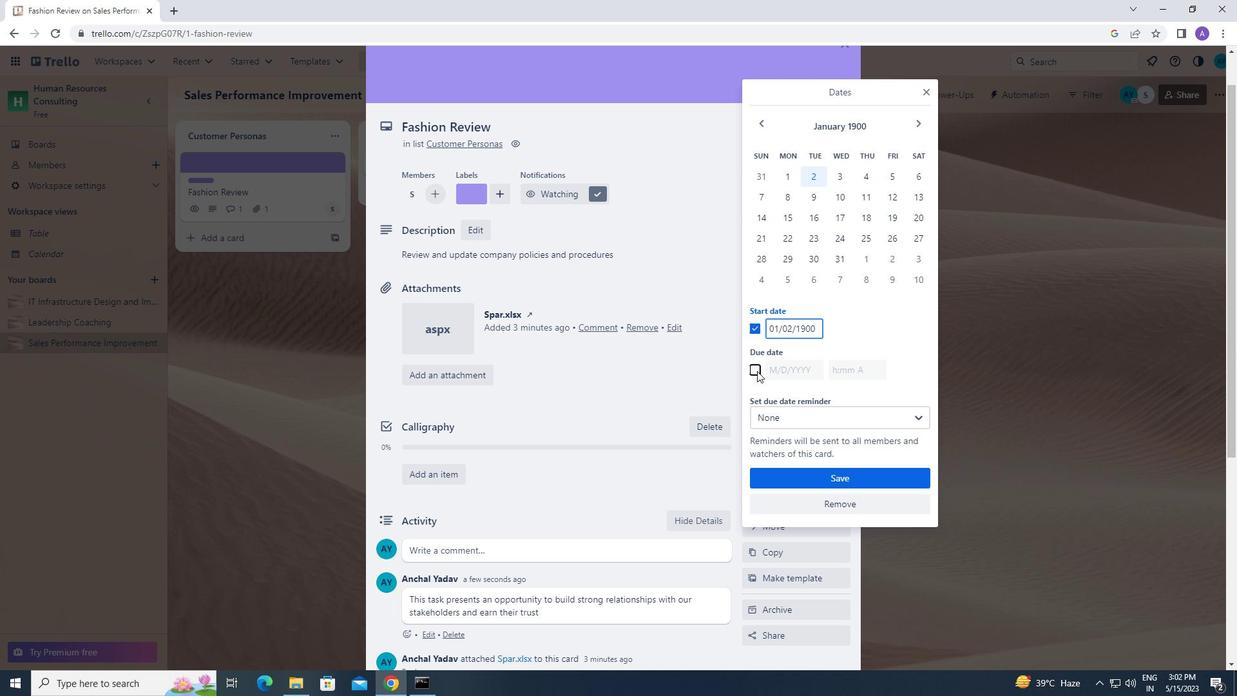 
Action: Mouse moved to (778, 368)
Screenshot: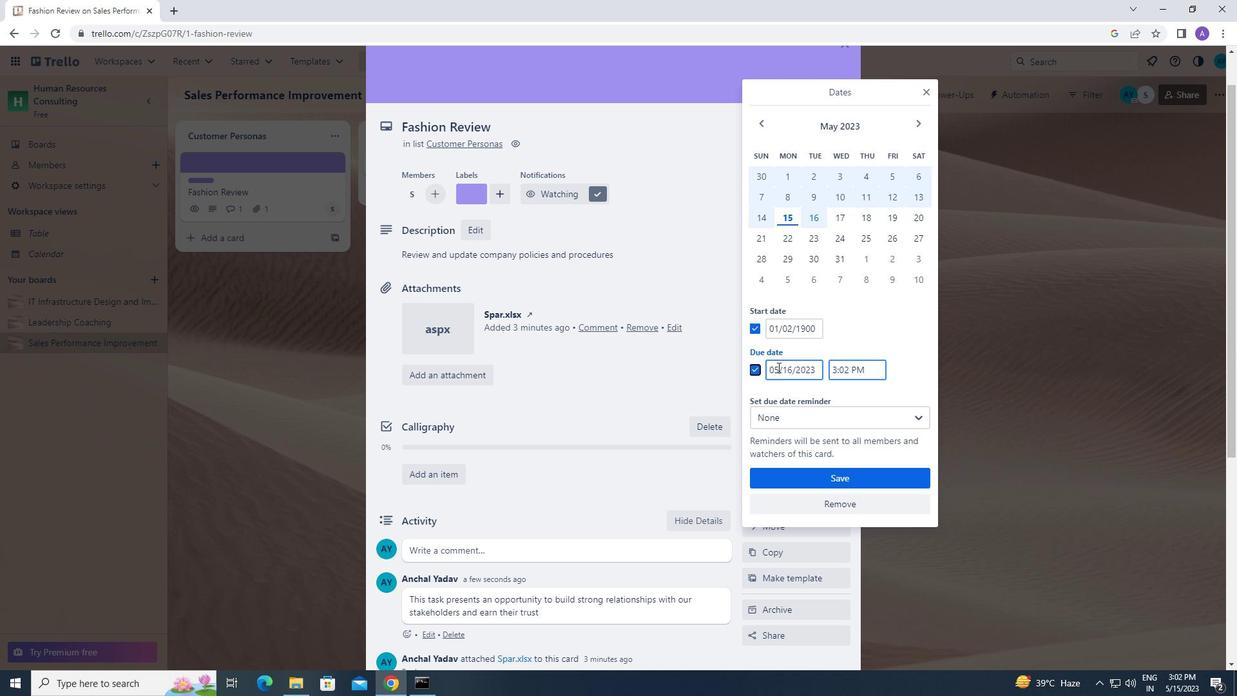 
Action: Mouse pressed left at (778, 368)
Screenshot: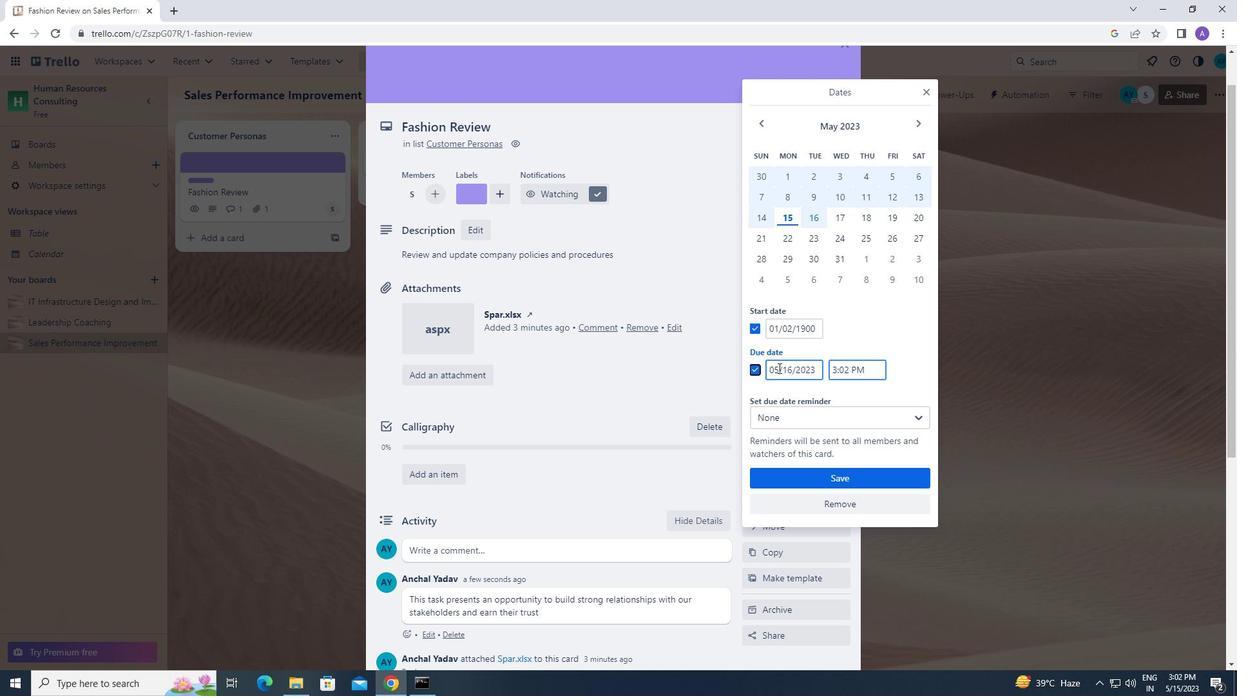 
Action: Mouse moved to (772, 370)
Screenshot: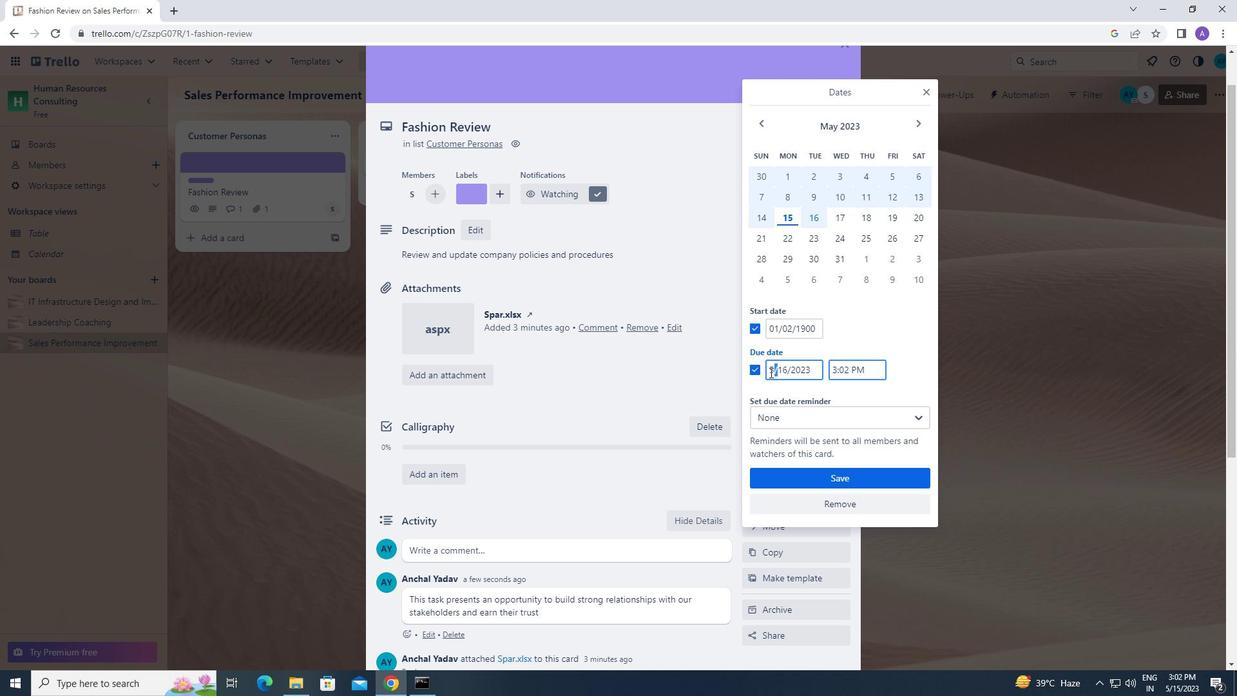
Action: Mouse pressed left at (772, 370)
Screenshot: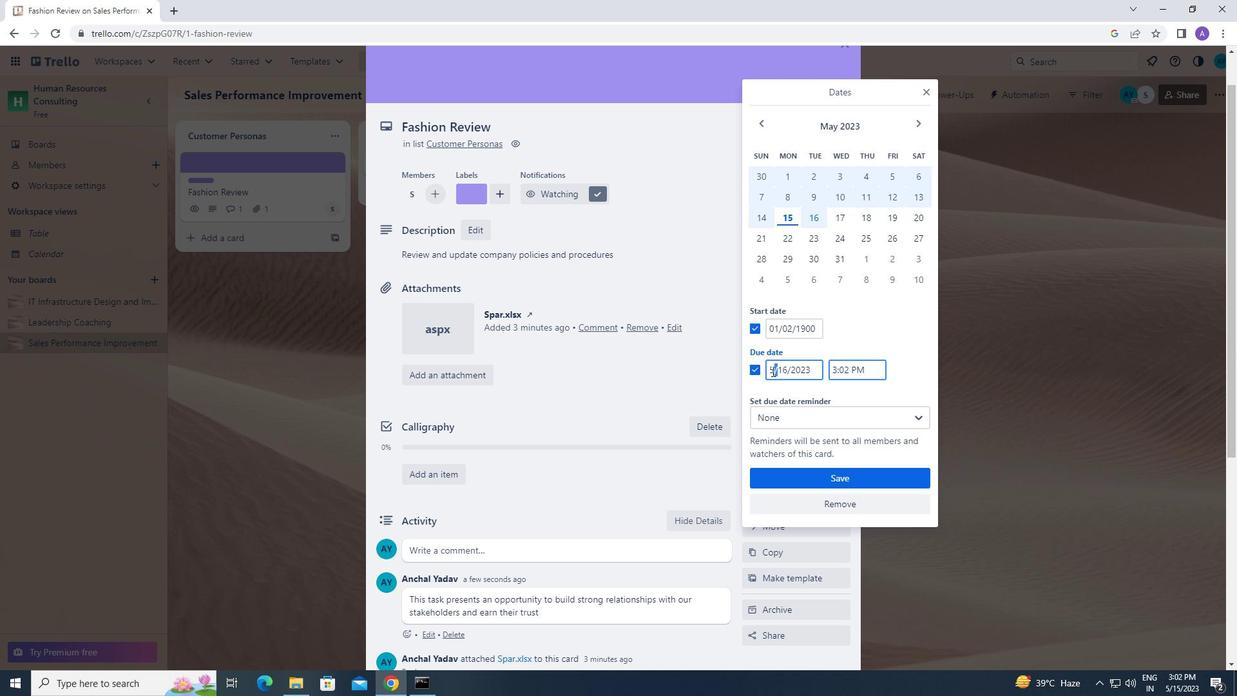 
Action: Key pressed <Key.backspace>01<Key.right><Key.right><Key.right><Key.backspace><Key.backspace>09<Key.right><Key.right><Key.right><Key.right><Key.right><Key.right><Key.right><Key.right><Key.right><Key.backspace><Key.backspace><Key.backspace><Key.backspace>1900
Screenshot: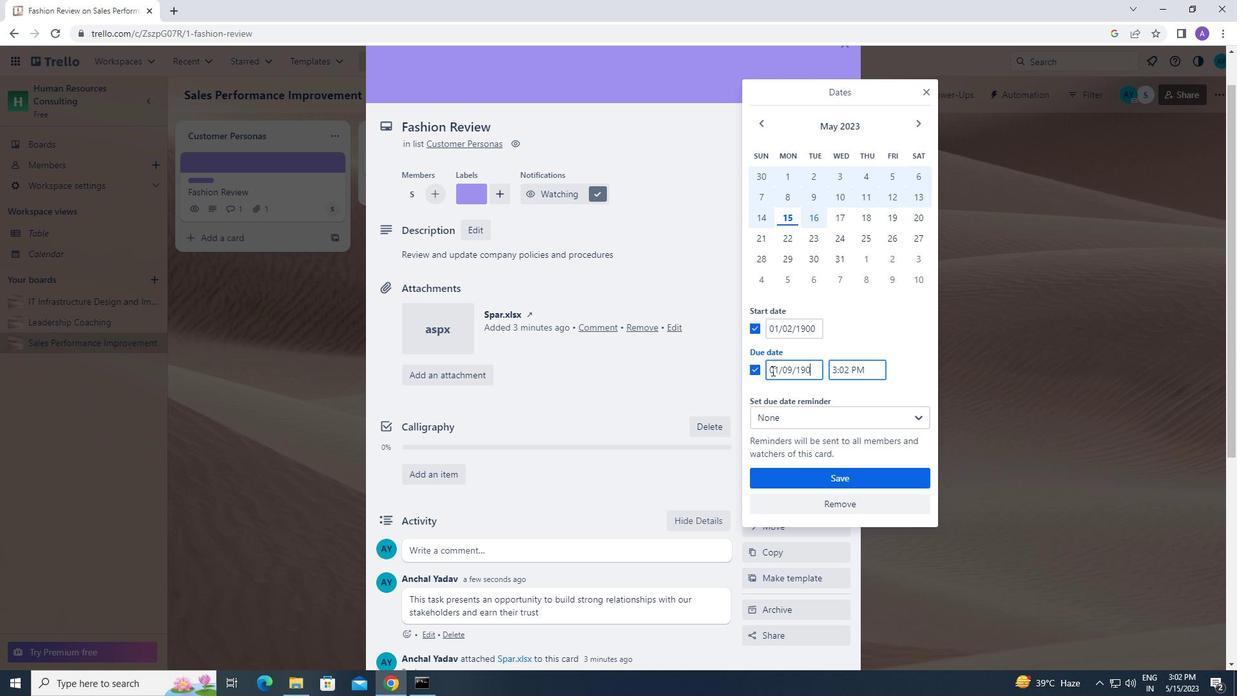 
Action: Mouse moved to (773, 469)
Screenshot: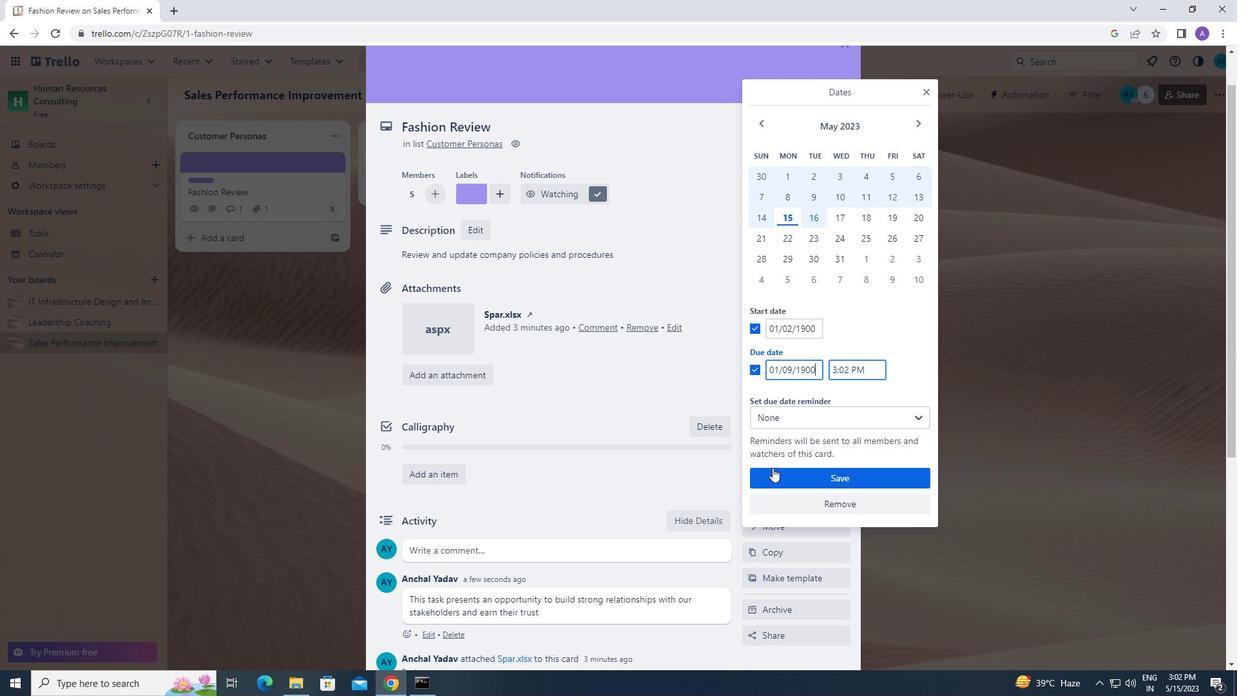 
Action: Mouse pressed left at (773, 469)
Screenshot: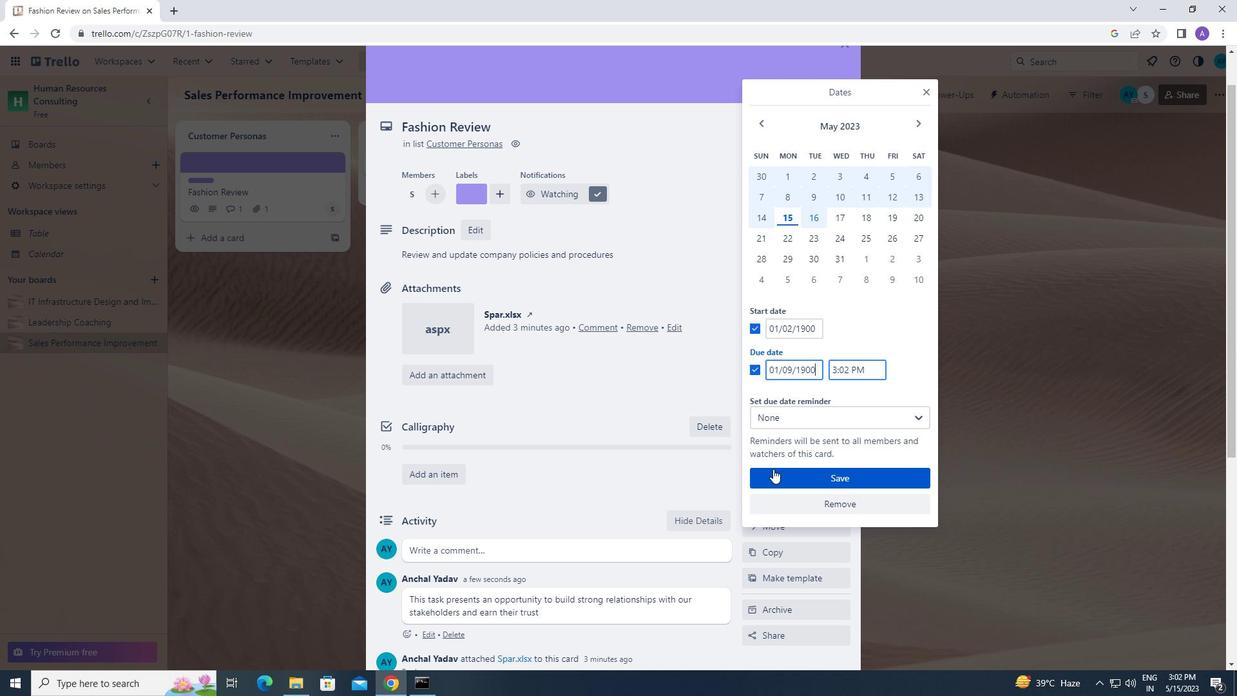 
Action: Mouse moved to (773, 470)
Screenshot: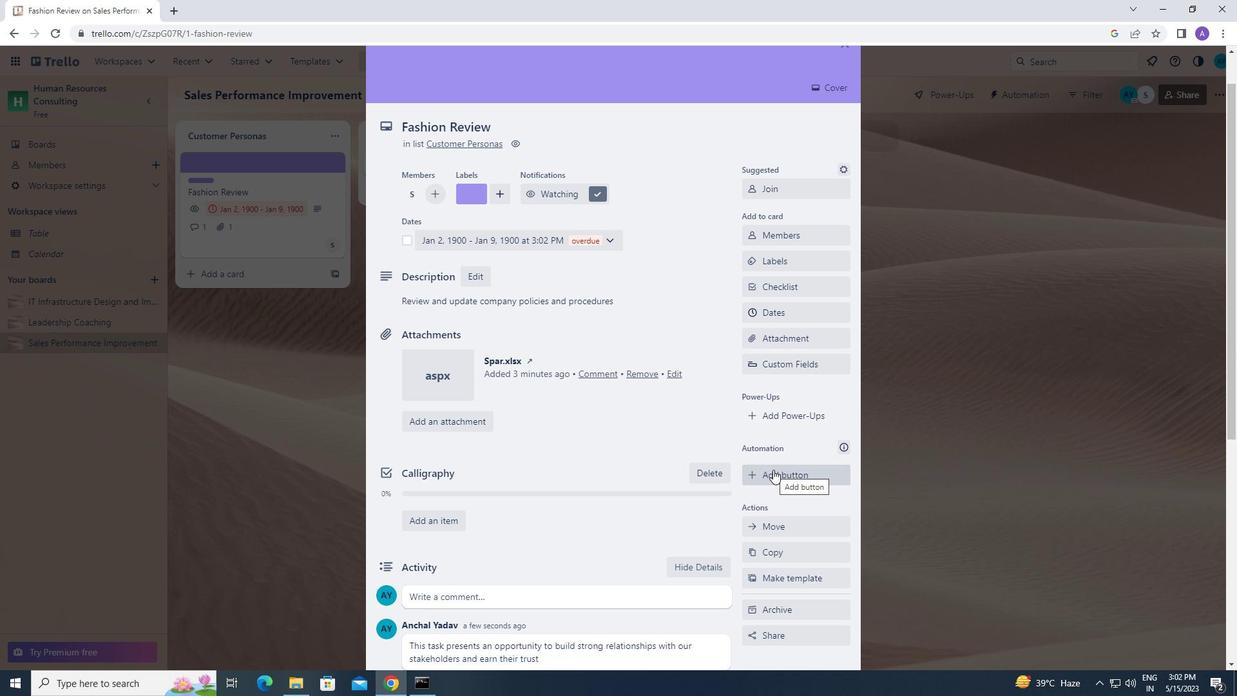 
